 Task: Find connections with filter location Neuenhagen with filter topic #designwith filter profile language French with filter current company Ace Your Career with filter school KIIT School of Management (KSOM), Bhubaneswar with filter industry Pipeline Transportation with filter service category Digital Marketing with filter keywords title Accounting Analyst
Action: Mouse moved to (624, 85)
Screenshot: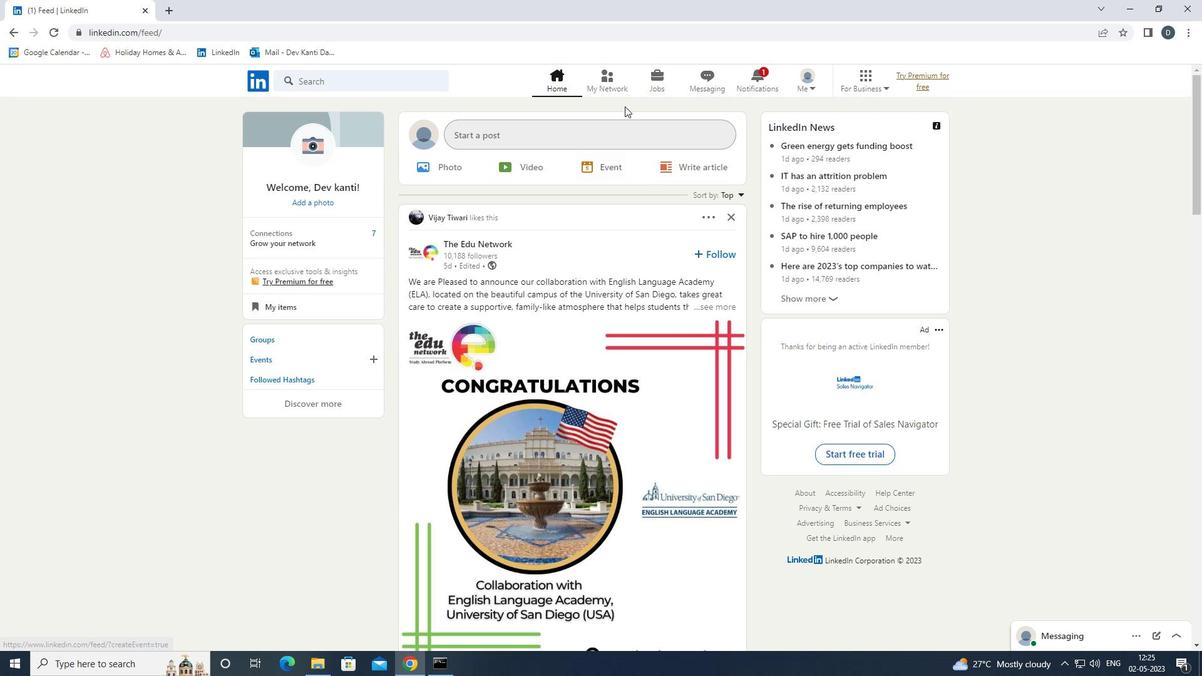 
Action: Mouse pressed left at (624, 85)
Screenshot: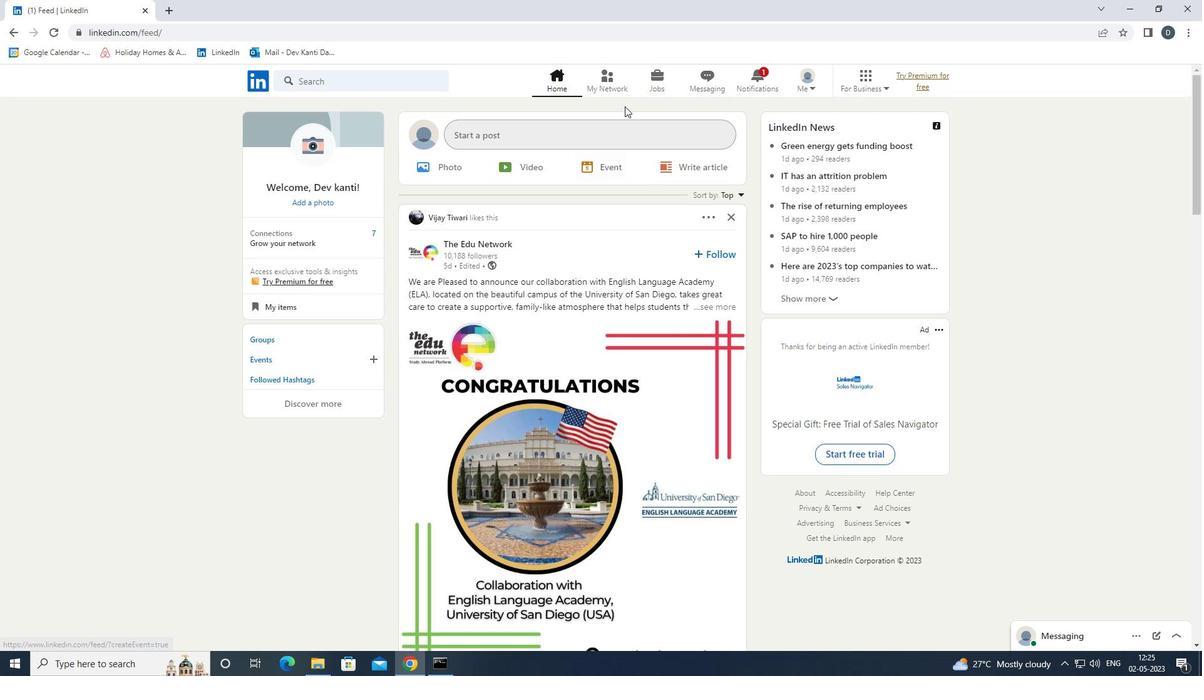 
Action: Mouse moved to (418, 154)
Screenshot: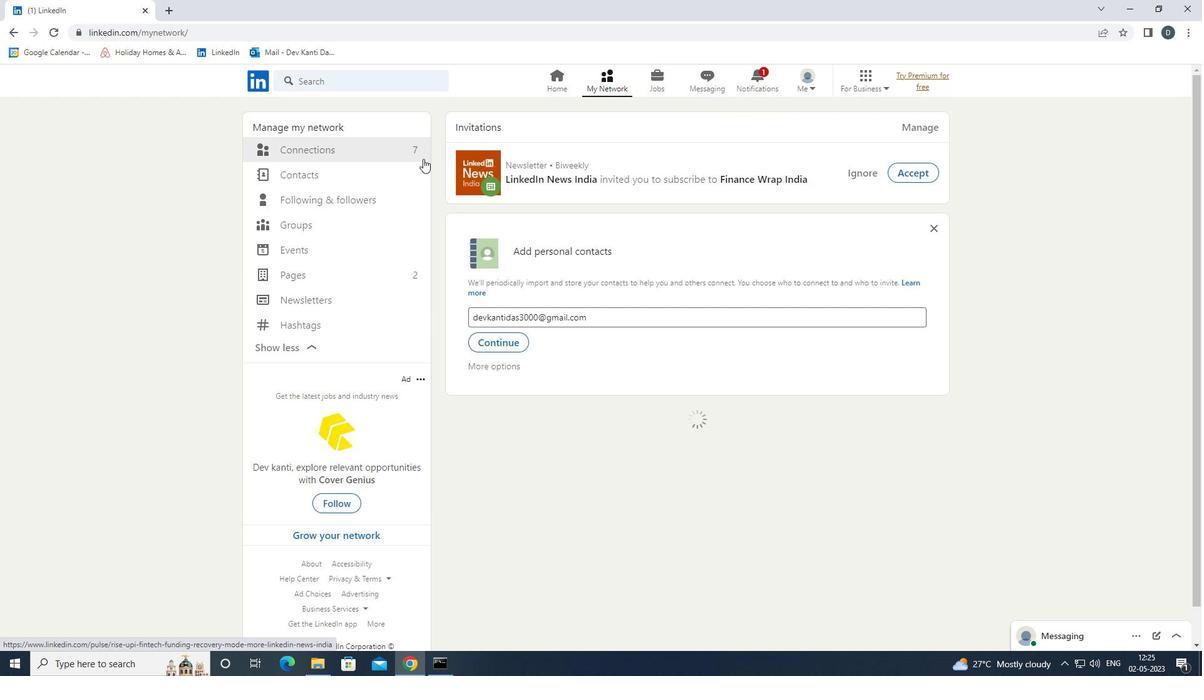 
Action: Mouse pressed left at (418, 154)
Screenshot: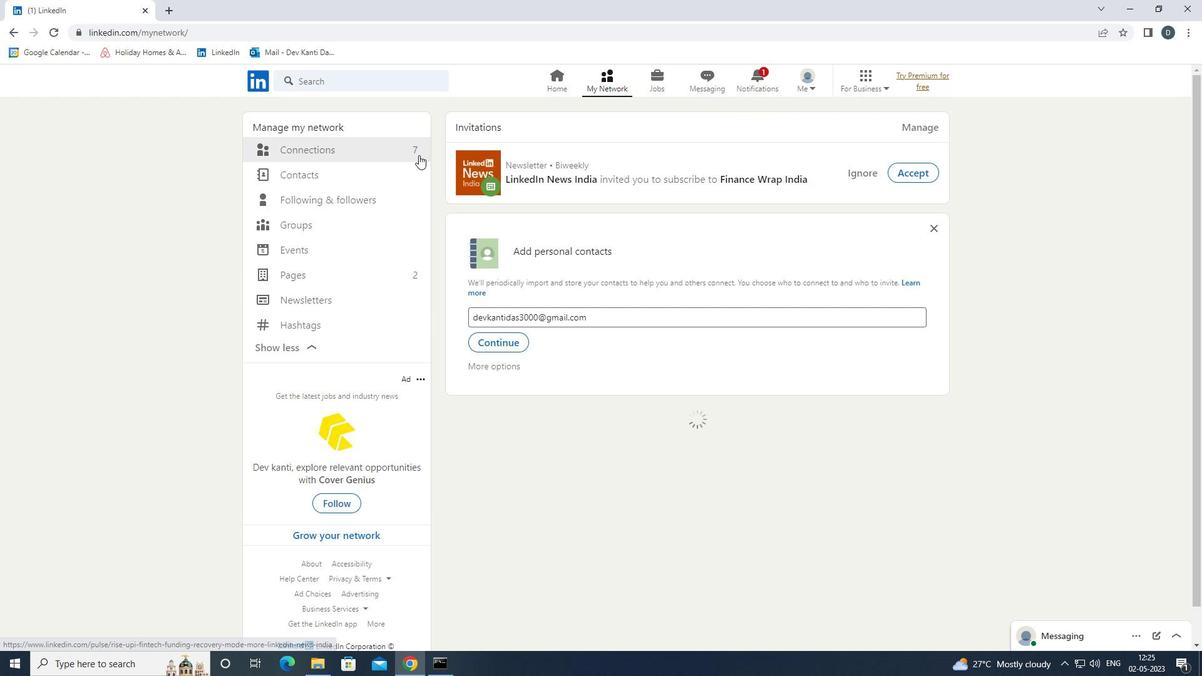 
Action: Mouse moved to (416, 150)
Screenshot: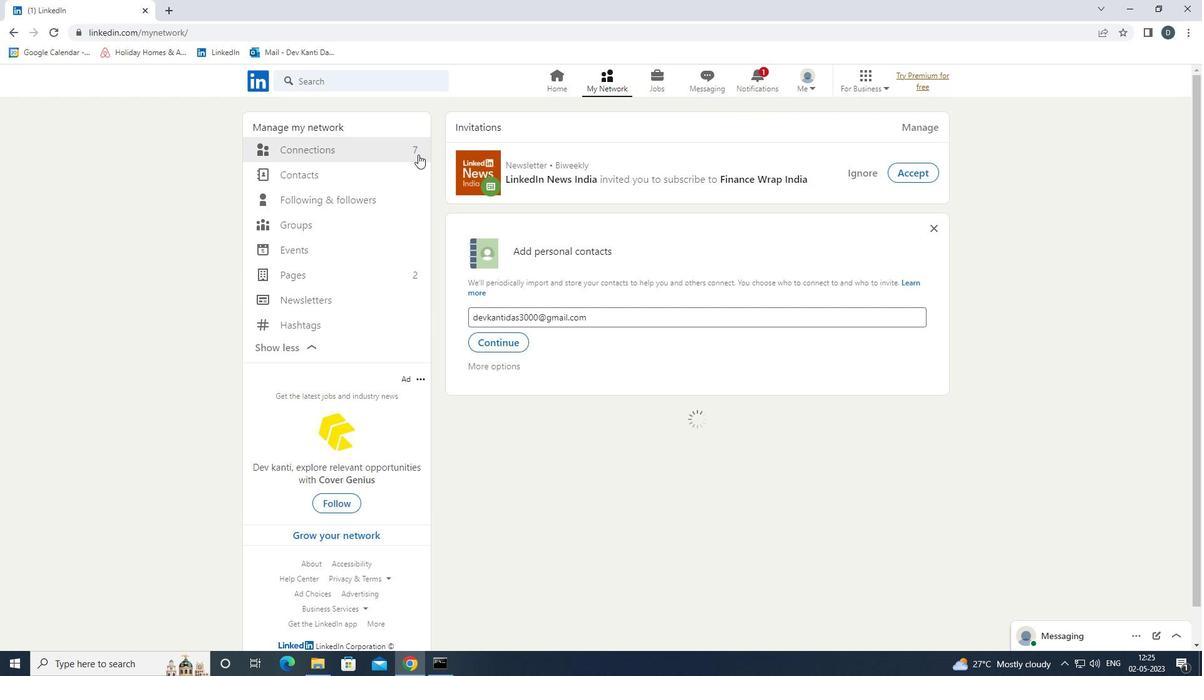 
Action: Mouse pressed left at (416, 150)
Screenshot: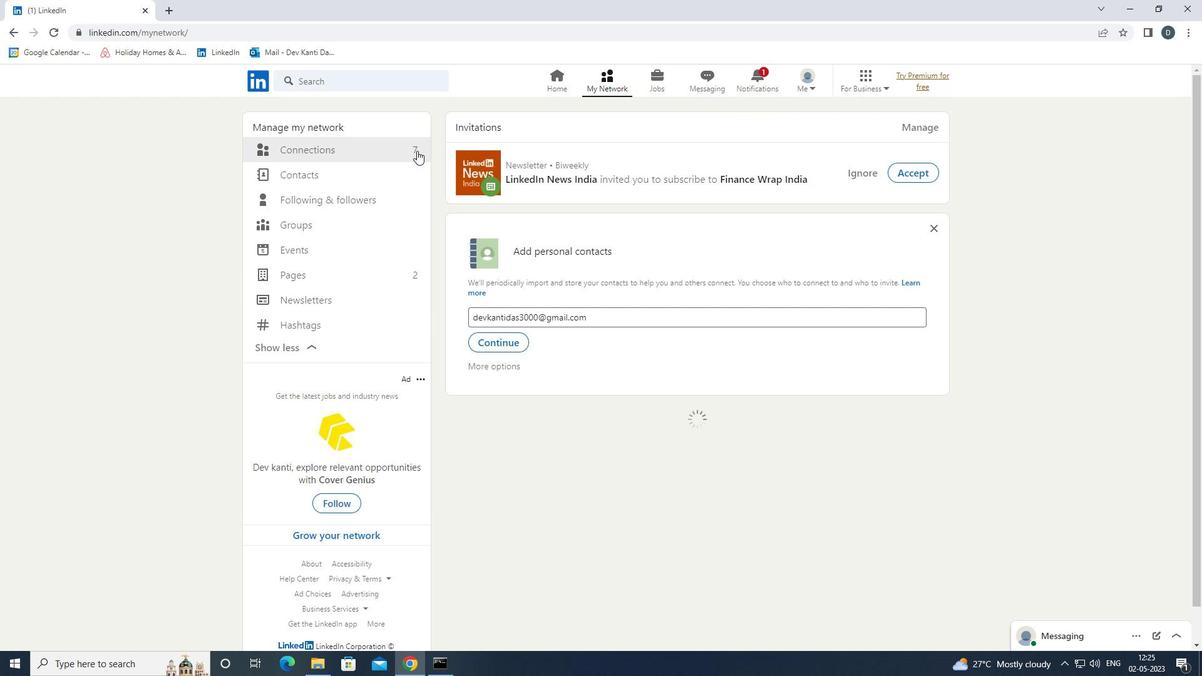 
Action: Mouse moved to (691, 152)
Screenshot: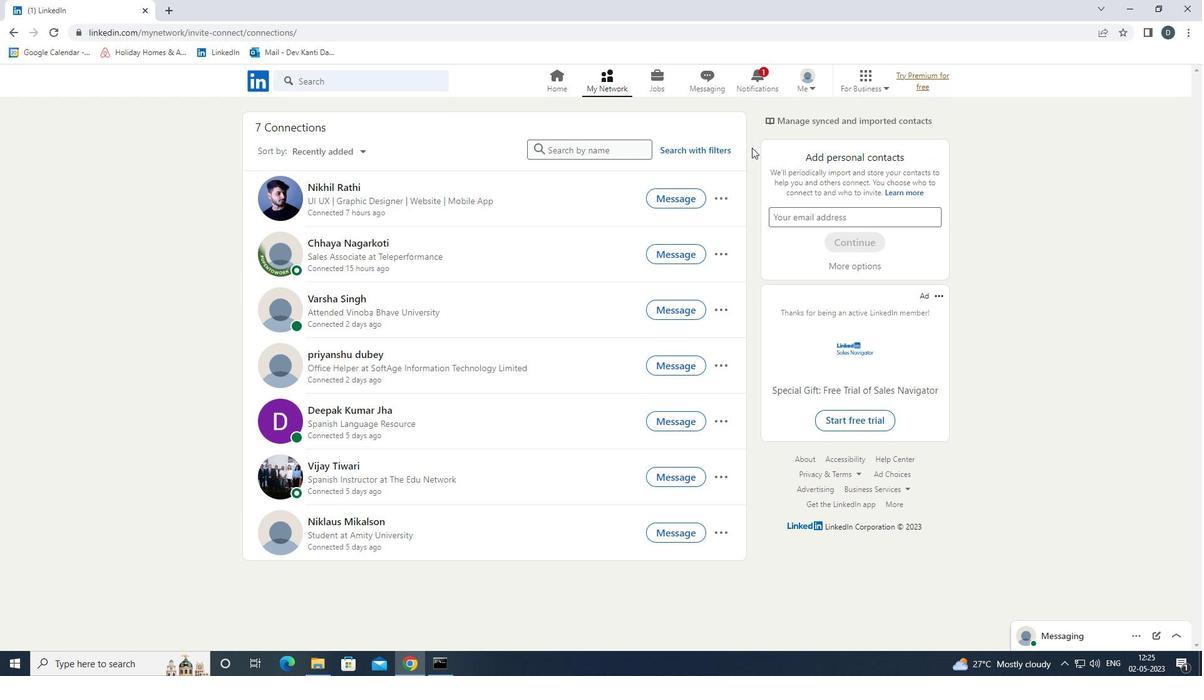 
Action: Mouse pressed left at (691, 152)
Screenshot: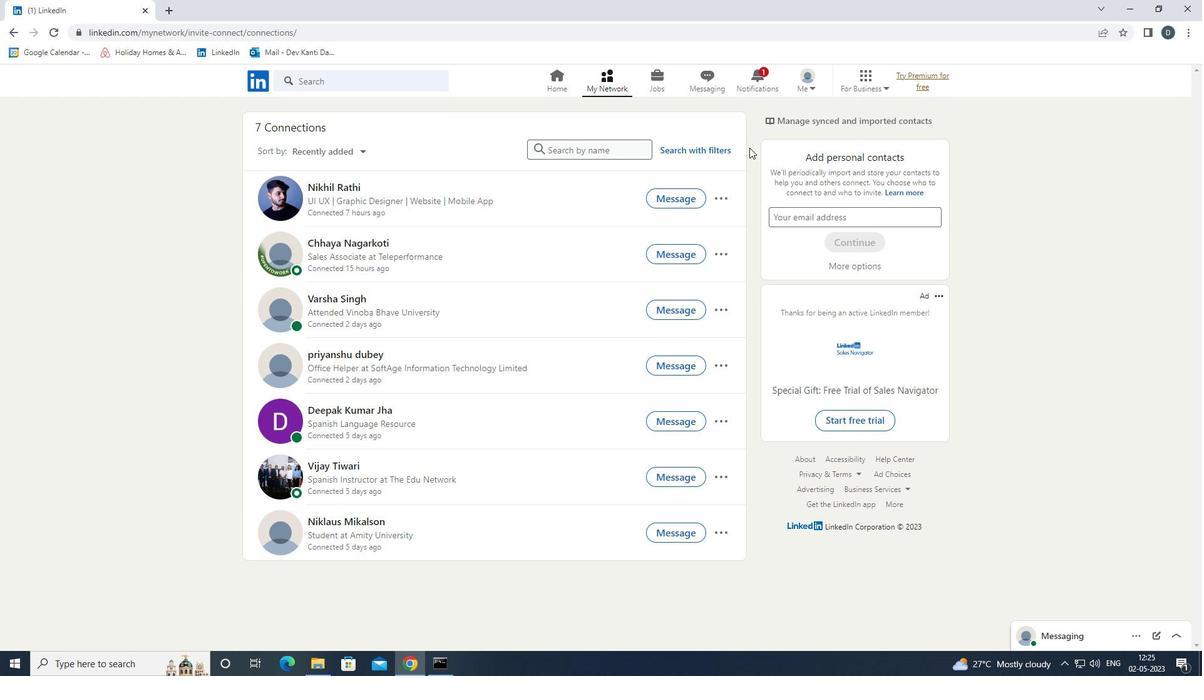 
Action: Mouse moved to (634, 119)
Screenshot: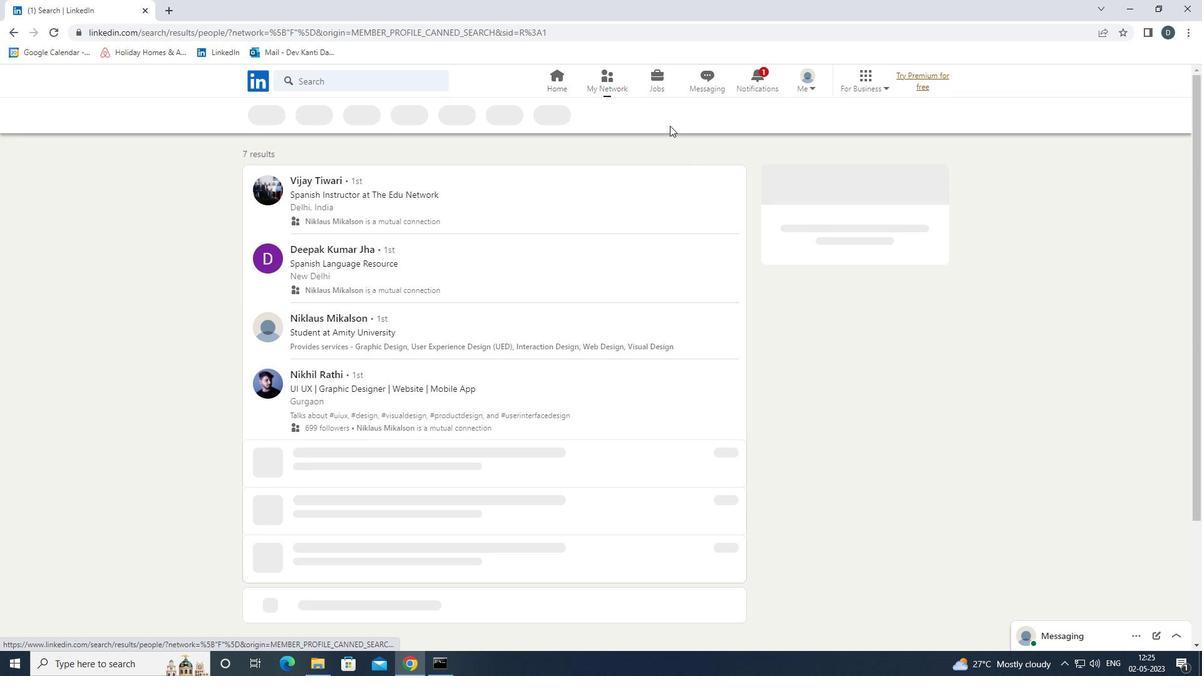 
Action: Mouse pressed left at (634, 119)
Screenshot: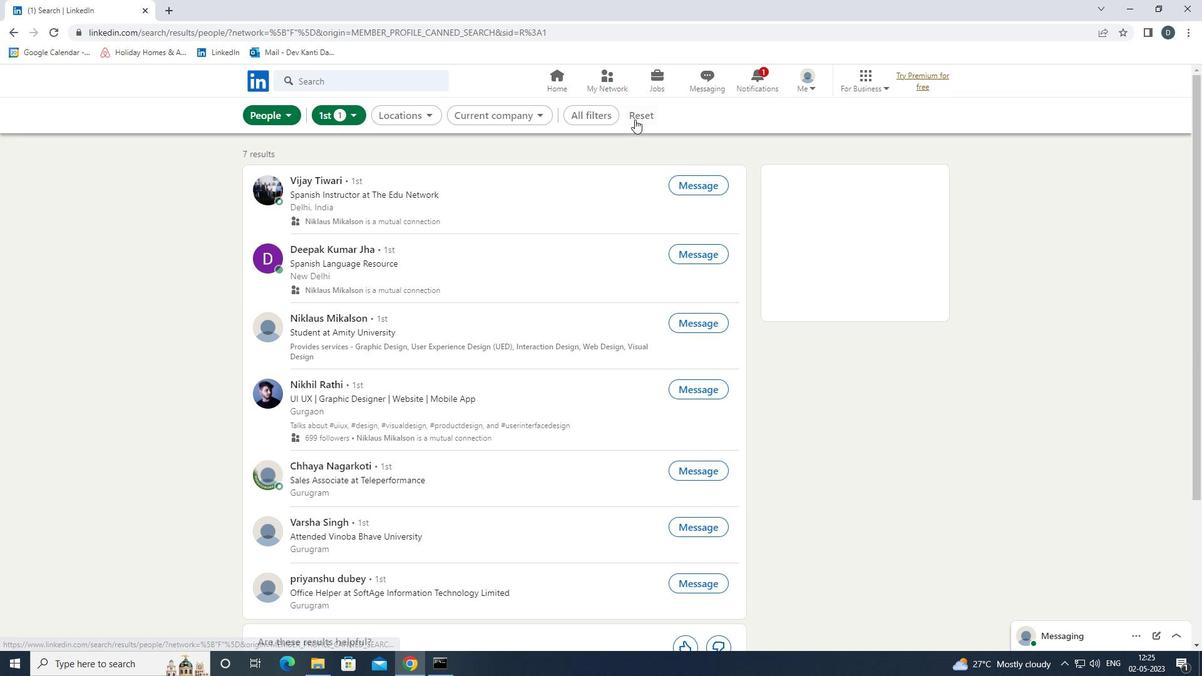 
Action: Mouse moved to (614, 118)
Screenshot: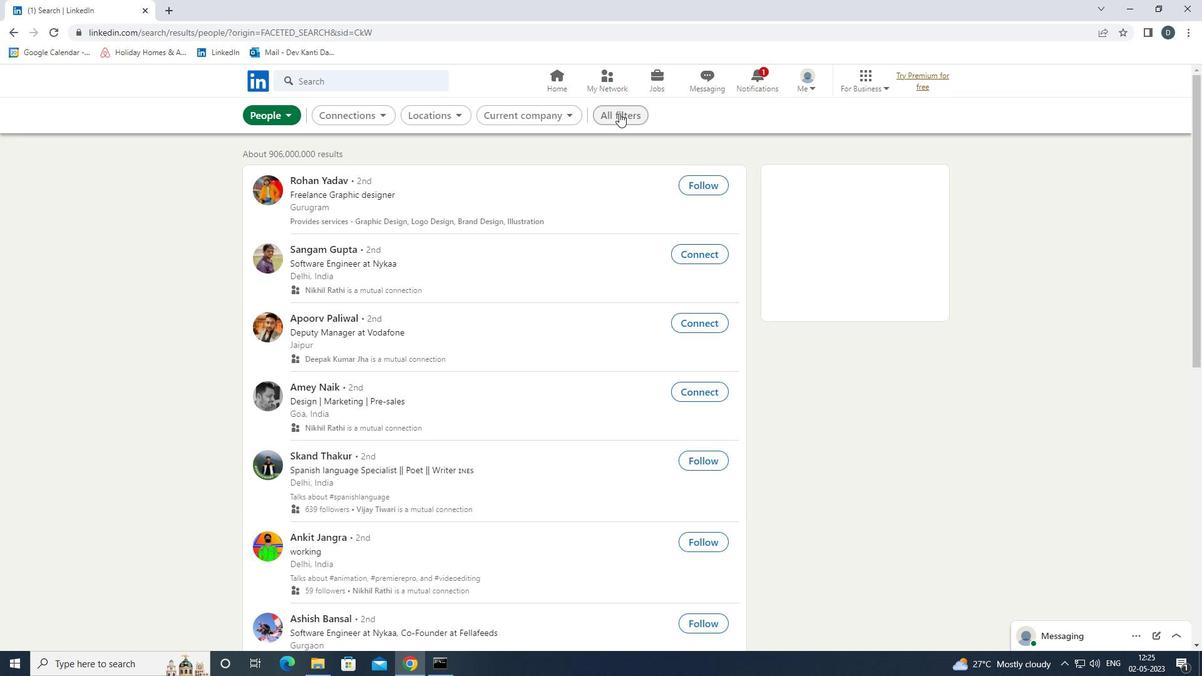 
Action: Mouse pressed left at (614, 118)
Screenshot: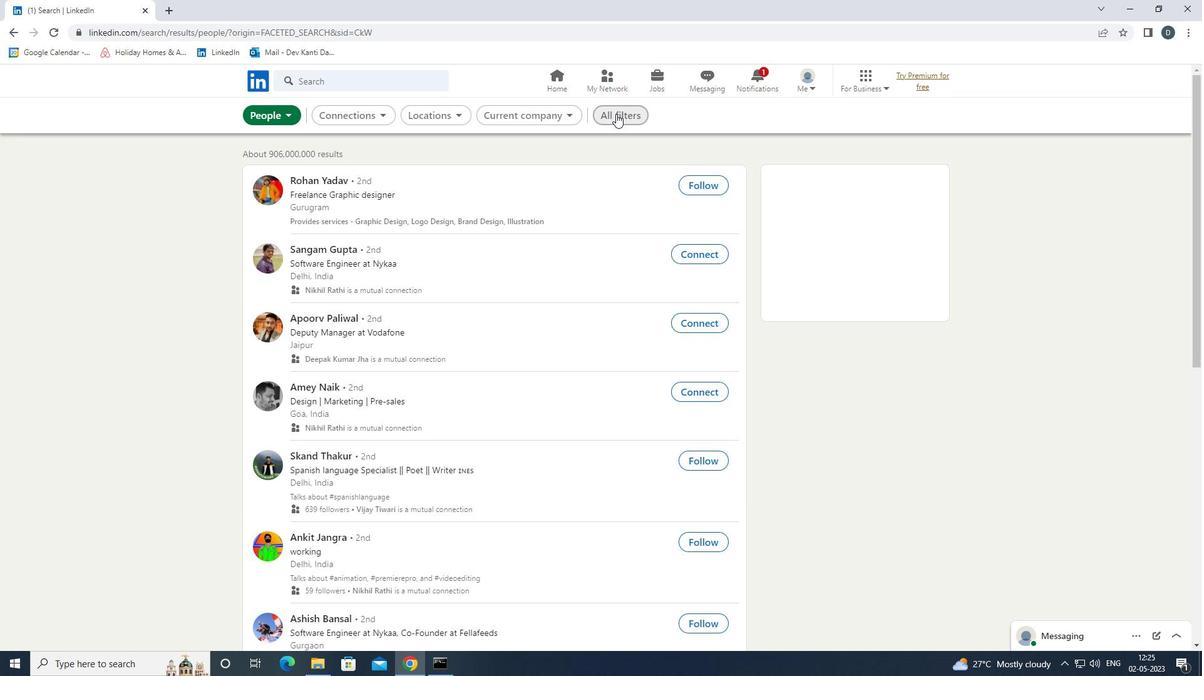
Action: Mouse moved to (1031, 378)
Screenshot: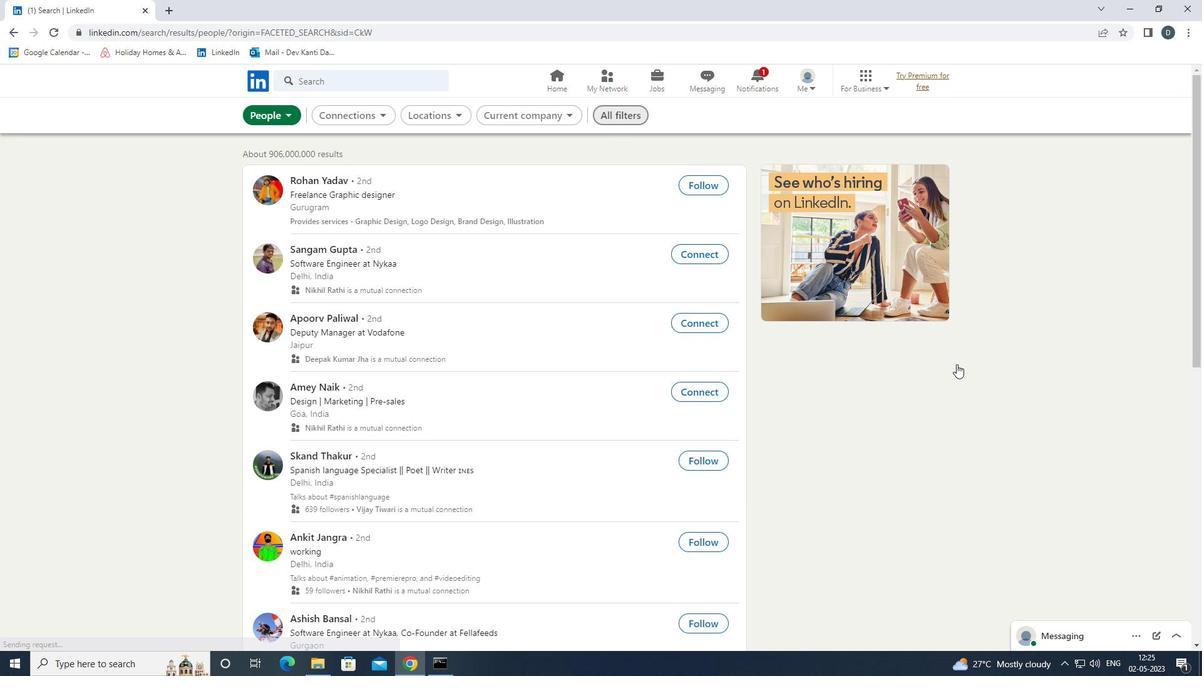 
Action: Mouse scrolled (1031, 377) with delta (0, 0)
Screenshot: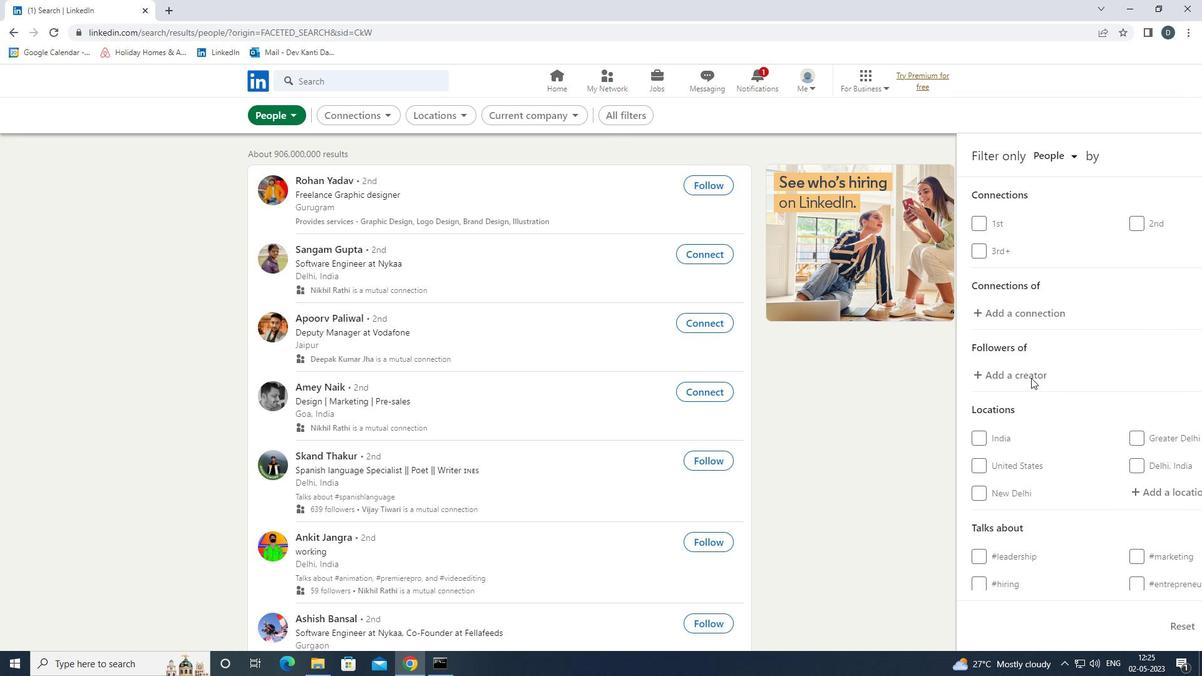 
Action: Mouse scrolled (1031, 377) with delta (0, 0)
Screenshot: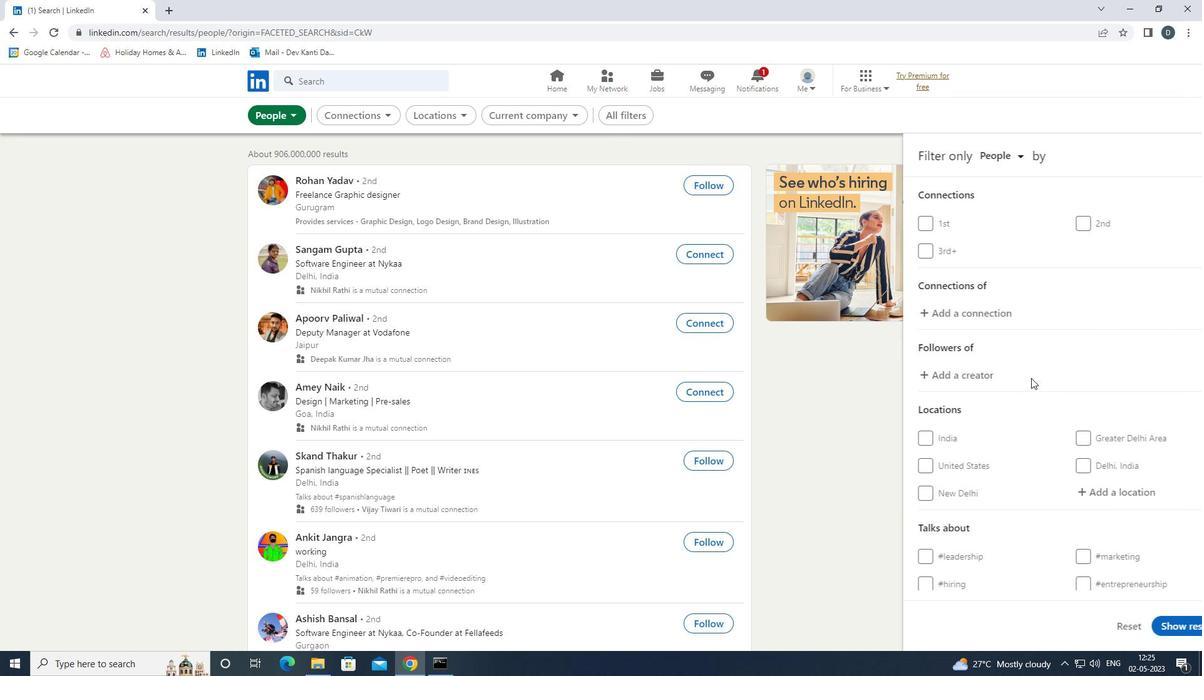 
Action: Mouse scrolled (1031, 377) with delta (0, 0)
Screenshot: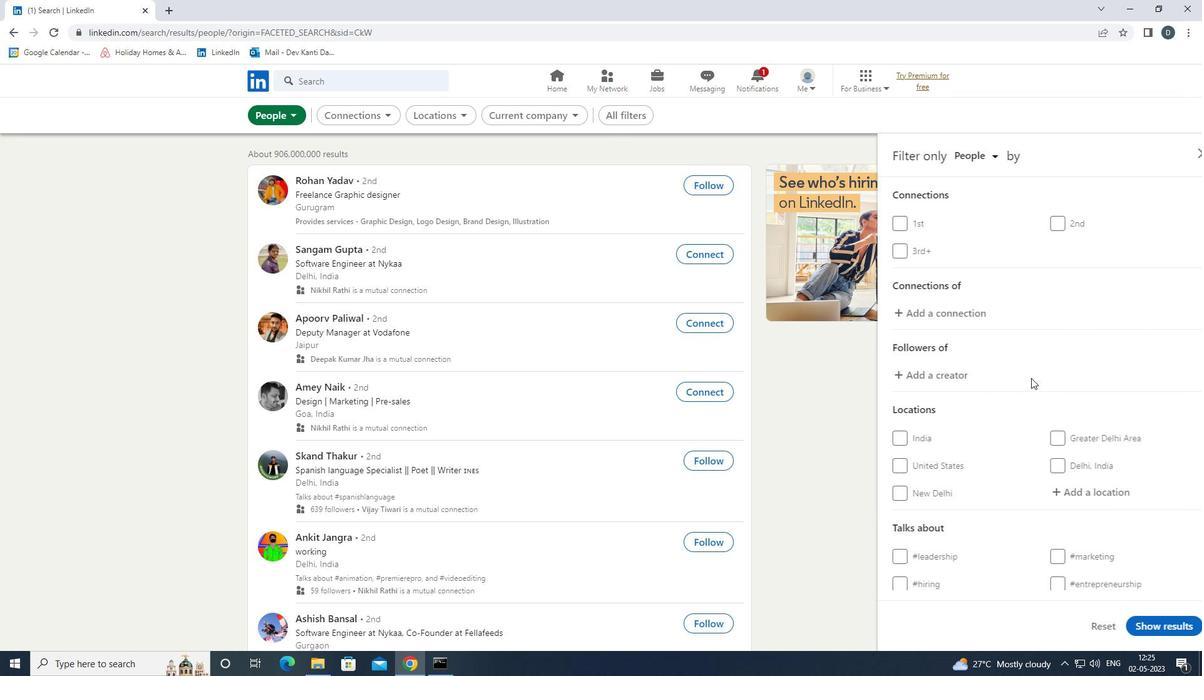 
Action: Mouse moved to (1082, 304)
Screenshot: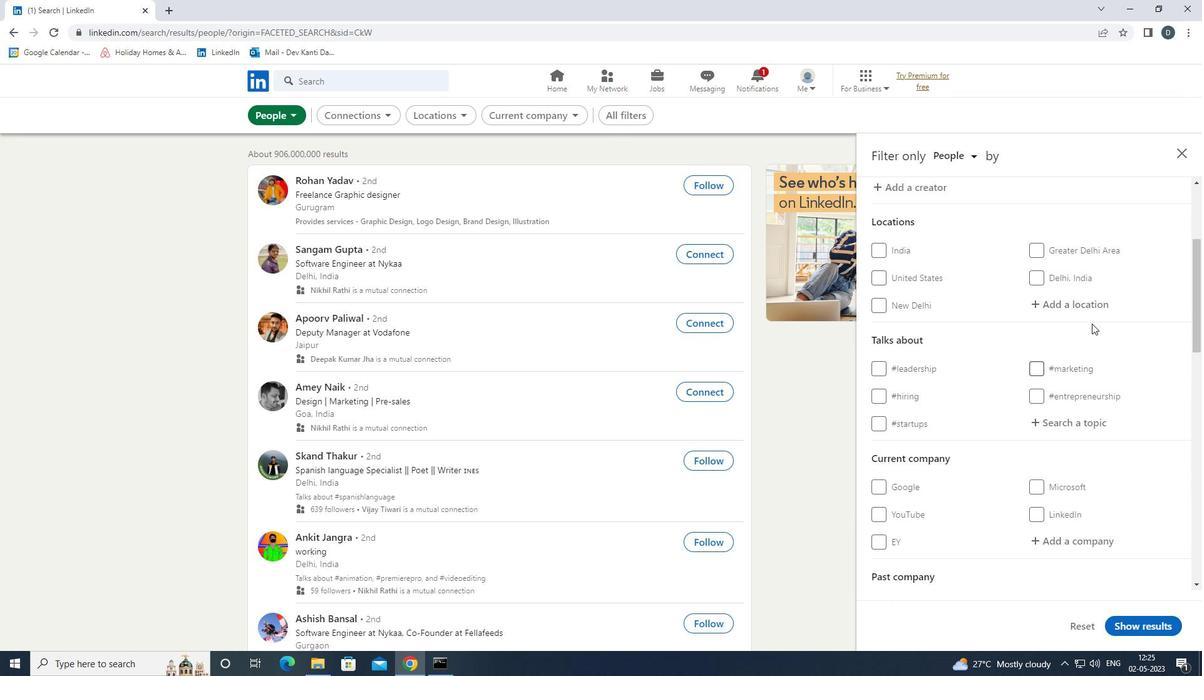 
Action: Mouse pressed left at (1082, 304)
Screenshot: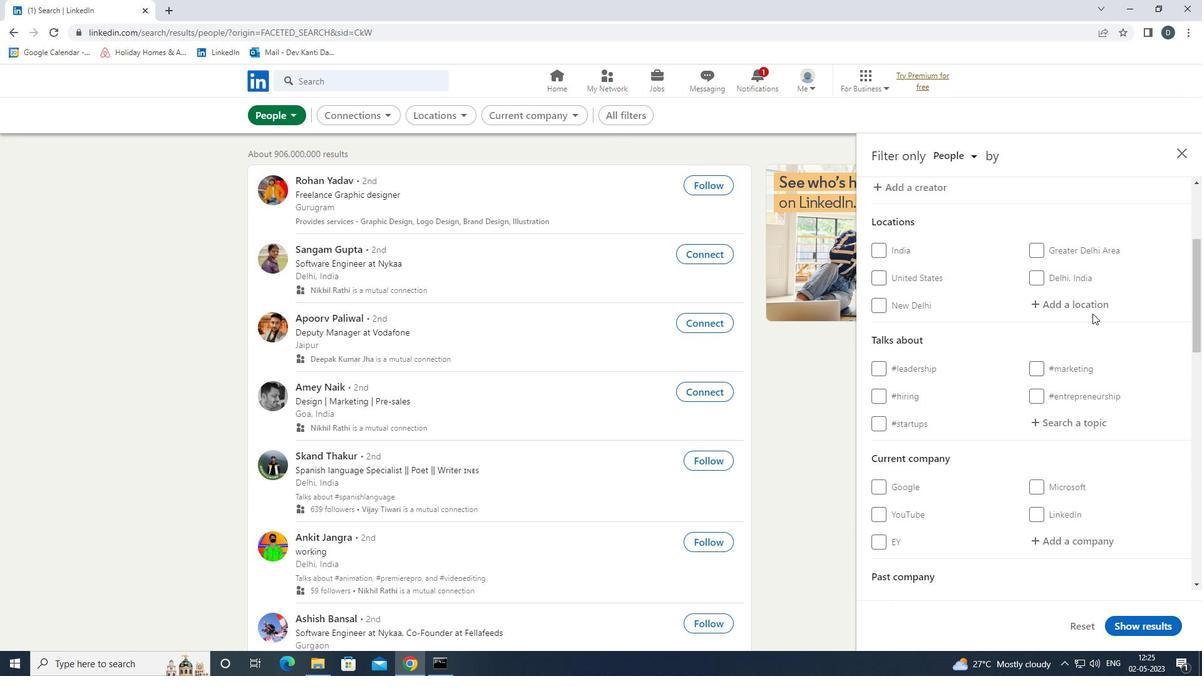 
Action: Key pressed <Key.shift>NEUENHAGEN<Key.down><Key.enter>
Screenshot: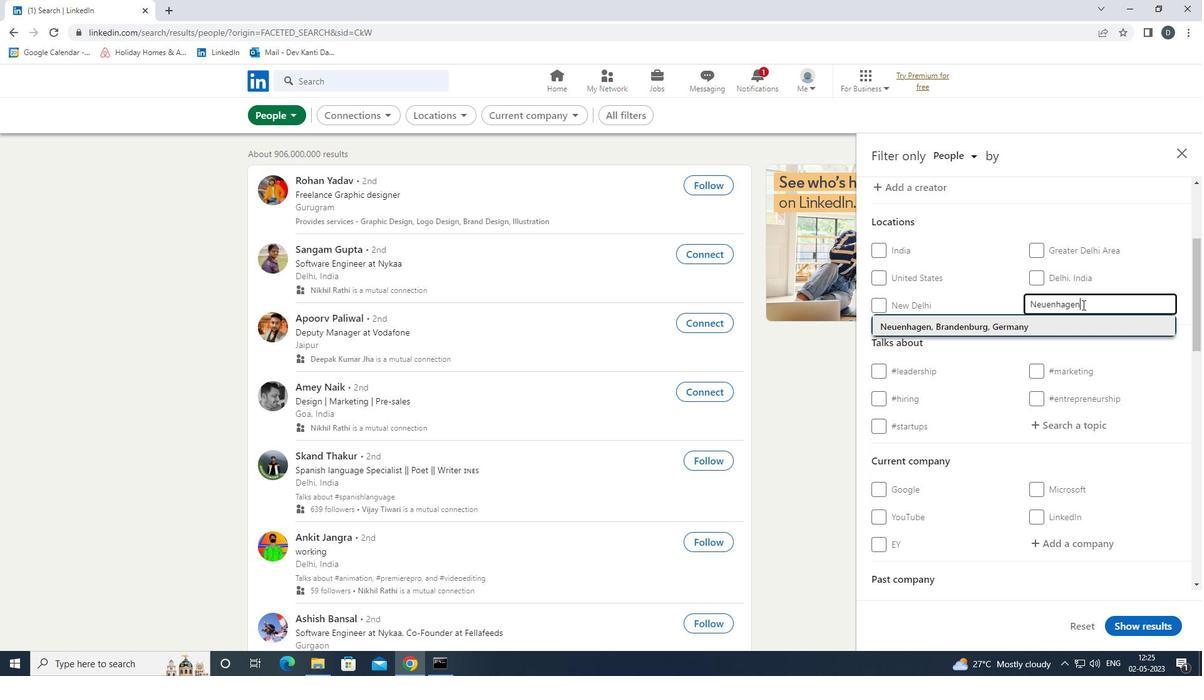 
Action: Mouse moved to (1082, 316)
Screenshot: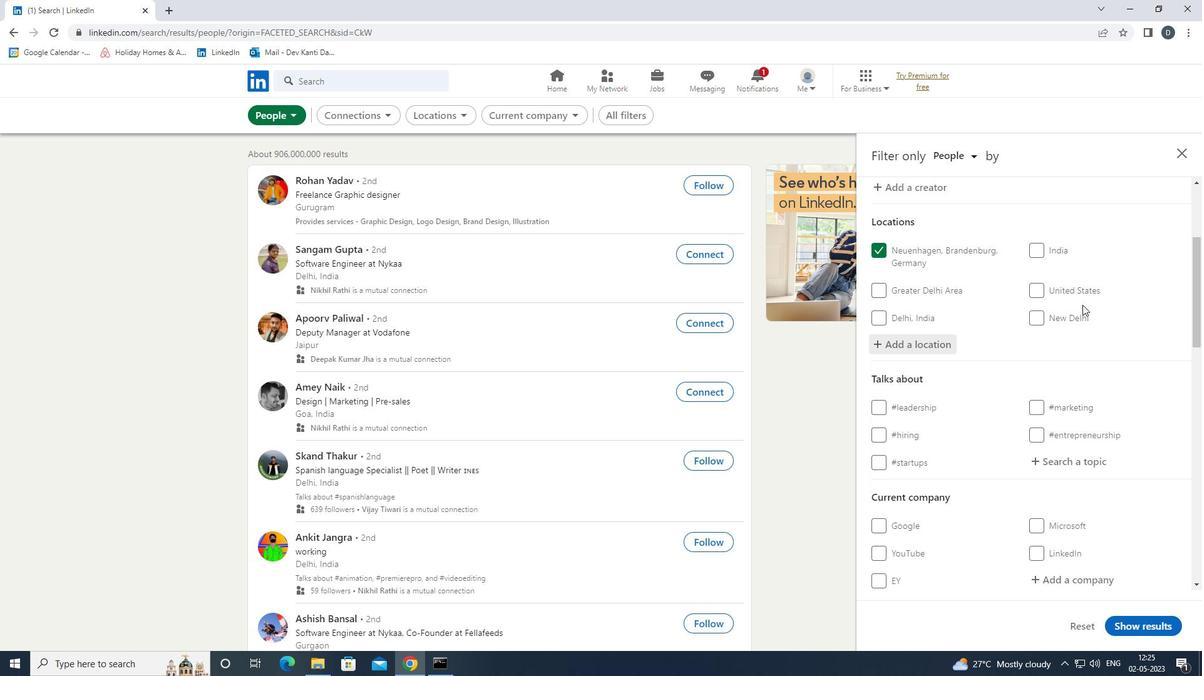 
Action: Mouse scrolled (1082, 316) with delta (0, 0)
Screenshot: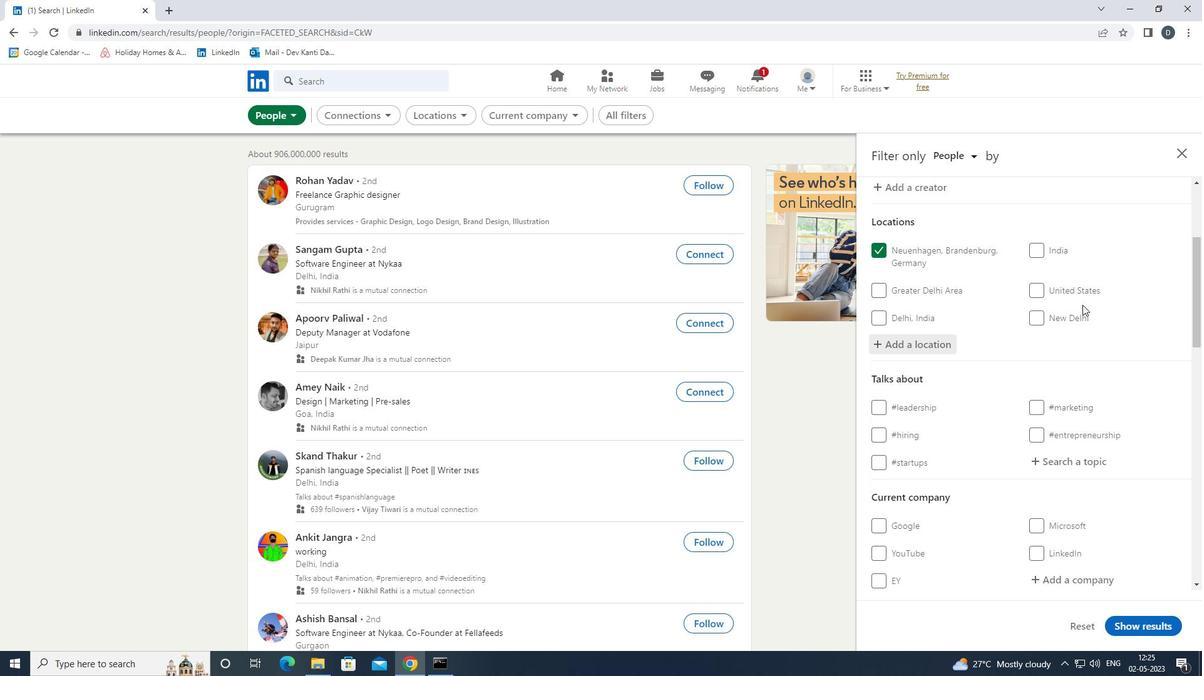 
Action: Mouse moved to (1085, 324)
Screenshot: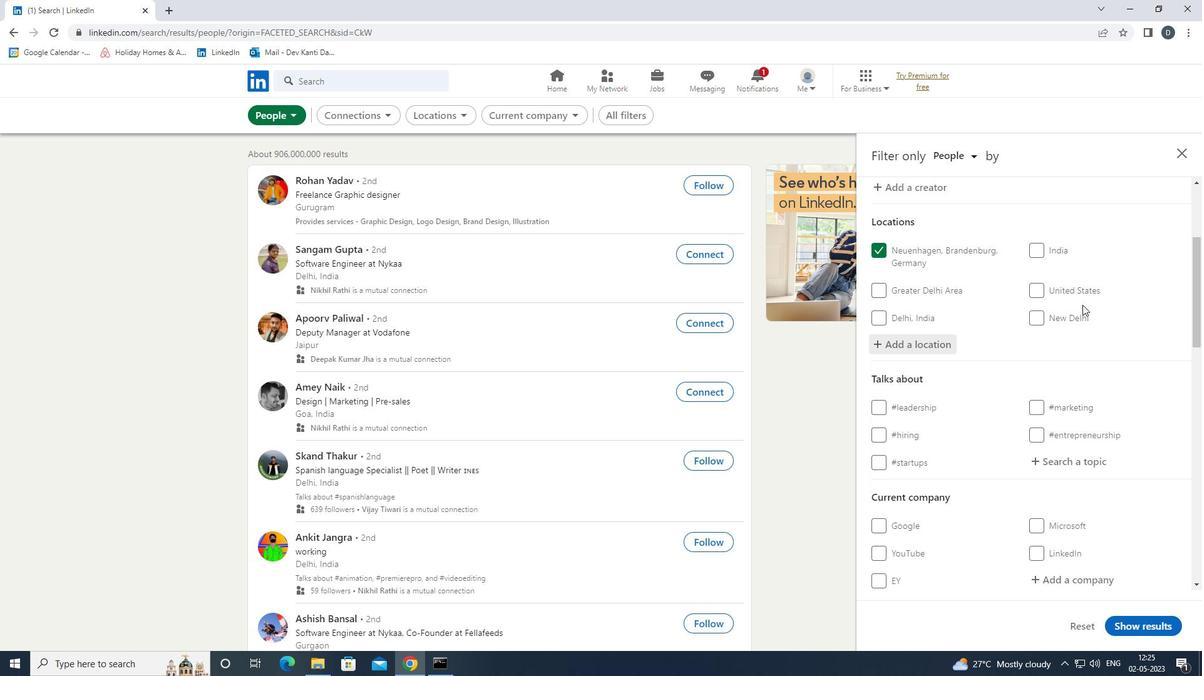
Action: Mouse scrolled (1085, 323) with delta (0, 0)
Screenshot: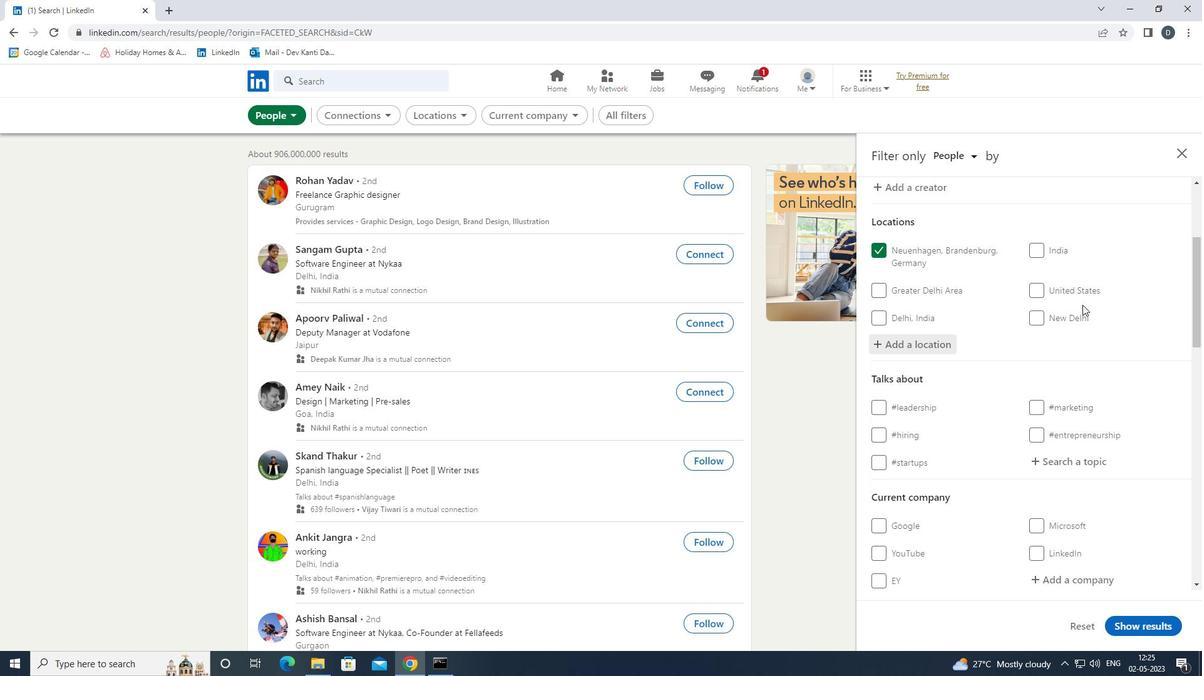 
Action: Mouse moved to (1087, 329)
Screenshot: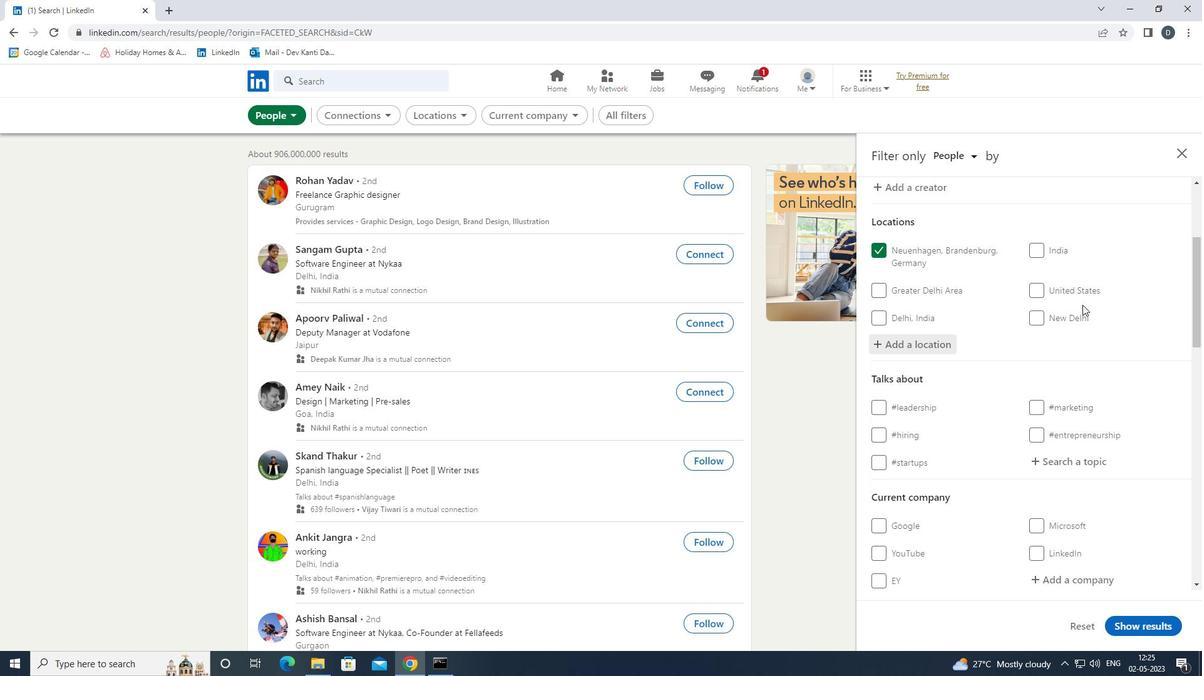 
Action: Mouse scrolled (1087, 328) with delta (0, 0)
Screenshot: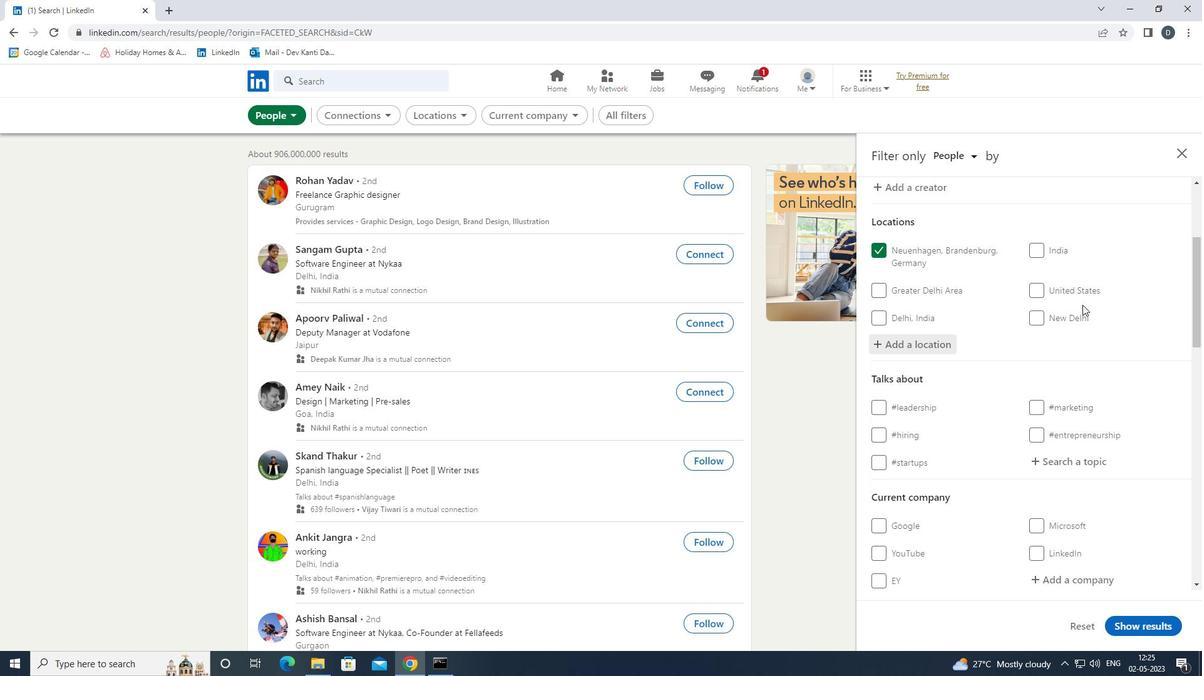 
Action: Mouse moved to (1084, 277)
Screenshot: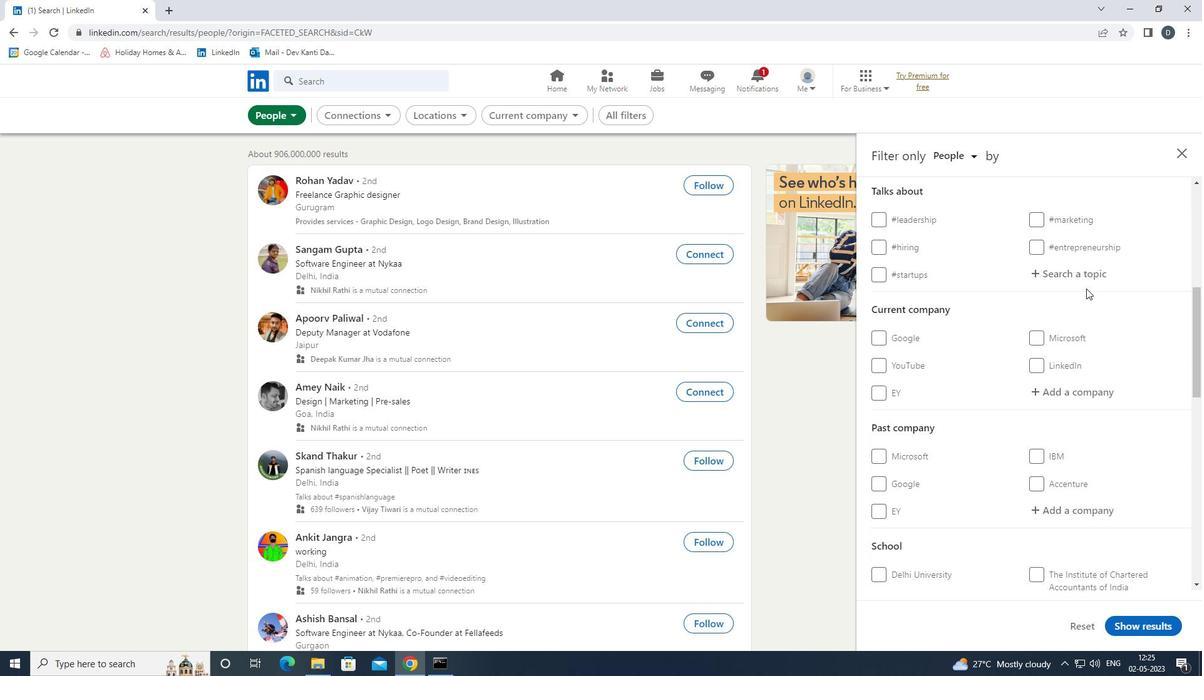 
Action: Mouse pressed left at (1084, 277)
Screenshot: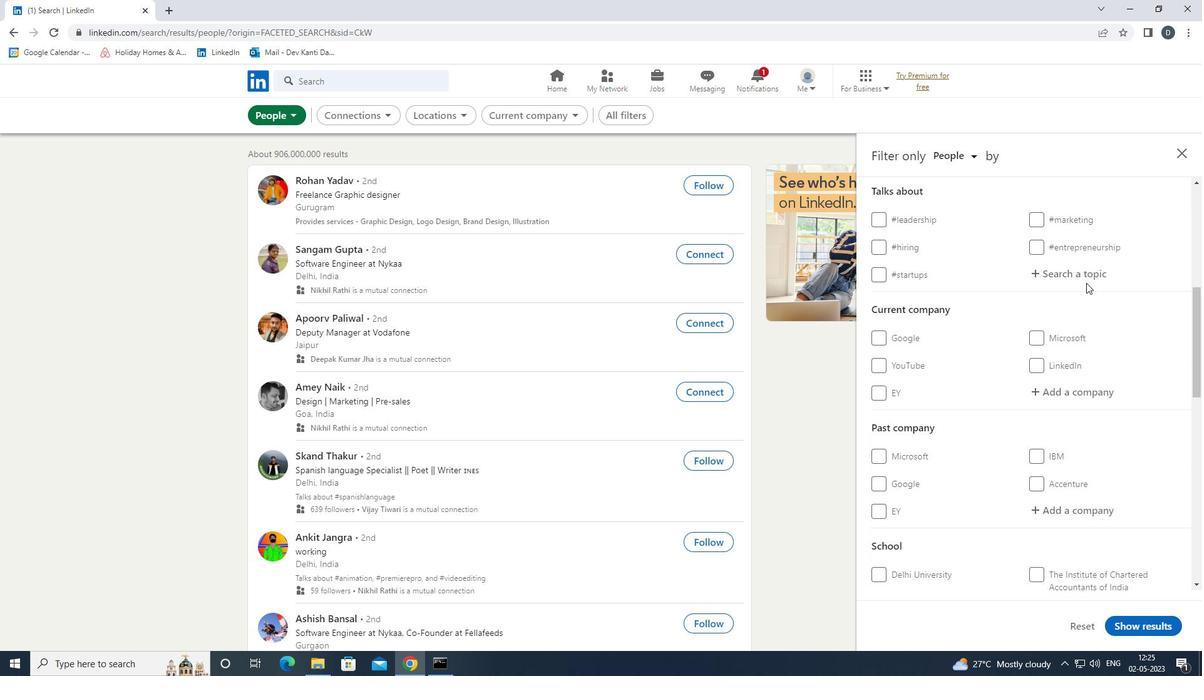 
Action: Key pressed DESIGN<Key.down>
Screenshot: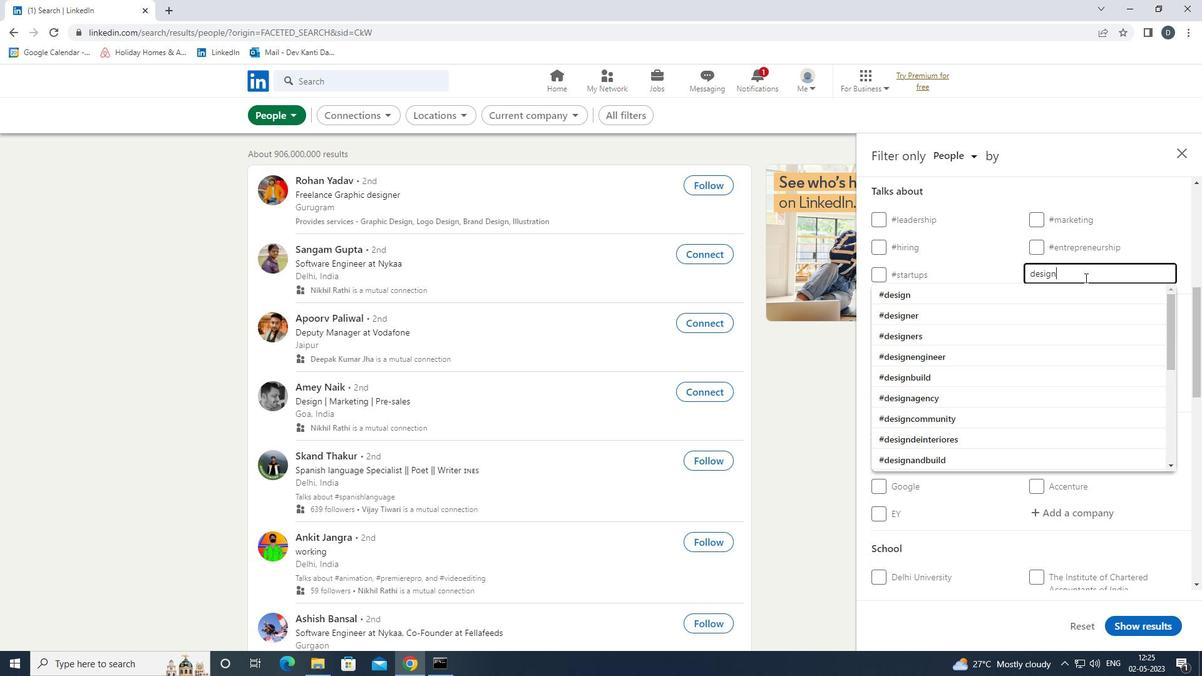 
Action: Mouse moved to (1084, 277)
Screenshot: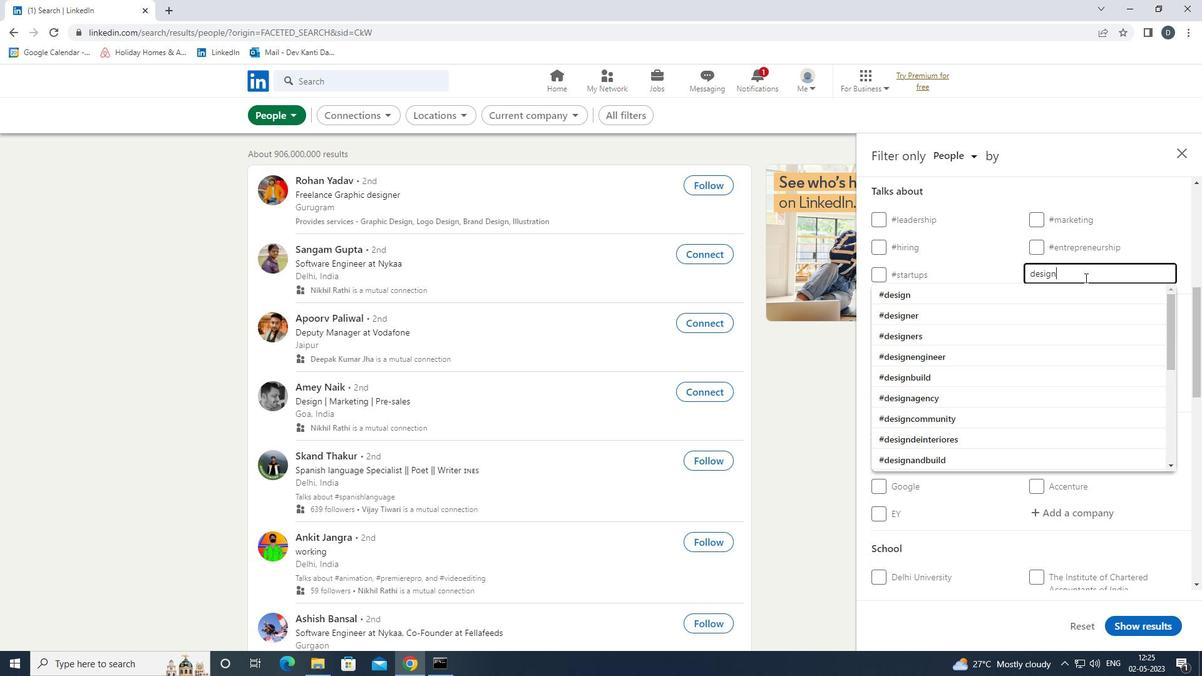 
Action: Key pressed <Key.enter>
Screenshot: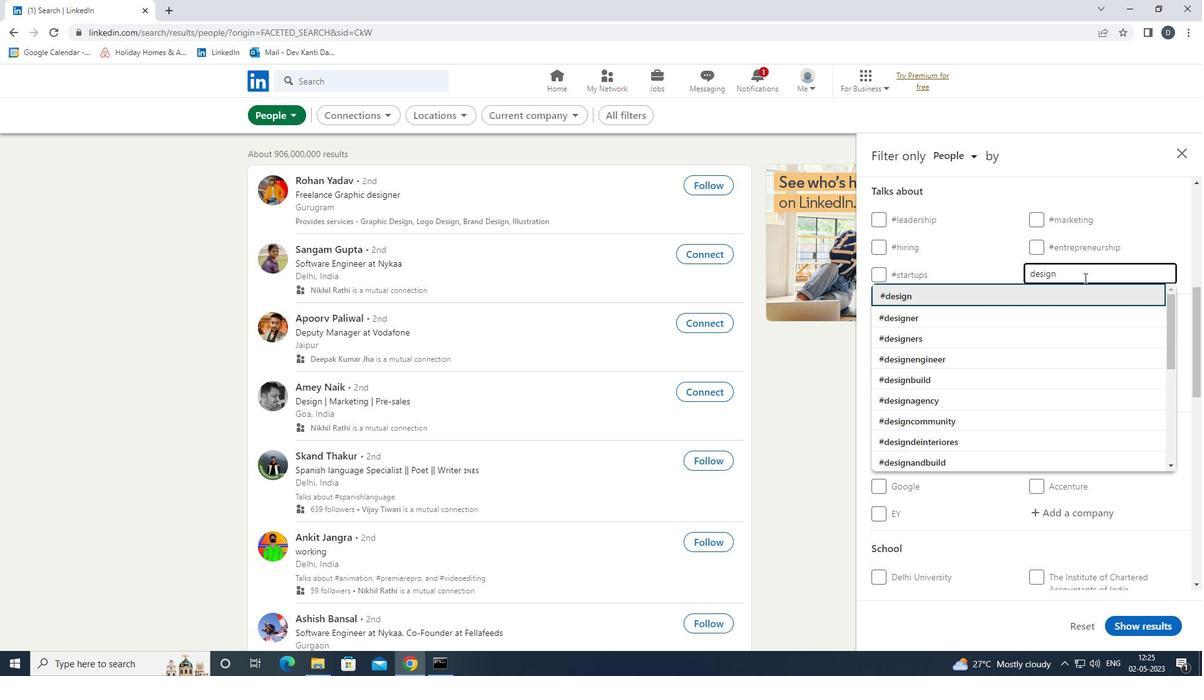 
Action: Mouse scrolled (1084, 277) with delta (0, 0)
Screenshot: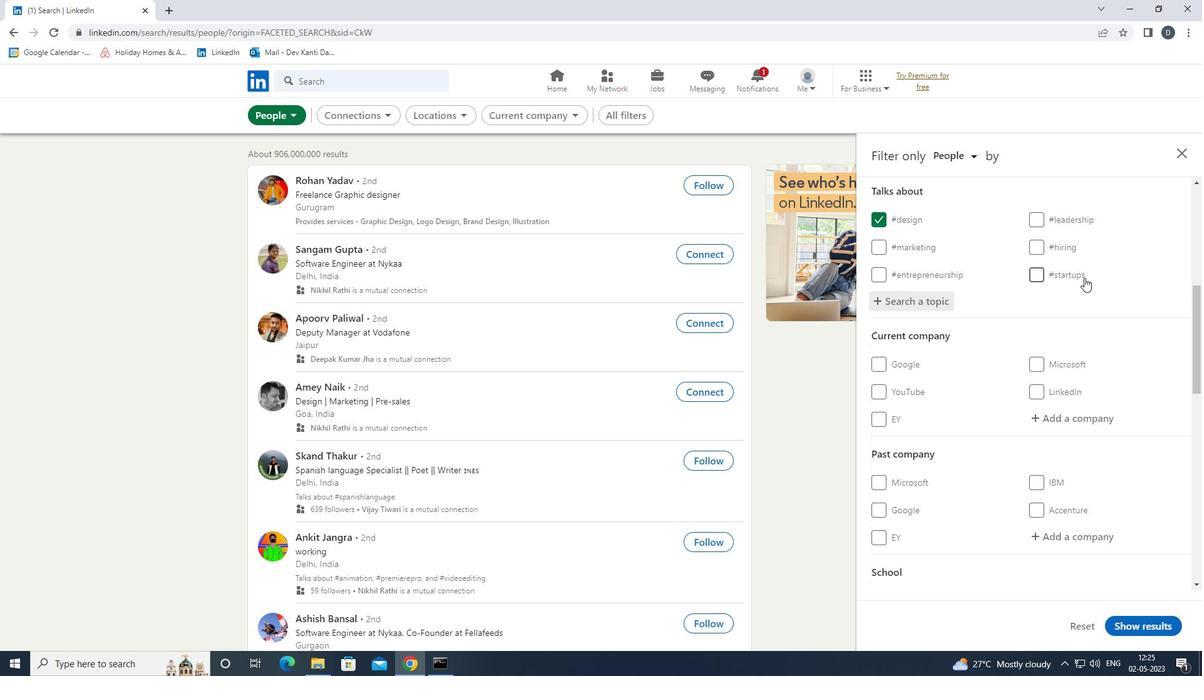 
Action: Mouse scrolled (1084, 277) with delta (0, 0)
Screenshot: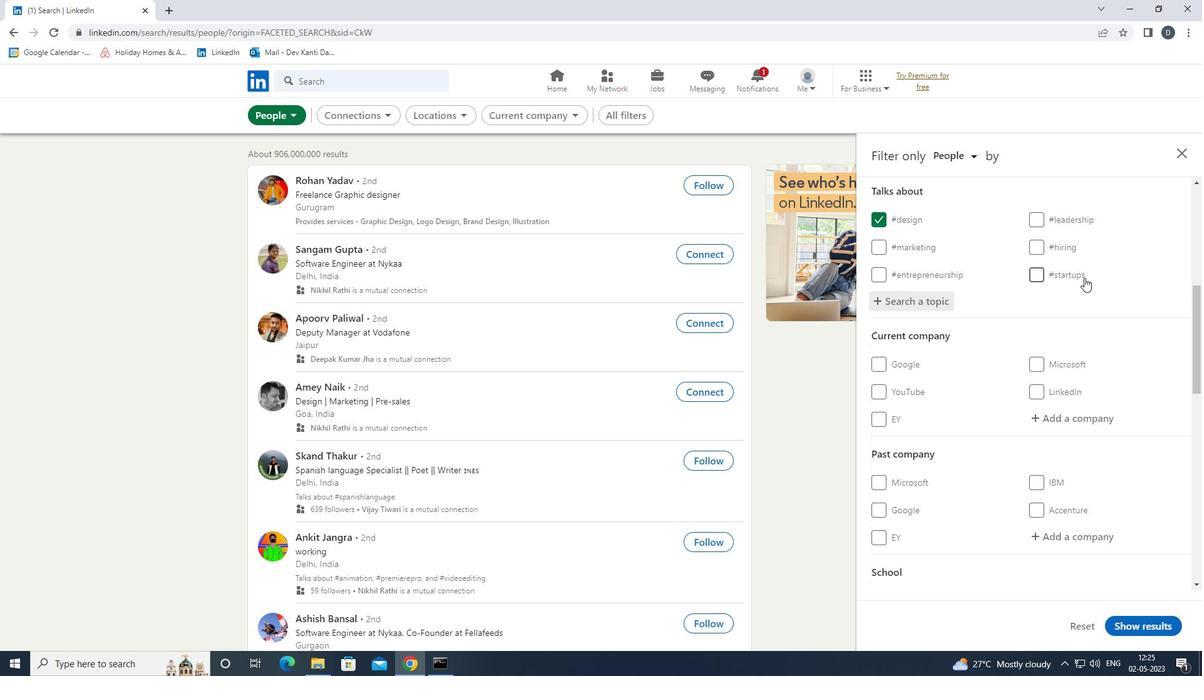 
Action: Mouse moved to (1091, 286)
Screenshot: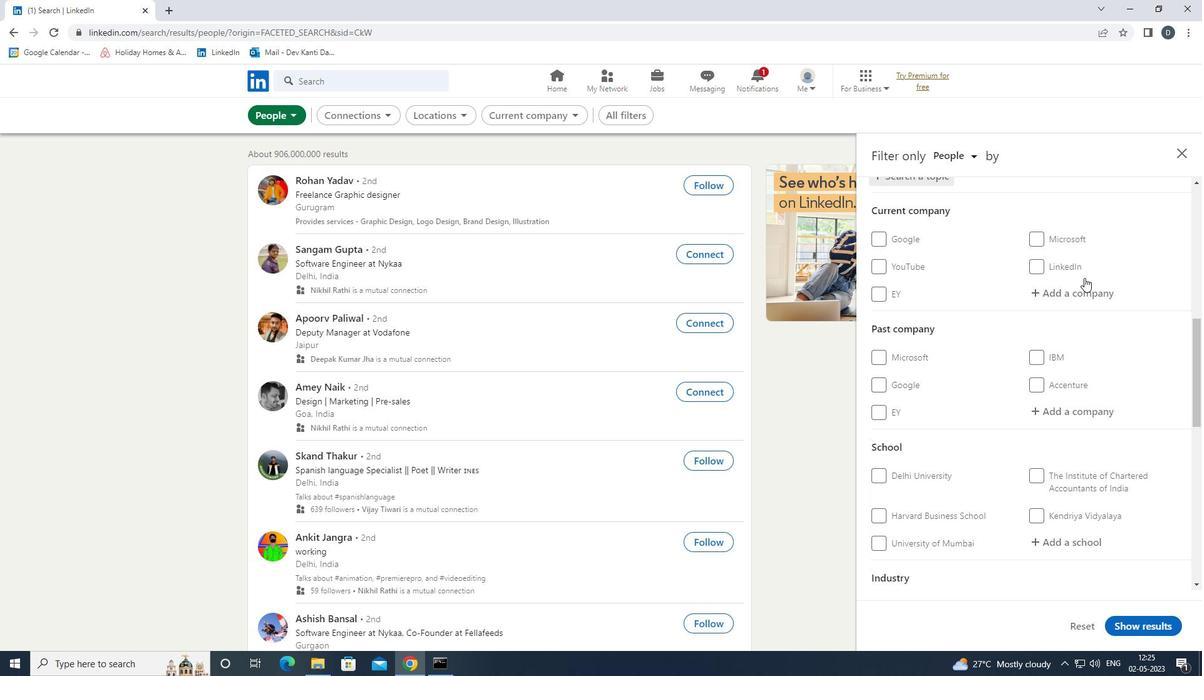 
Action: Mouse scrolled (1091, 286) with delta (0, 0)
Screenshot: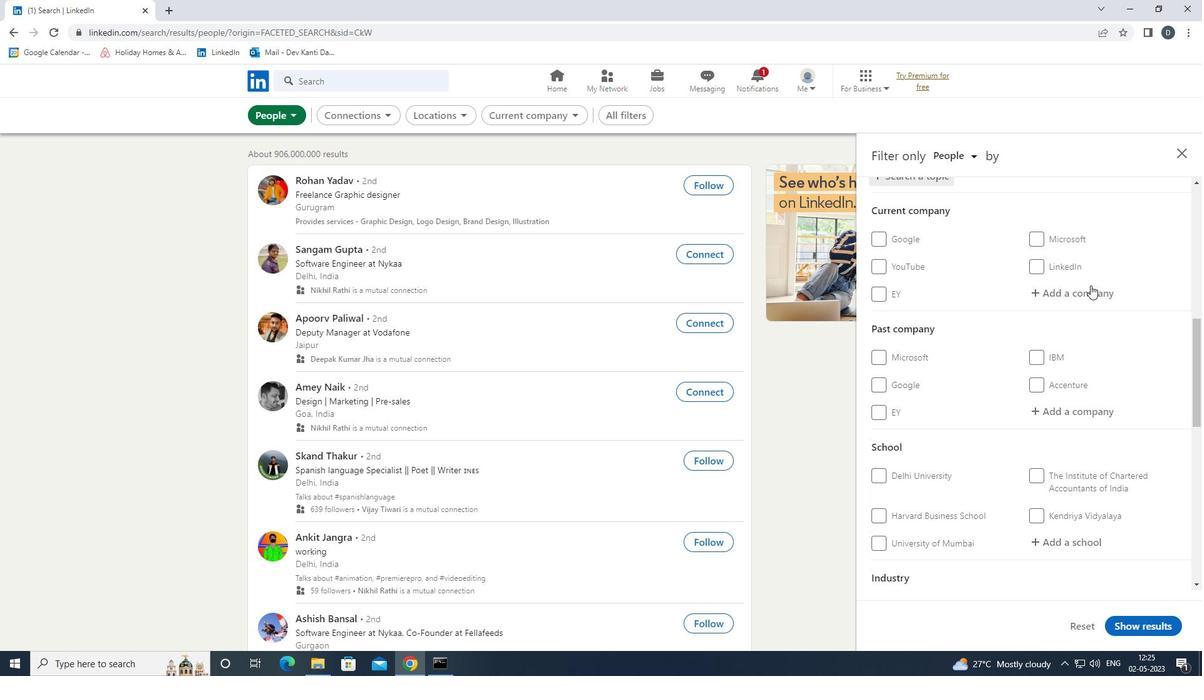 
Action: Mouse scrolled (1091, 286) with delta (0, 0)
Screenshot: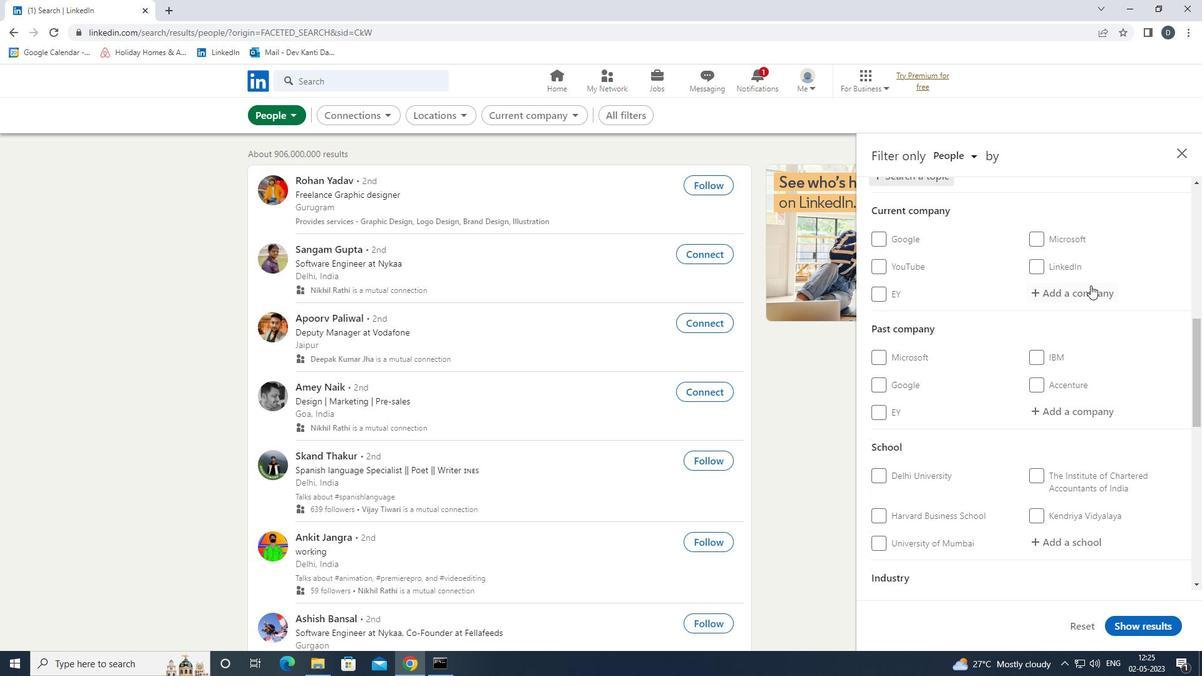 
Action: Mouse scrolled (1091, 286) with delta (0, 0)
Screenshot: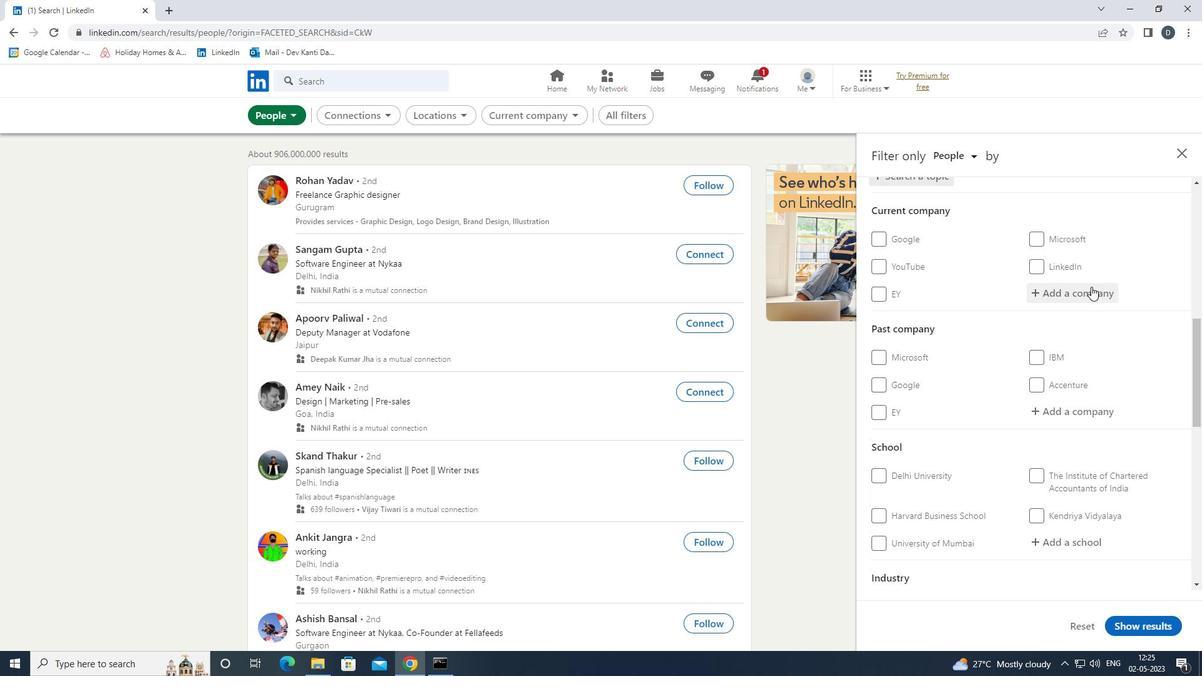 
Action: Mouse scrolled (1091, 286) with delta (0, 0)
Screenshot: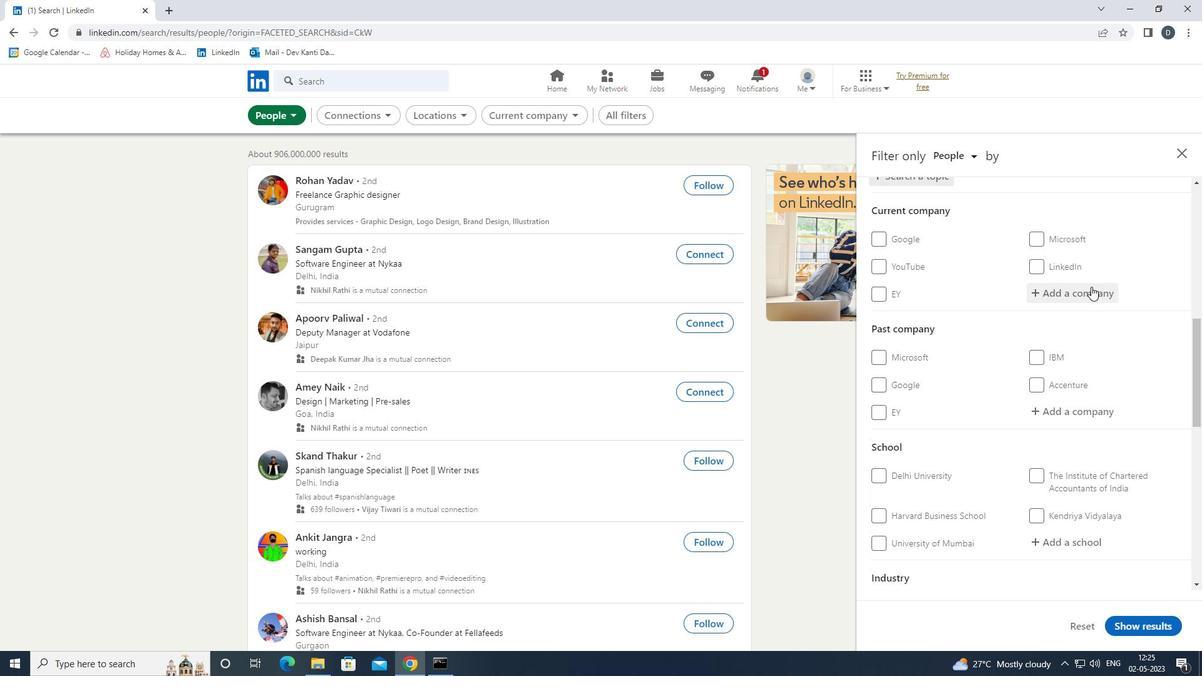 
Action: Mouse moved to (1049, 501)
Screenshot: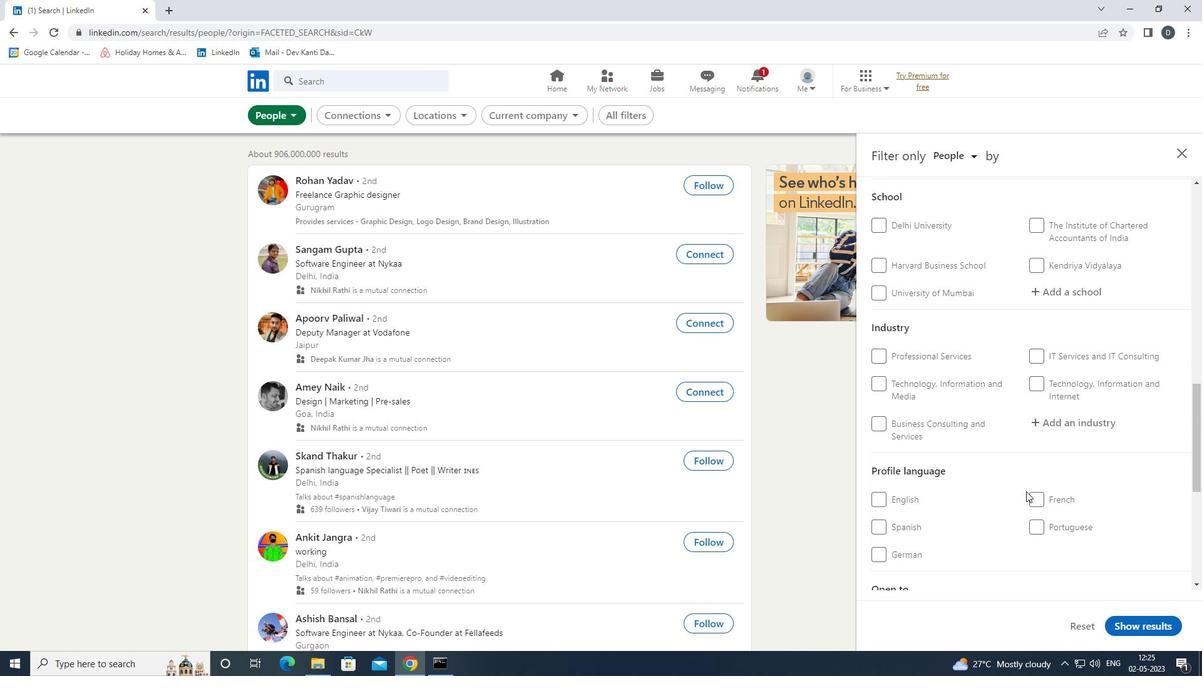 
Action: Mouse pressed left at (1049, 501)
Screenshot: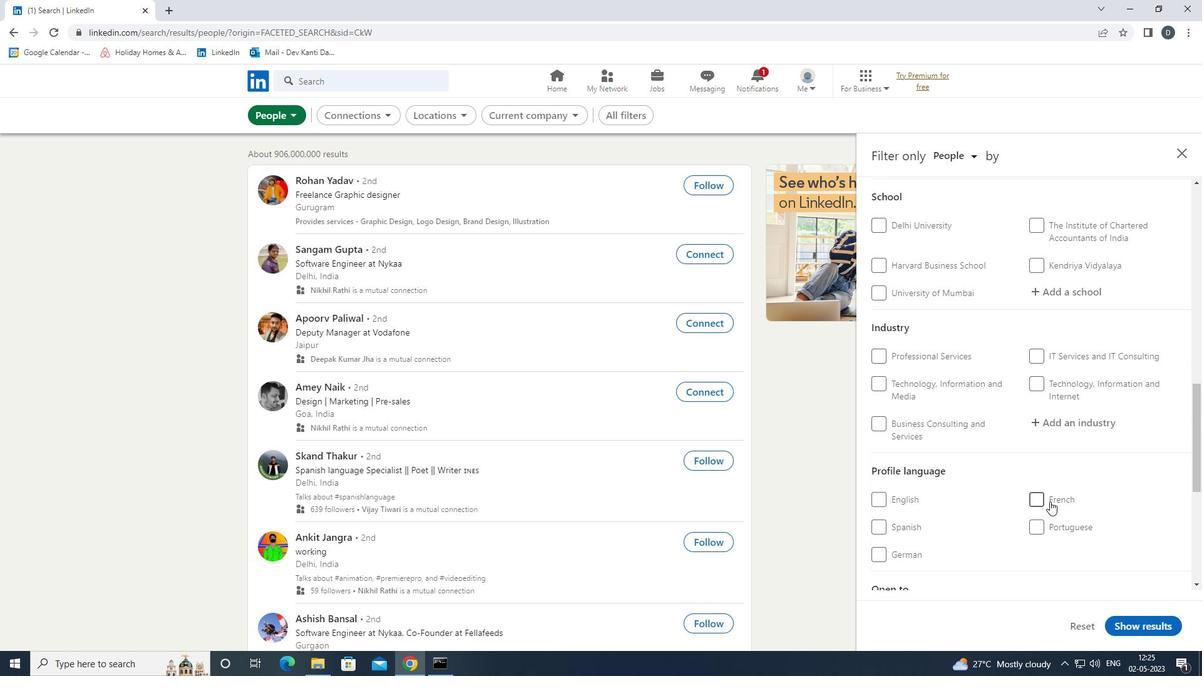 
Action: Mouse scrolled (1049, 502) with delta (0, 0)
Screenshot: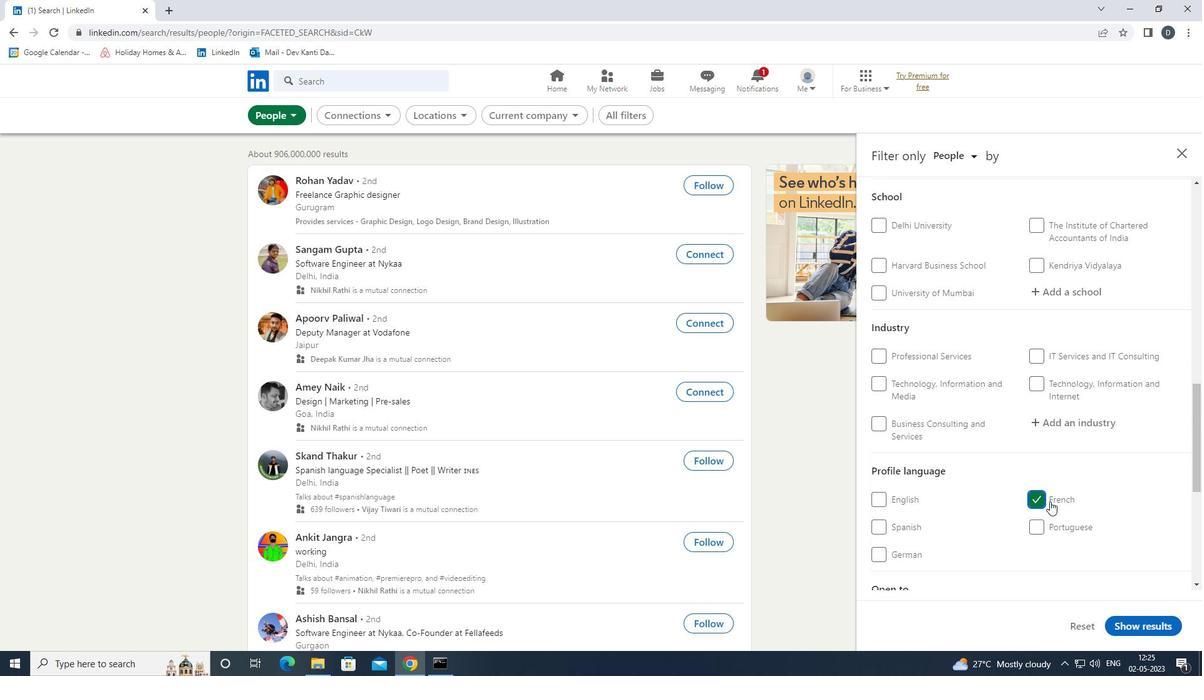 
Action: Mouse scrolled (1049, 502) with delta (0, 0)
Screenshot: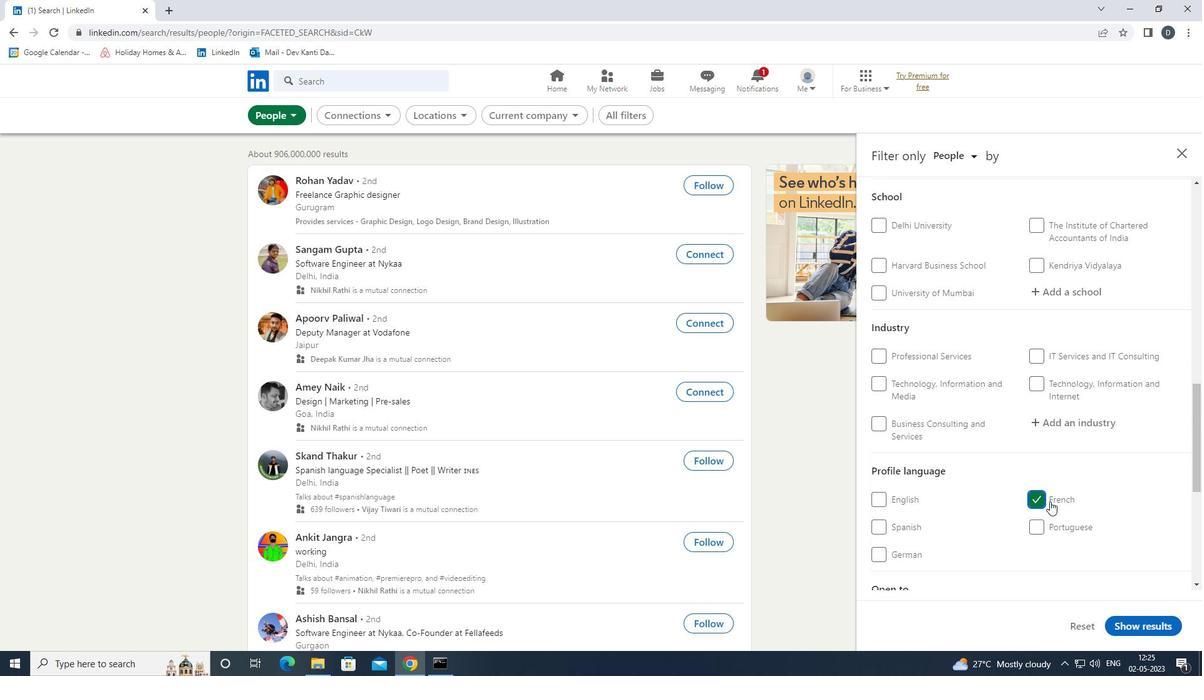 
Action: Mouse scrolled (1049, 502) with delta (0, 0)
Screenshot: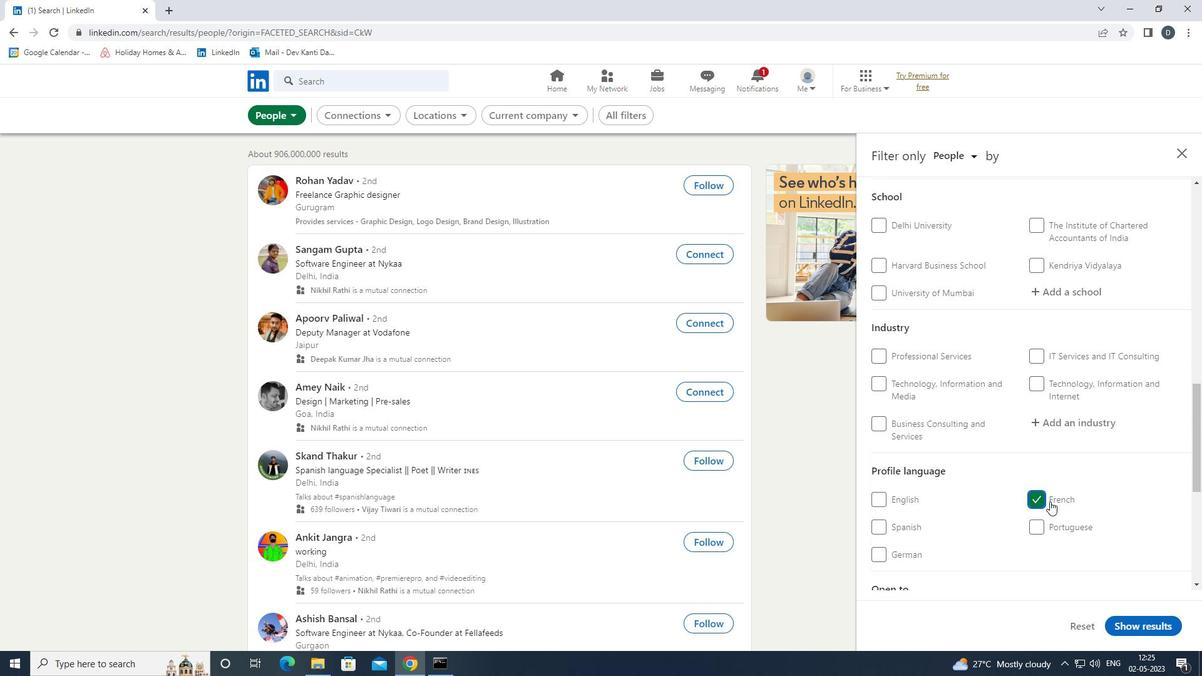 
Action: Mouse scrolled (1049, 502) with delta (0, 0)
Screenshot: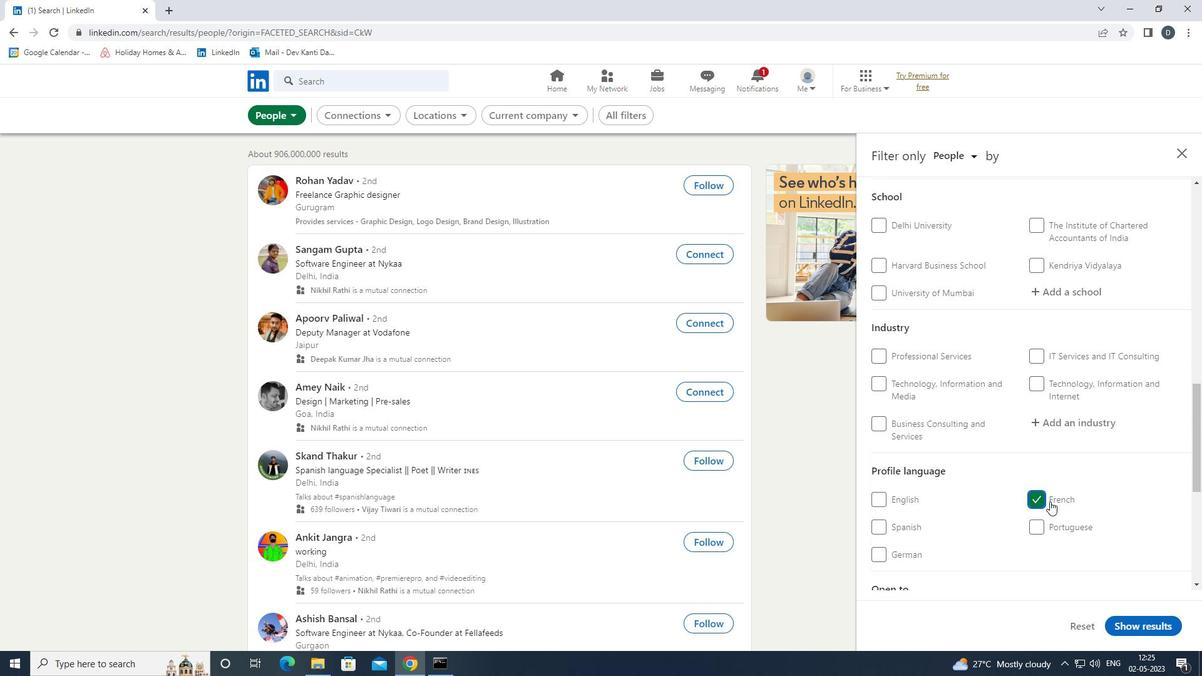 
Action: Mouse scrolled (1049, 502) with delta (0, 0)
Screenshot: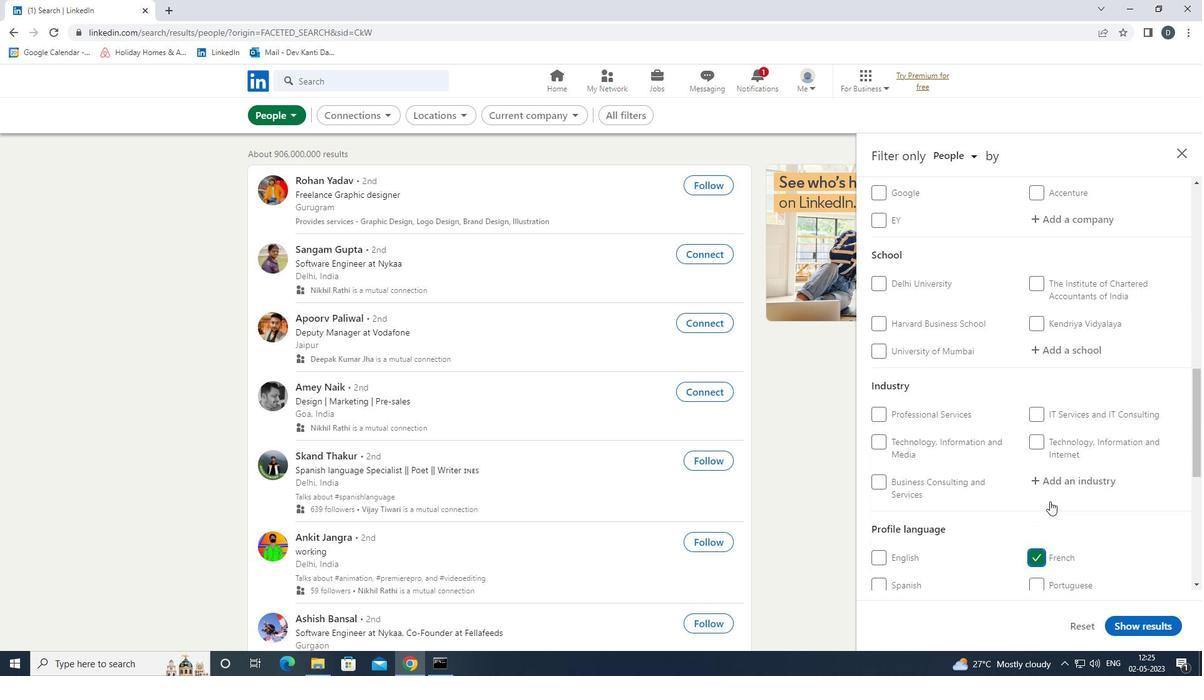 
Action: Mouse scrolled (1049, 502) with delta (0, 0)
Screenshot: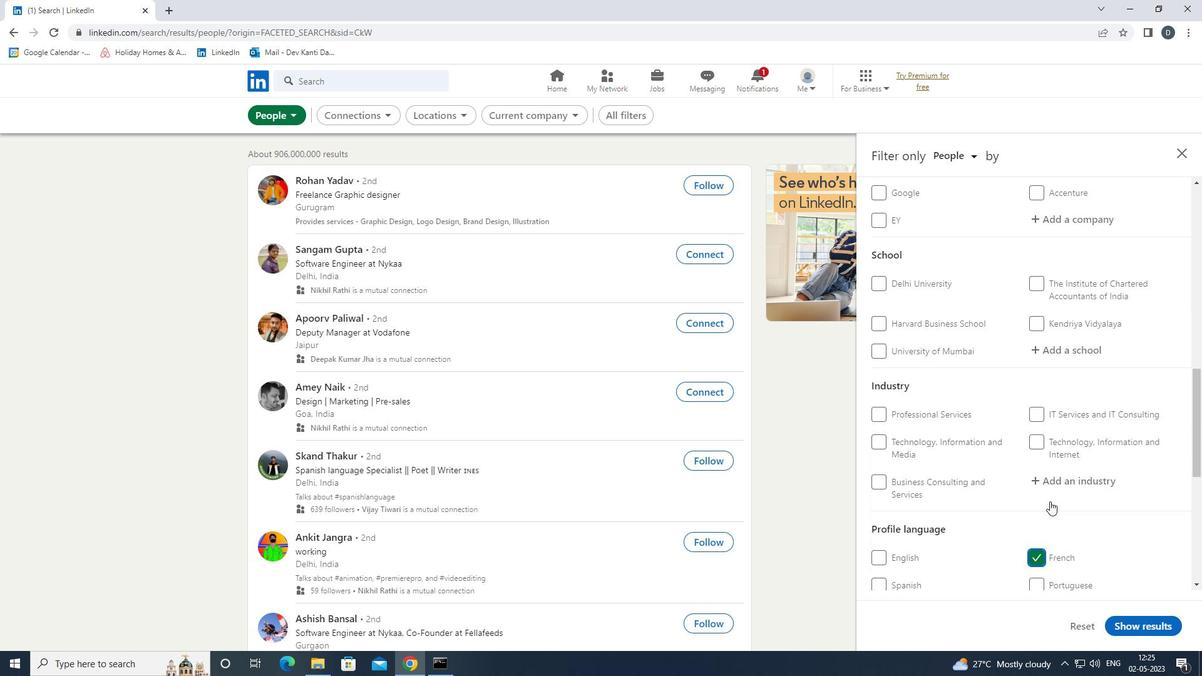 
Action: Mouse moved to (1062, 420)
Screenshot: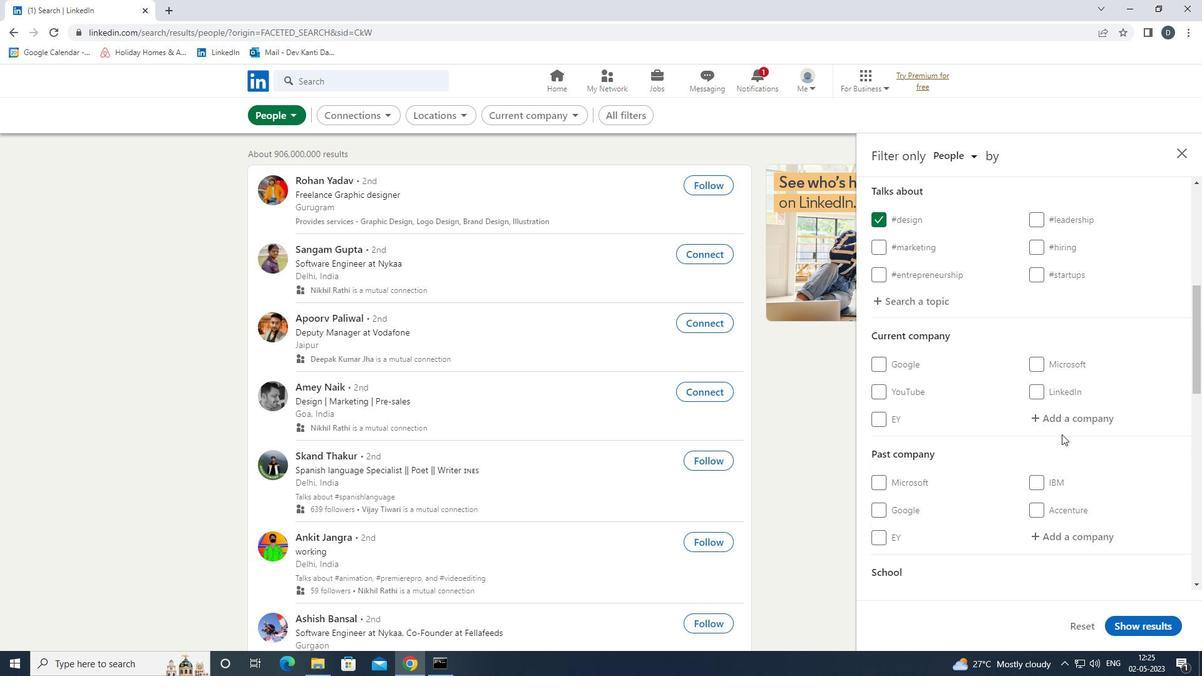 
Action: Mouse pressed left at (1062, 420)
Screenshot: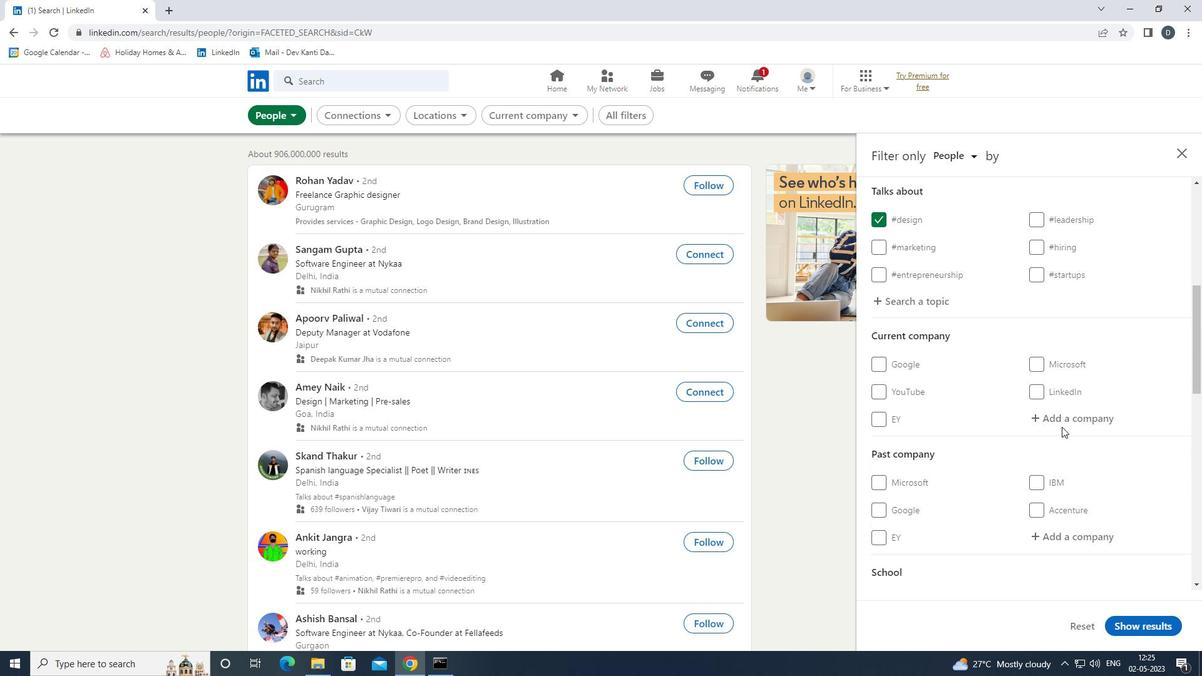 
Action: Key pressed <Key.shift>ACE<Key.space><Key.shift>YOUR<Key.space><Key.shift>CAREER<Key.down><Key.down><Key.enter>
Screenshot: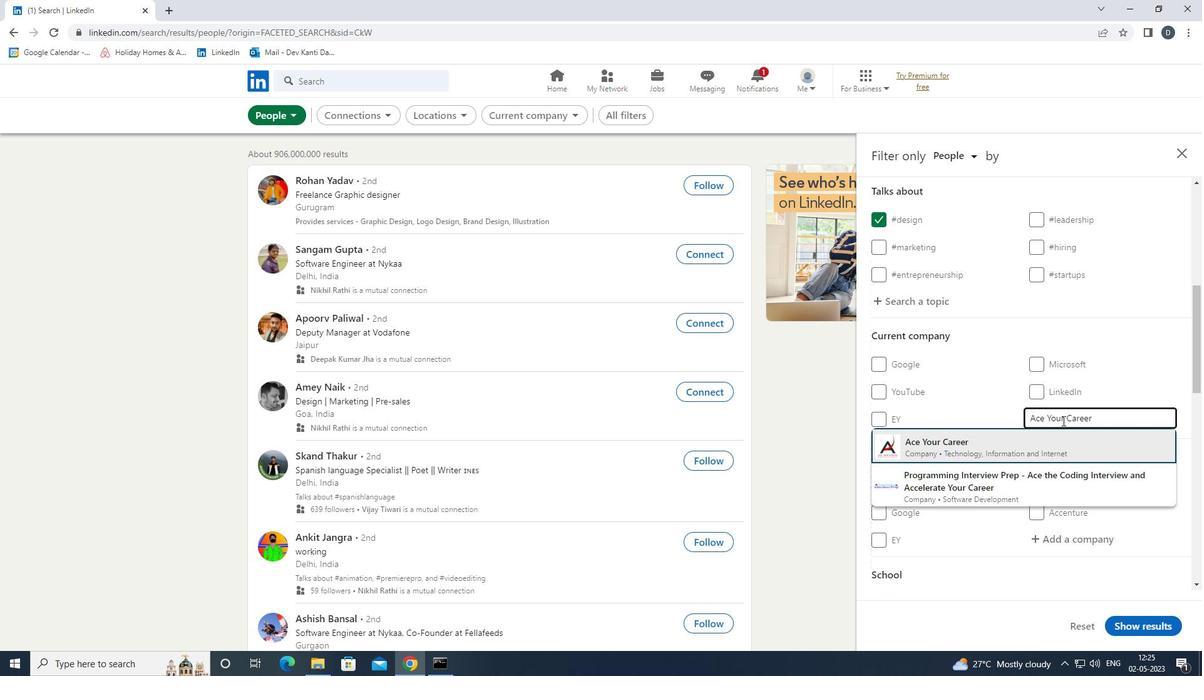 
Action: Mouse moved to (1063, 425)
Screenshot: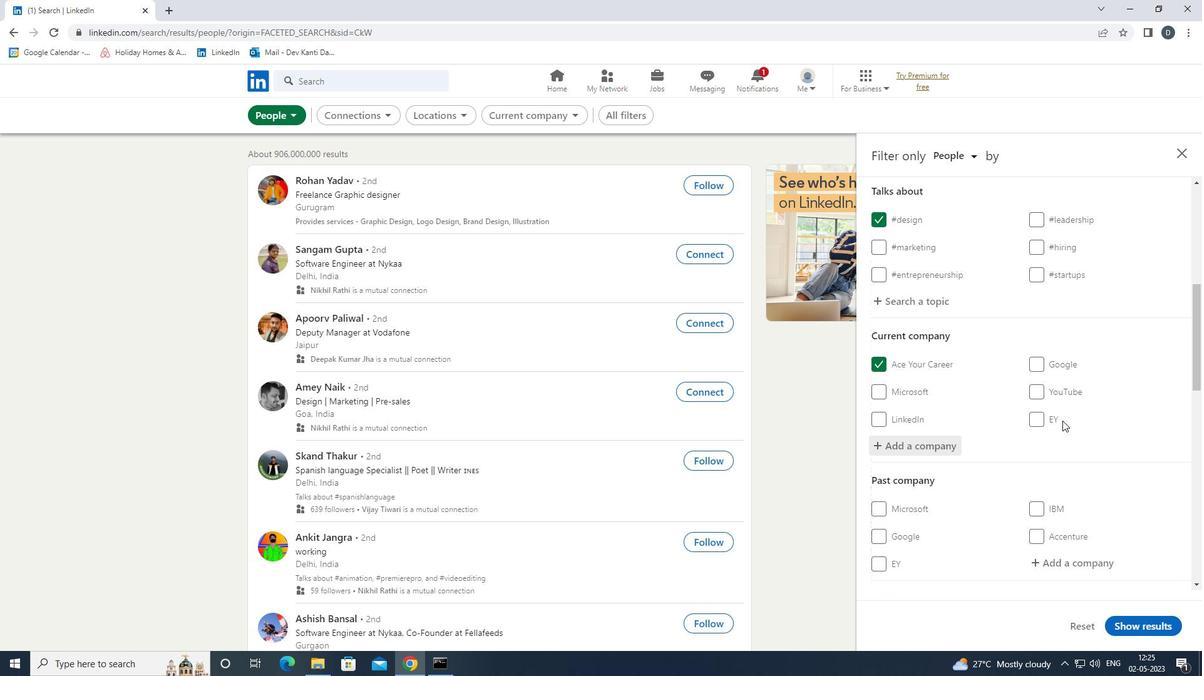 
Action: Mouse scrolled (1063, 425) with delta (0, 0)
Screenshot: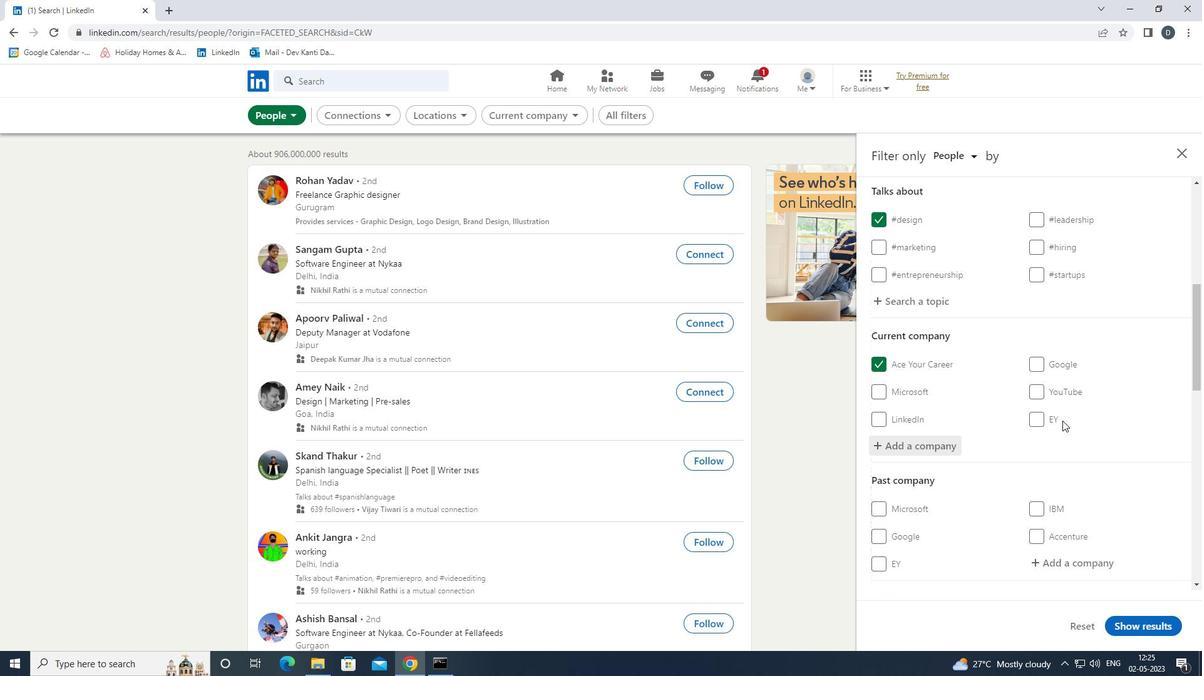 
Action: Mouse moved to (1065, 428)
Screenshot: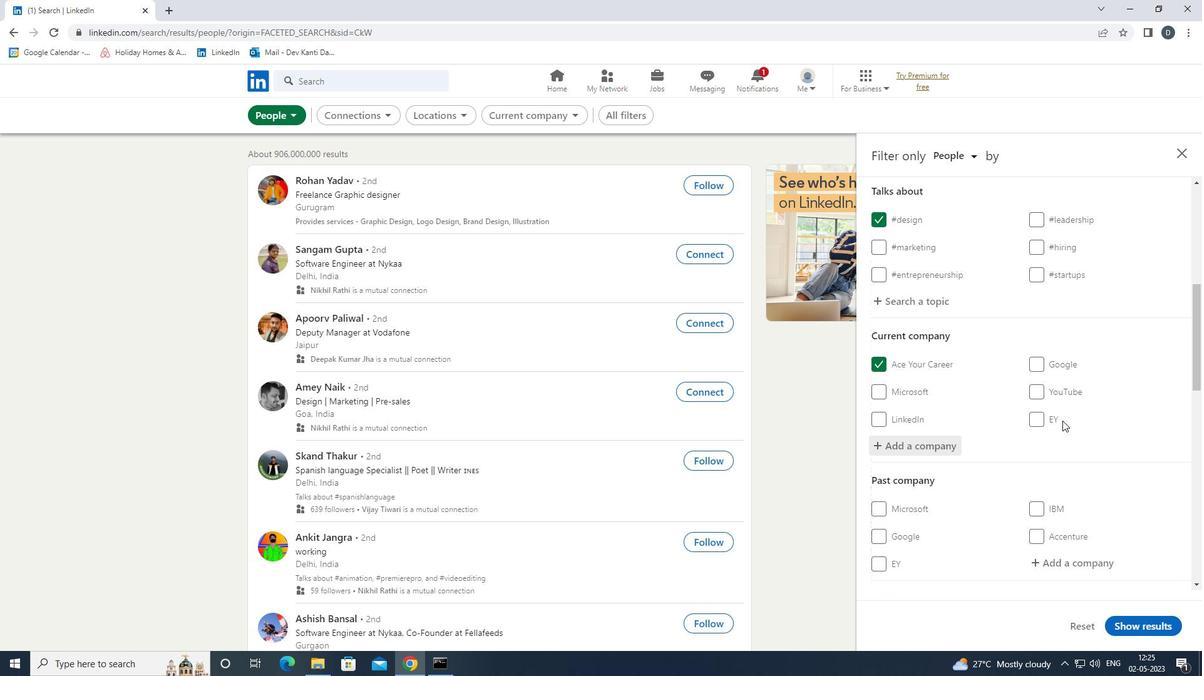 
Action: Mouse scrolled (1065, 427) with delta (0, 0)
Screenshot: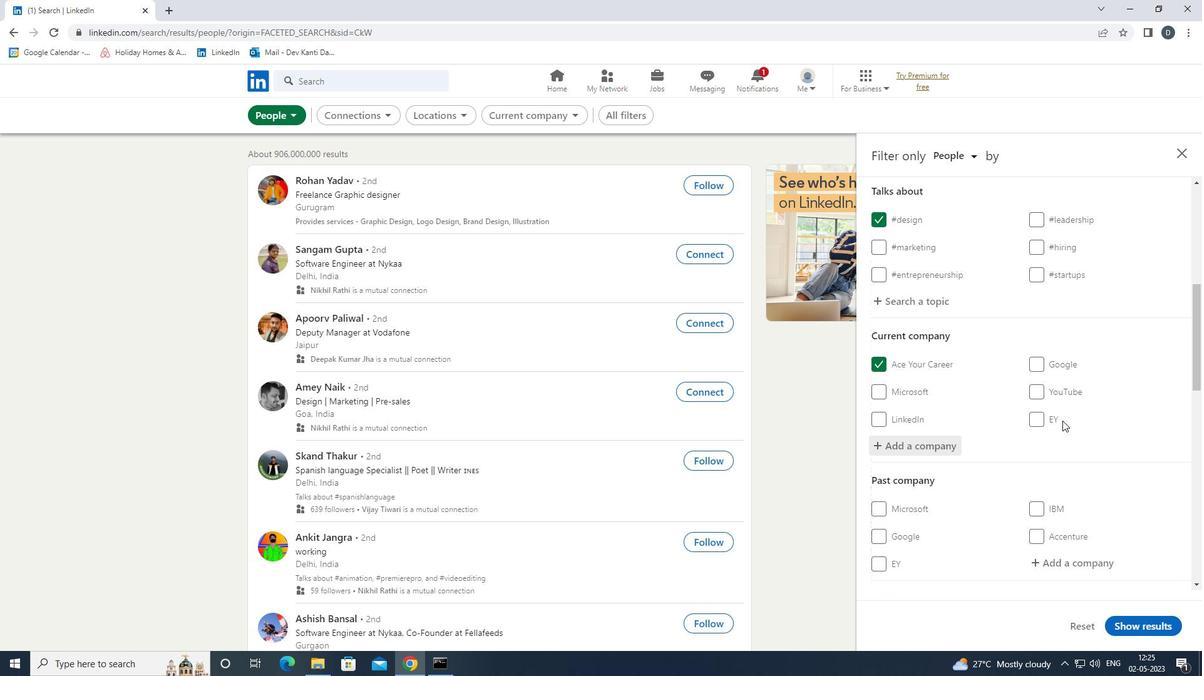 
Action: Mouse scrolled (1065, 427) with delta (0, 0)
Screenshot: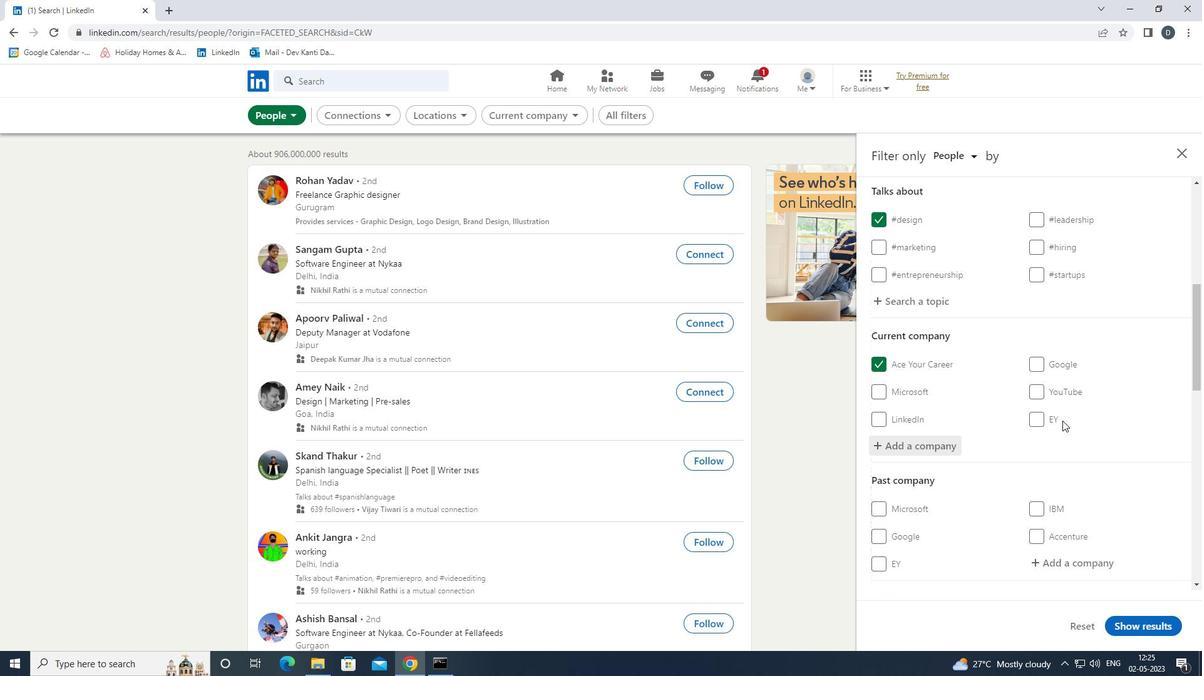 
Action: Mouse moved to (1066, 380)
Screenshot: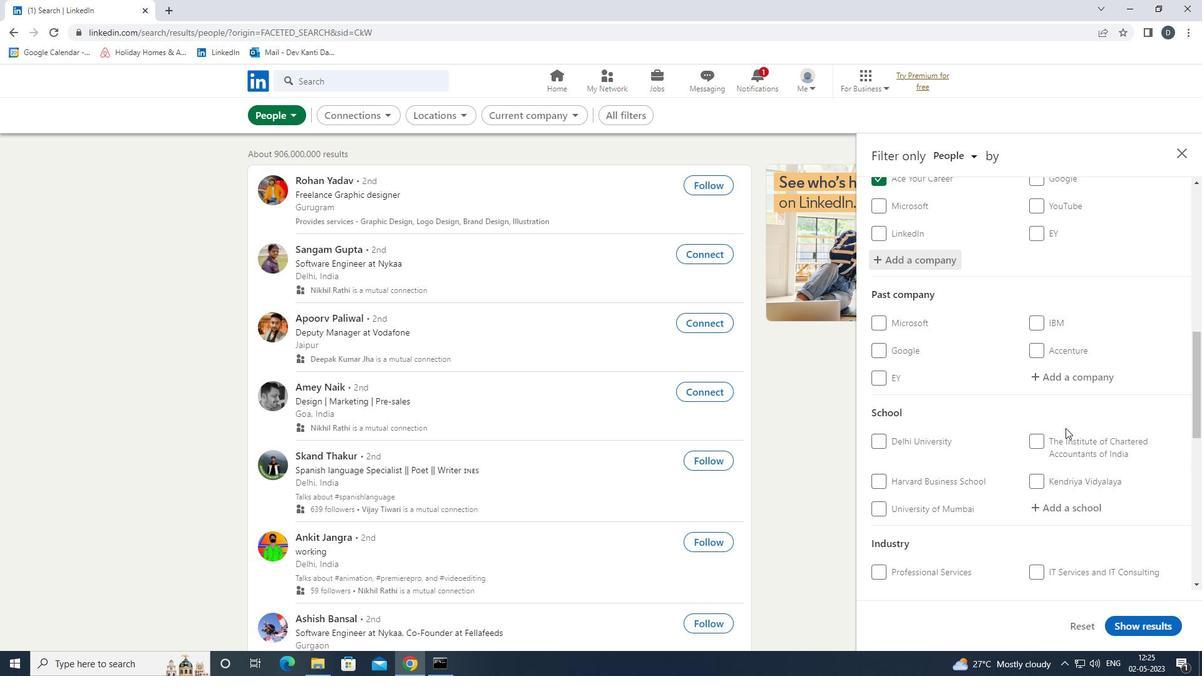 
Action: Mouse scrolled (1066, 379) with delta (0, 0)
Screenshot: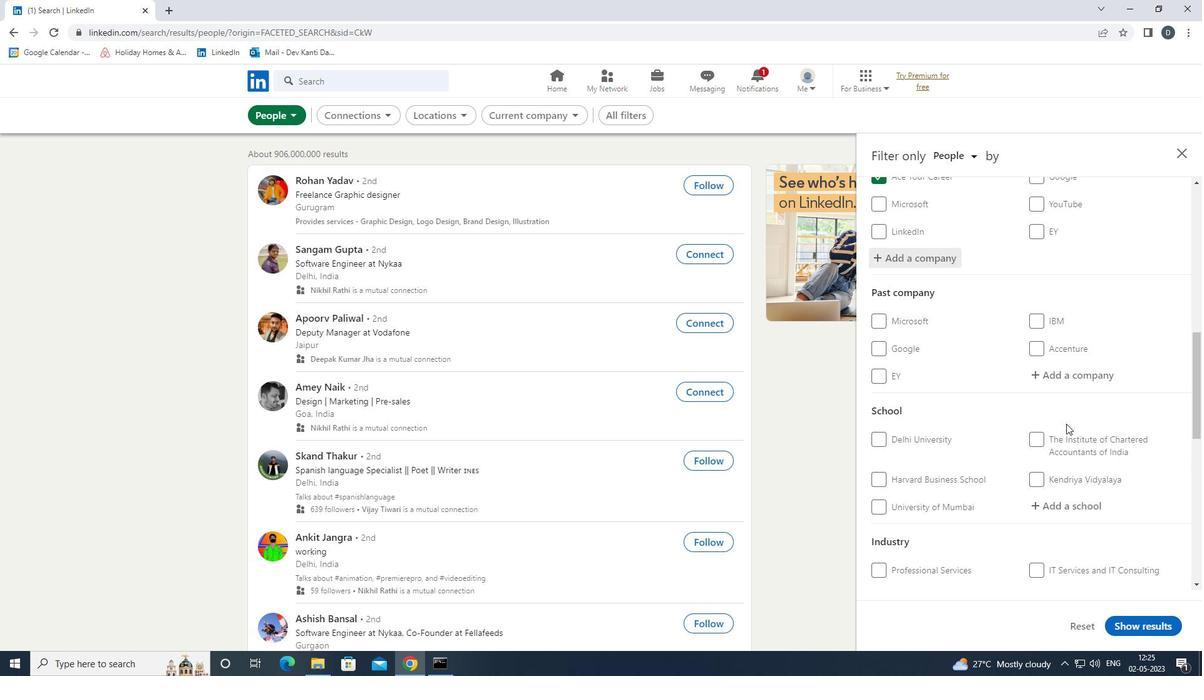 
Action: Mouse moved to (1069, 438)
Screenshot: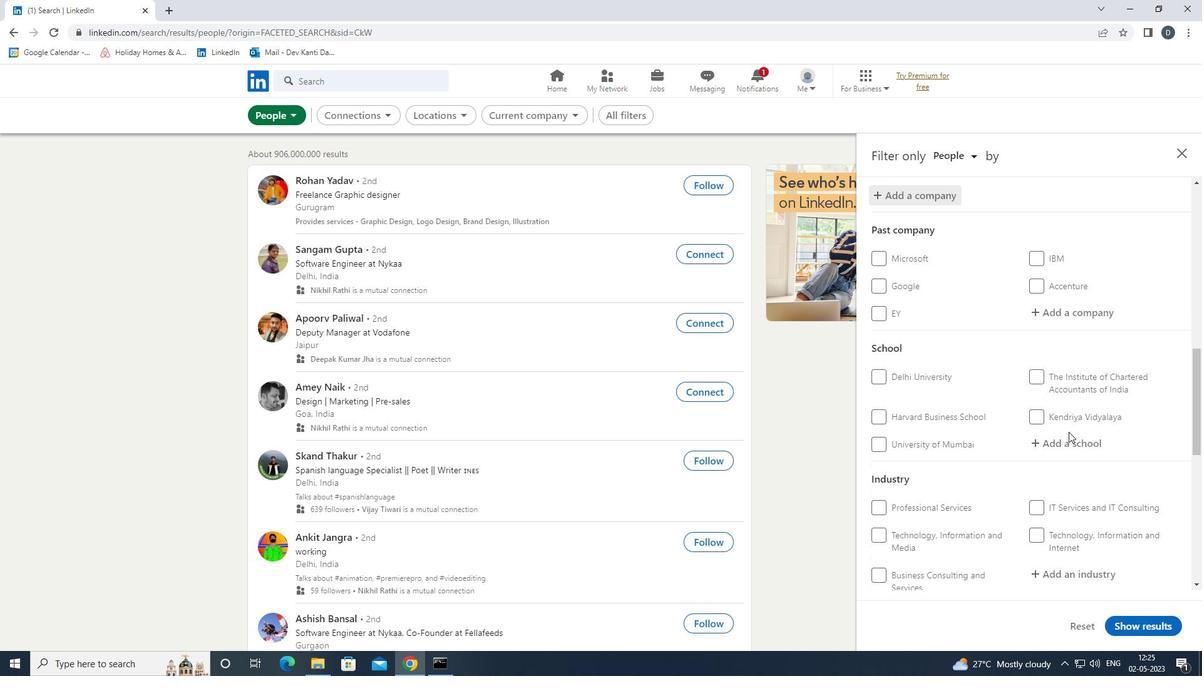 
Action: Mouse pressed left at (1069, 438)
Screenshot: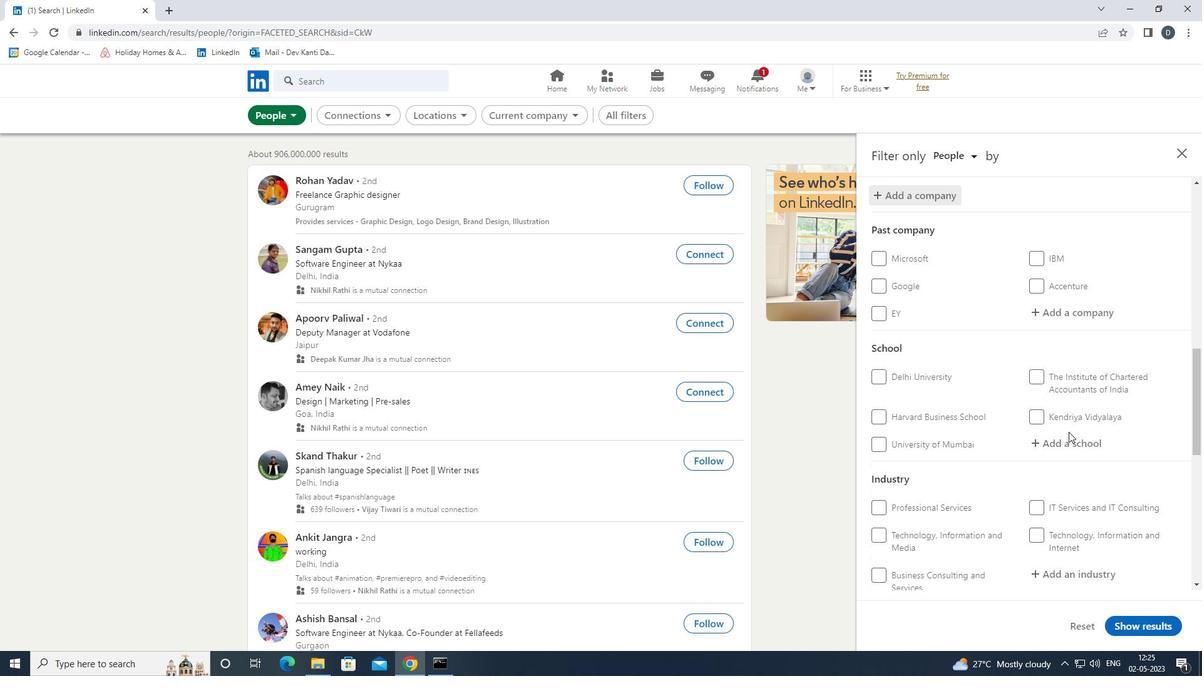 
Action: Mouse moved to (1053, 443)
Screenshot: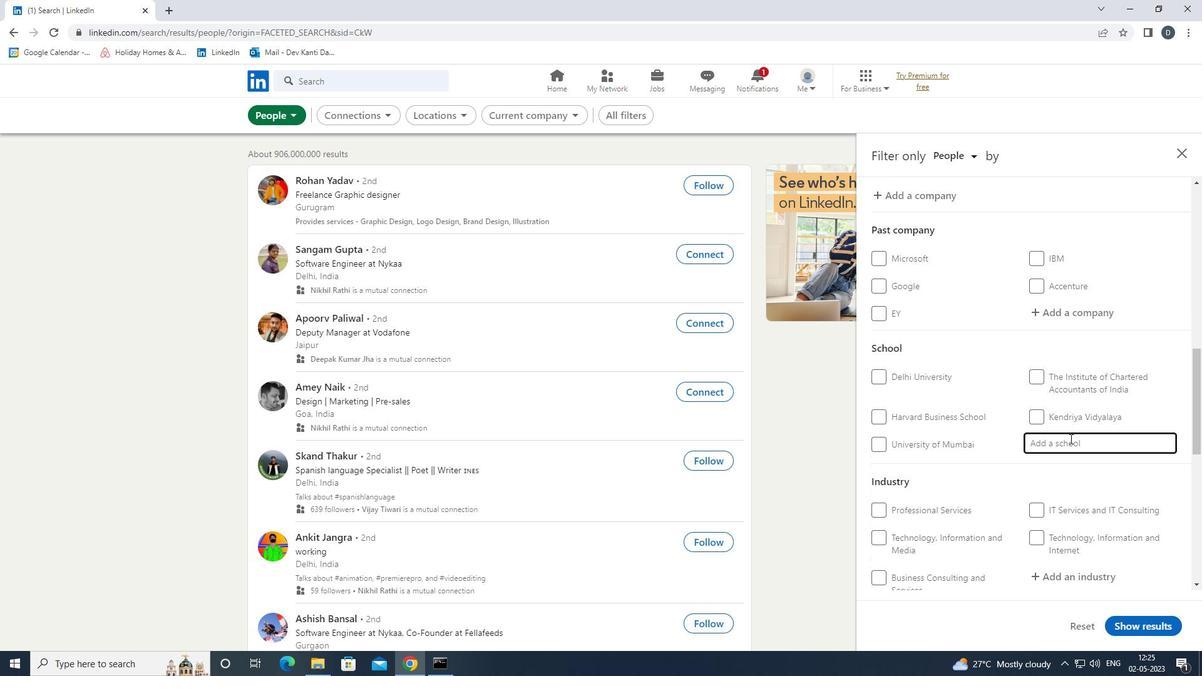 
Action: Key pressed <Key.shift>KIIT<Key.space><Key.shift>SCHOOL<Key.space>OF<Key.space><Key.shift>MANAGE<Key.backspace><Key.backspace><Key.down><Key.enter>
Screenshot: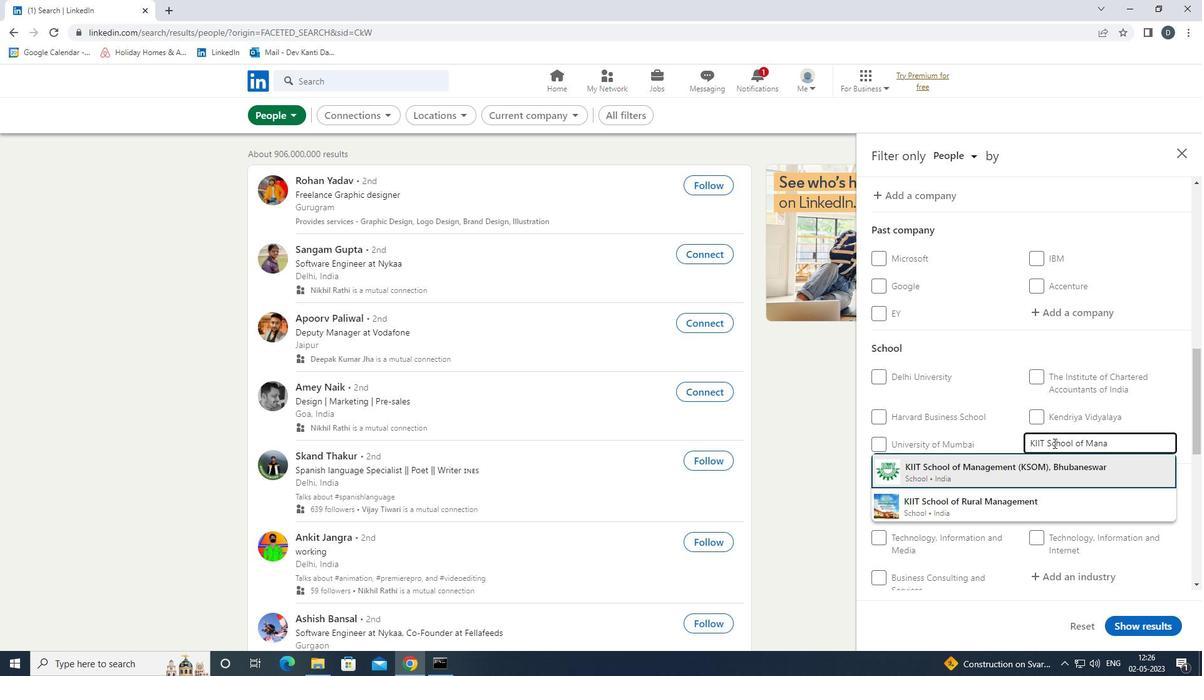 
Action: Mouse scrolled (1053, 442) with delta (0, 0)
Screenshot: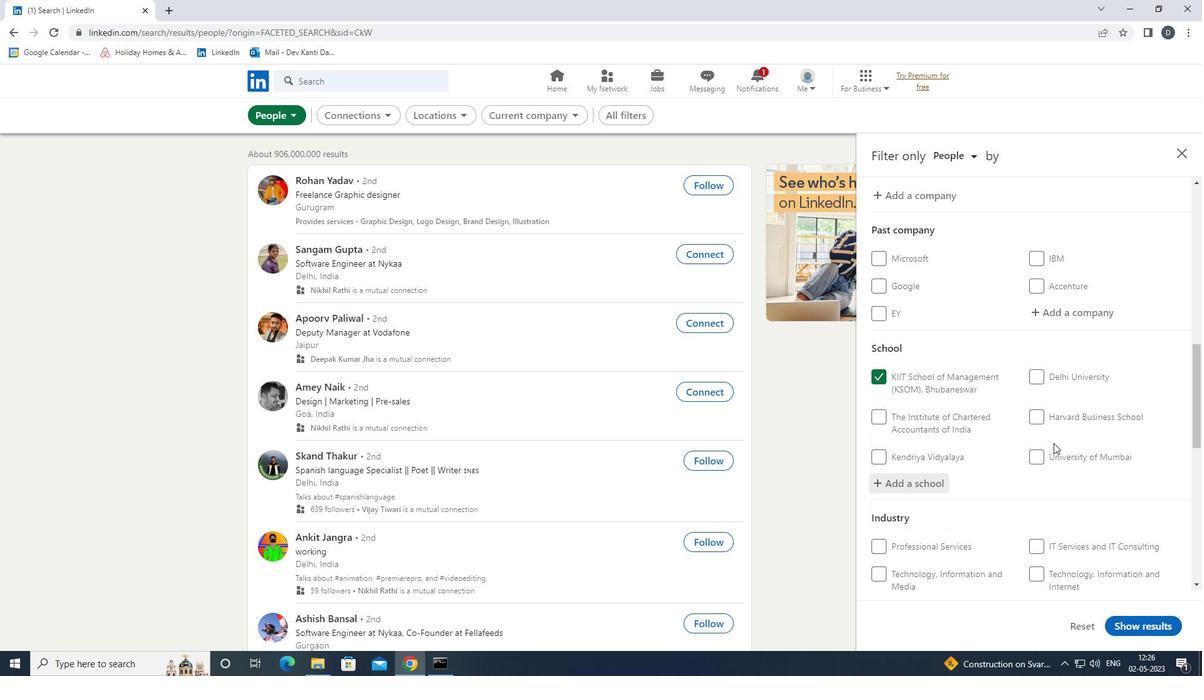 
Action: Mouse scrolled (1053, 442) with delta (0, 0)
Screenshot: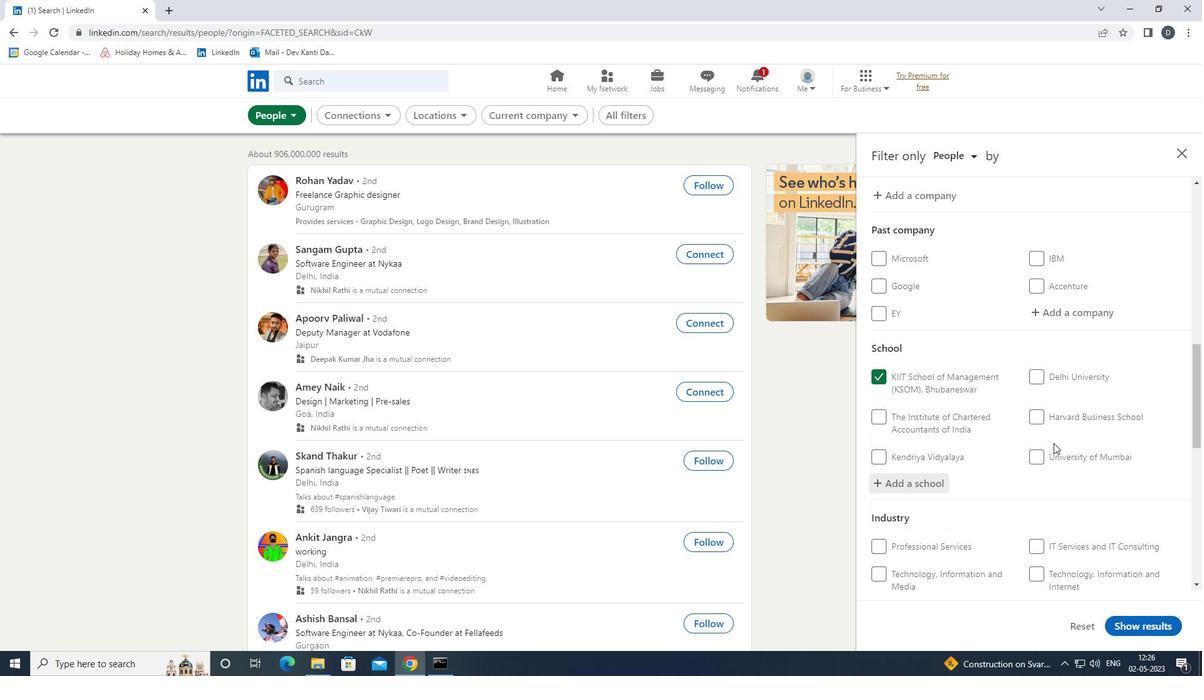 
Action: Mouse moved to (1053, 443)
Screenshot: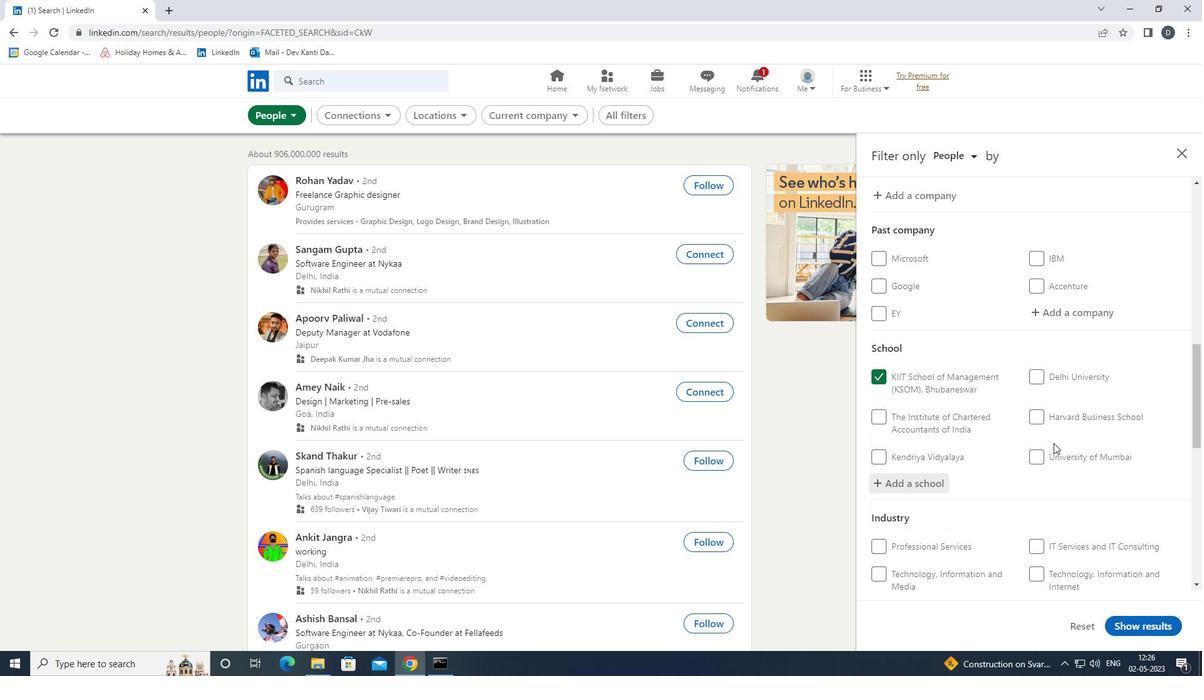 
Action: Mouse scrolled (1053, 443) with delta (0, 0)
Screenshot: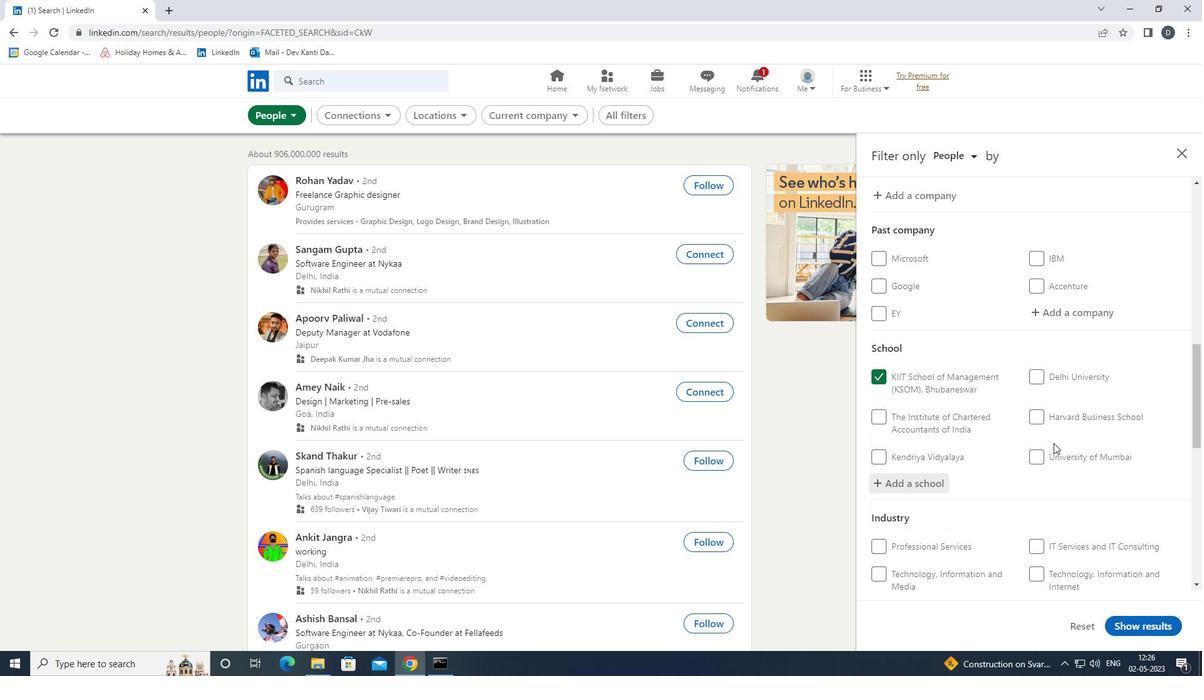 
Action: Mouse moved to (1094, 417)
Screenshot: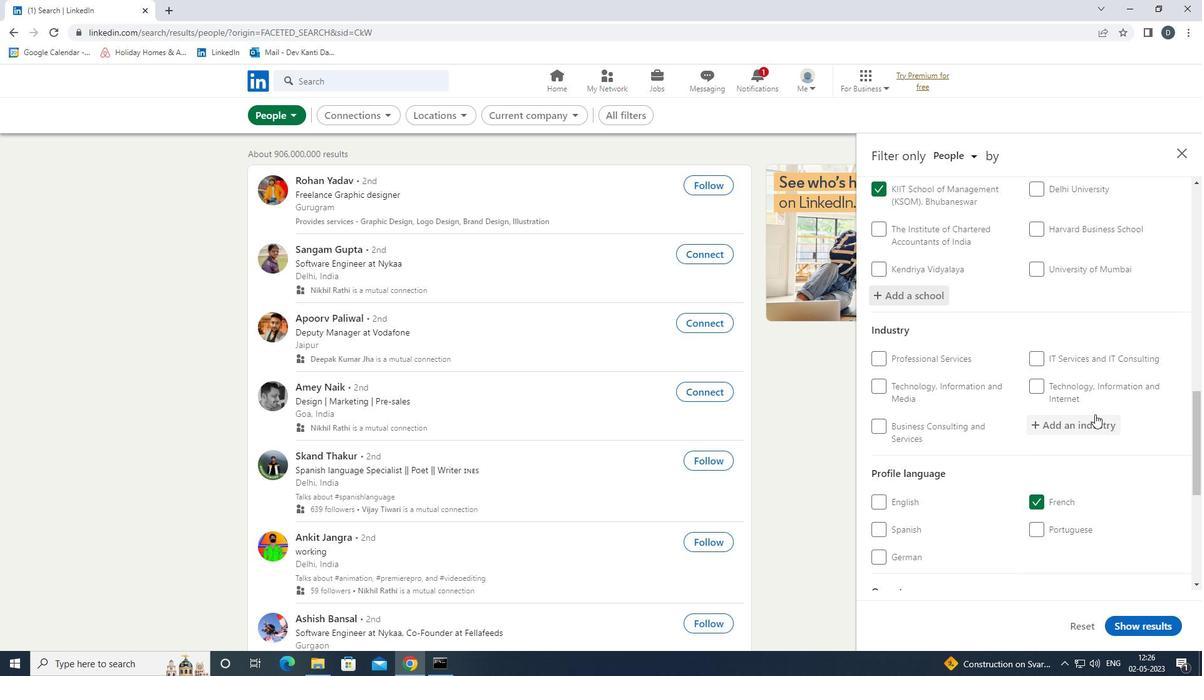 
Action: Mouse pressed left at (1094, 417)
Screenshot: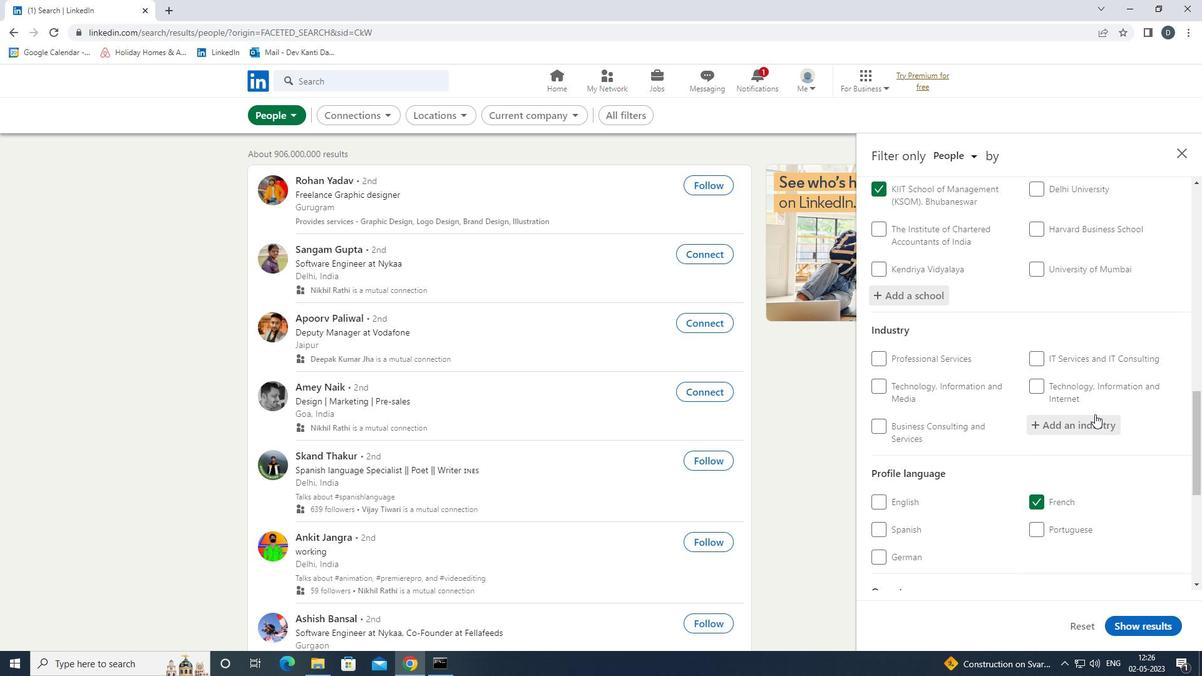 
Action: Mouse moved to (1084, 421)
Screenshot: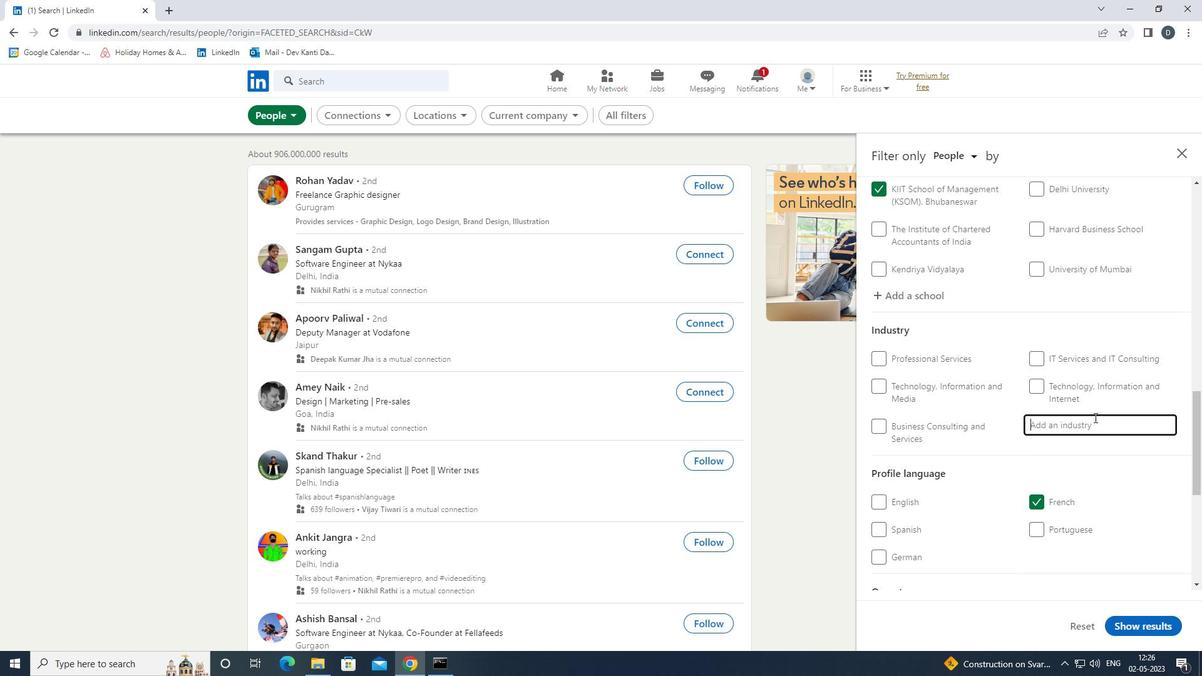 
Action: Key pressed <Key.shift>PIPELINE<Key.space><Key.down><Key.enter>
Screenshot: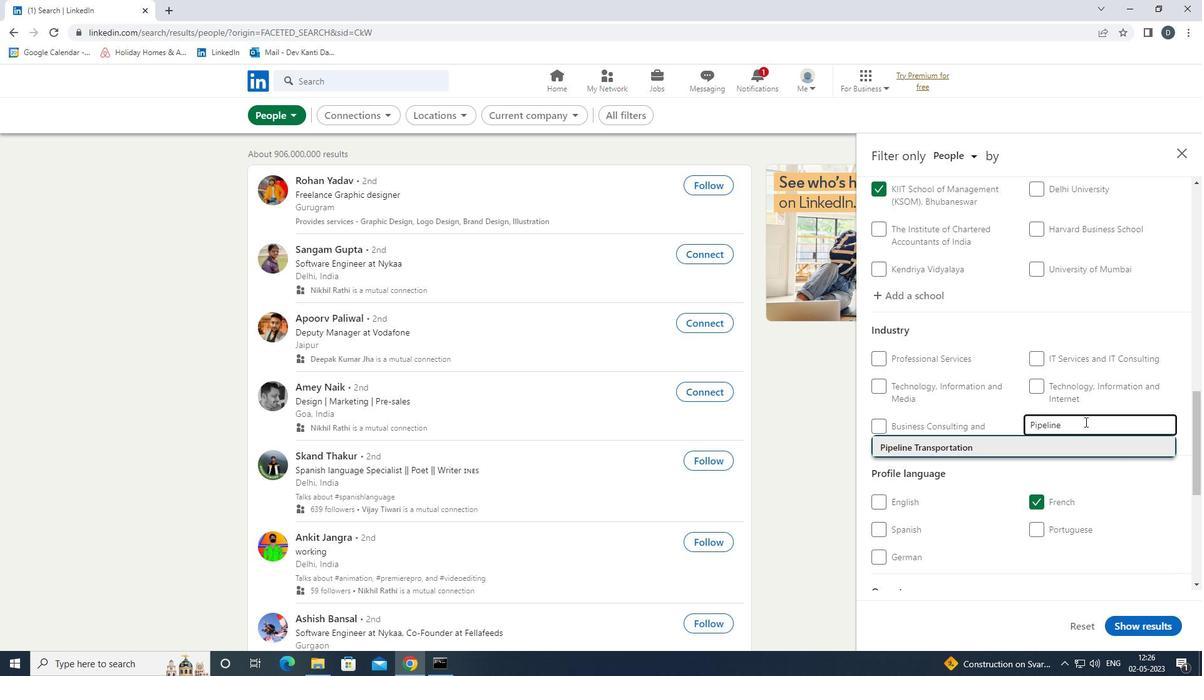 
Action: Mouse moved to (1084, 428)
Screenshot: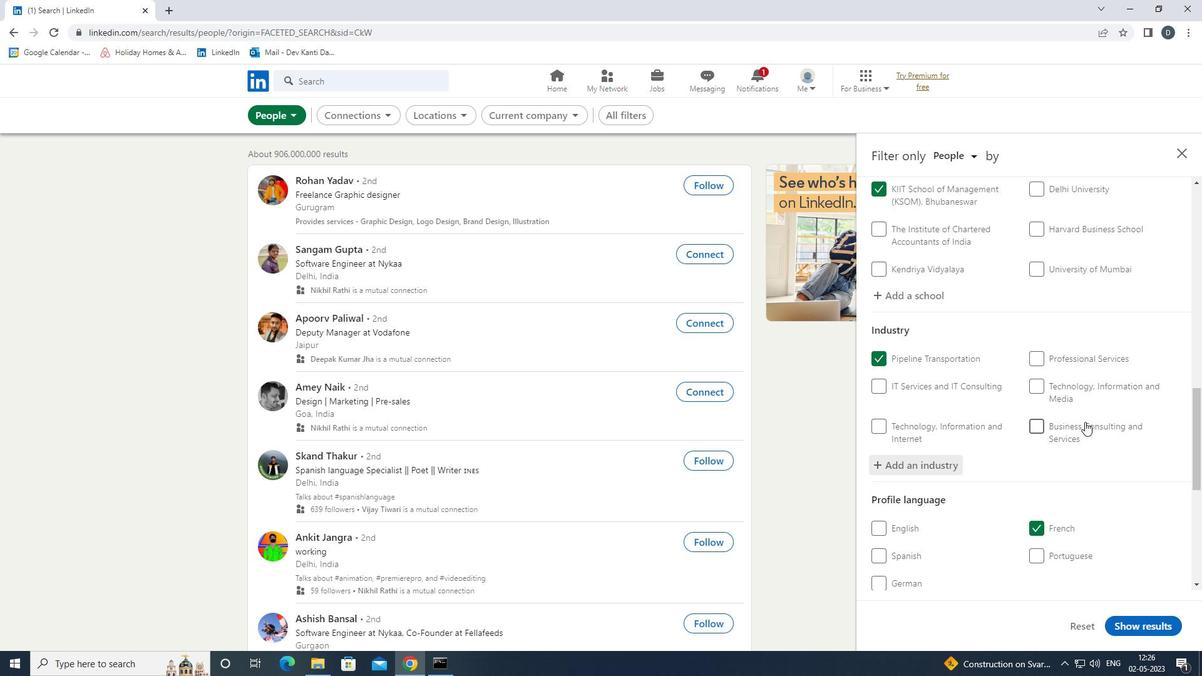 
Action: Mouse scrolled (1084, 427) with delta (0, 0)
Screenshot: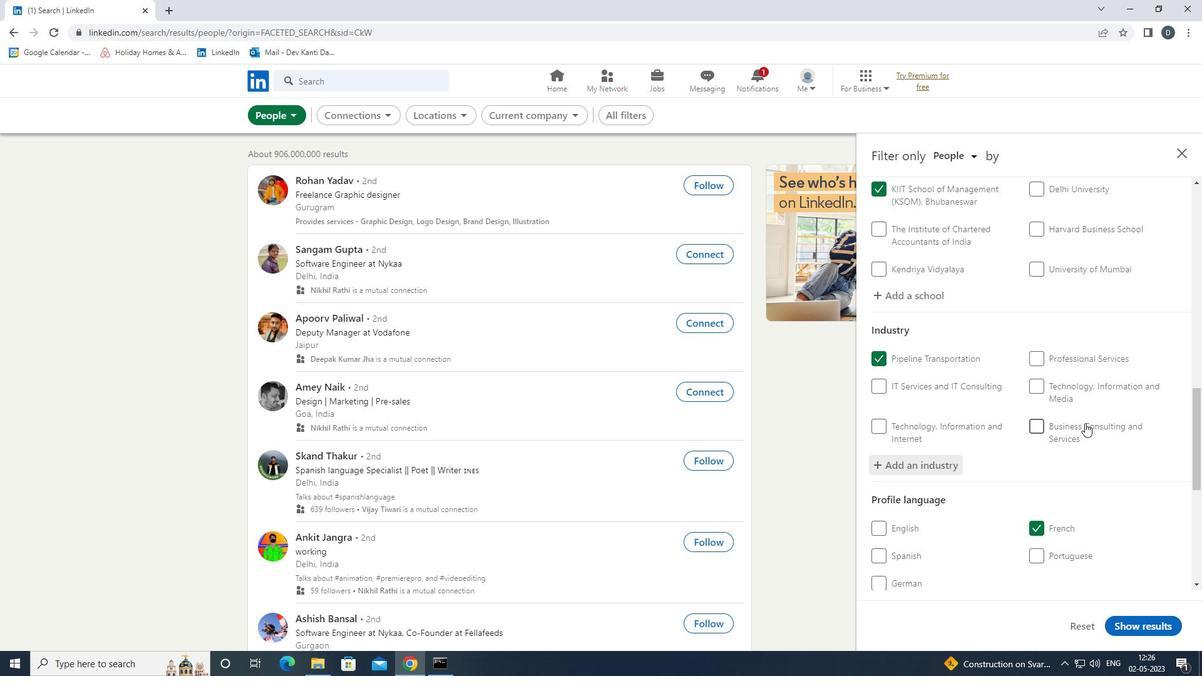 
Action: Mouse scrolled (1084, 427) with delta (0, 0)
Screenshot: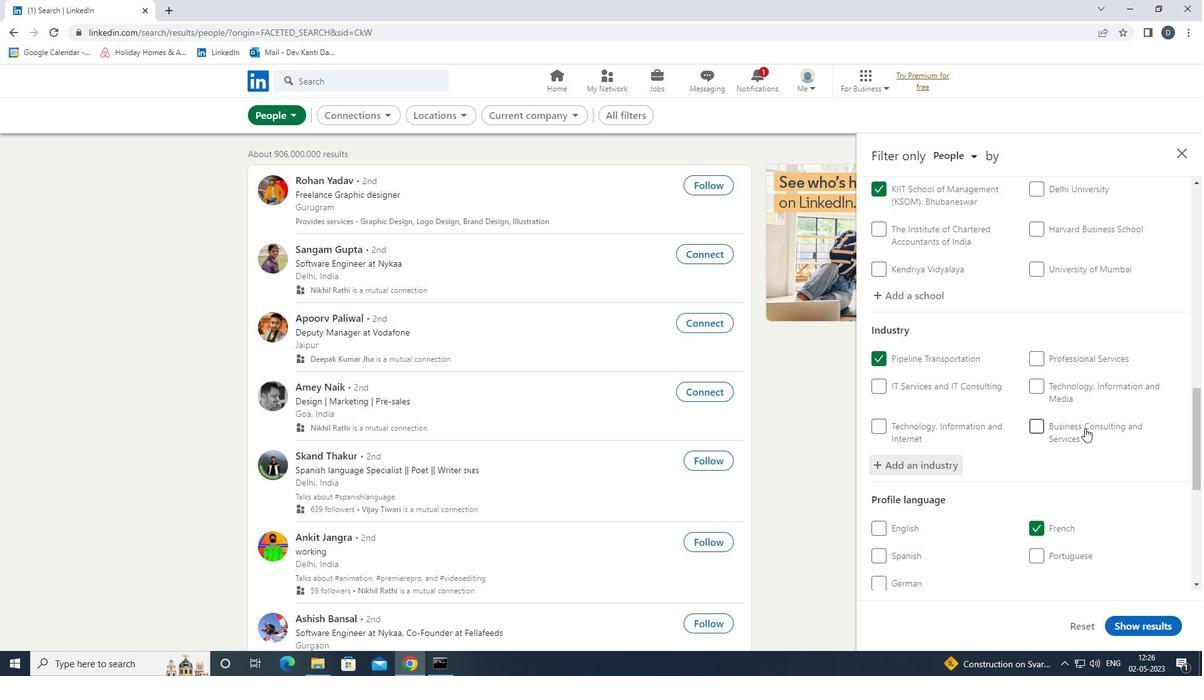 
Action: Mouse scrolled (1084, 427) with delta (0, 0)
Screenshot: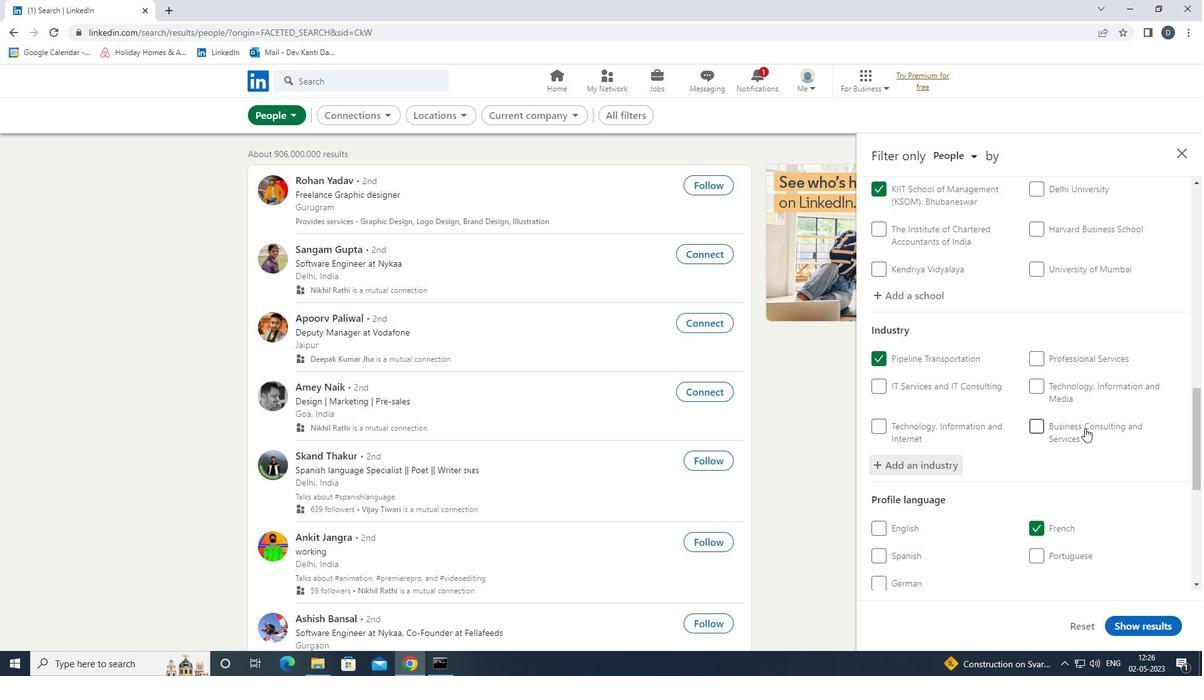 
Action: Mouse moved to (1084, 428)
Screenshot: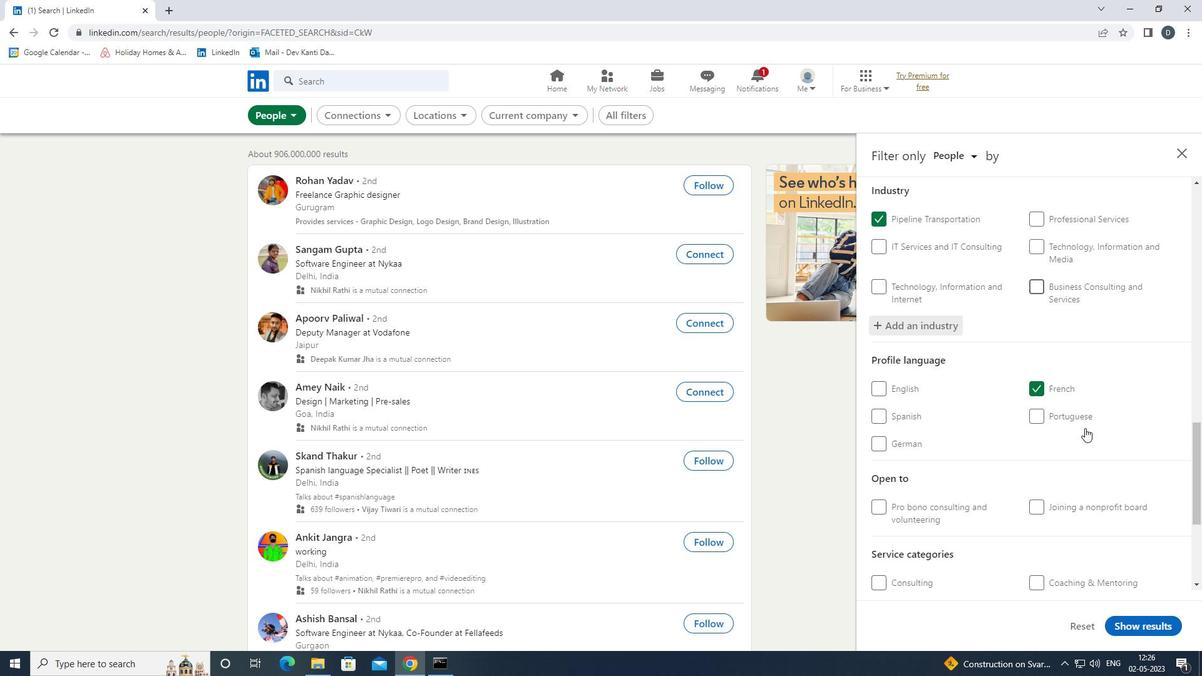 
Action: Mouse scrolled (1084, 427) with delta (0, 0)
Screenshot: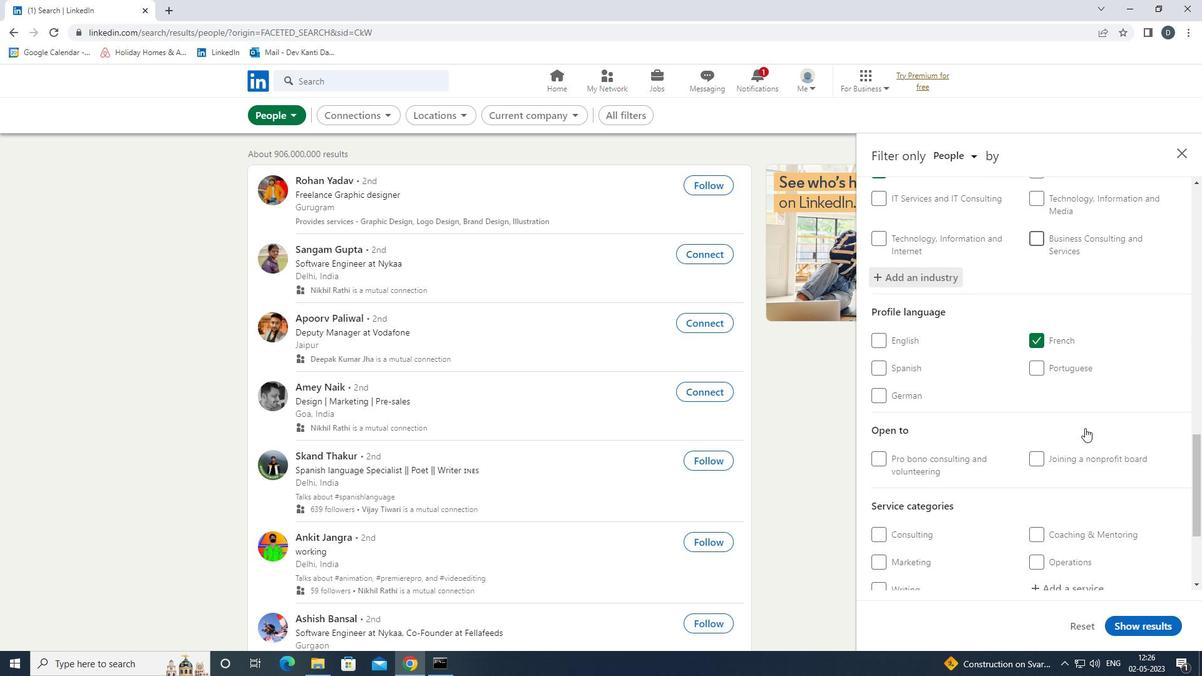 
Action: Mouse scrolled (1084, 427) with delta (0, 0)
Screenshot: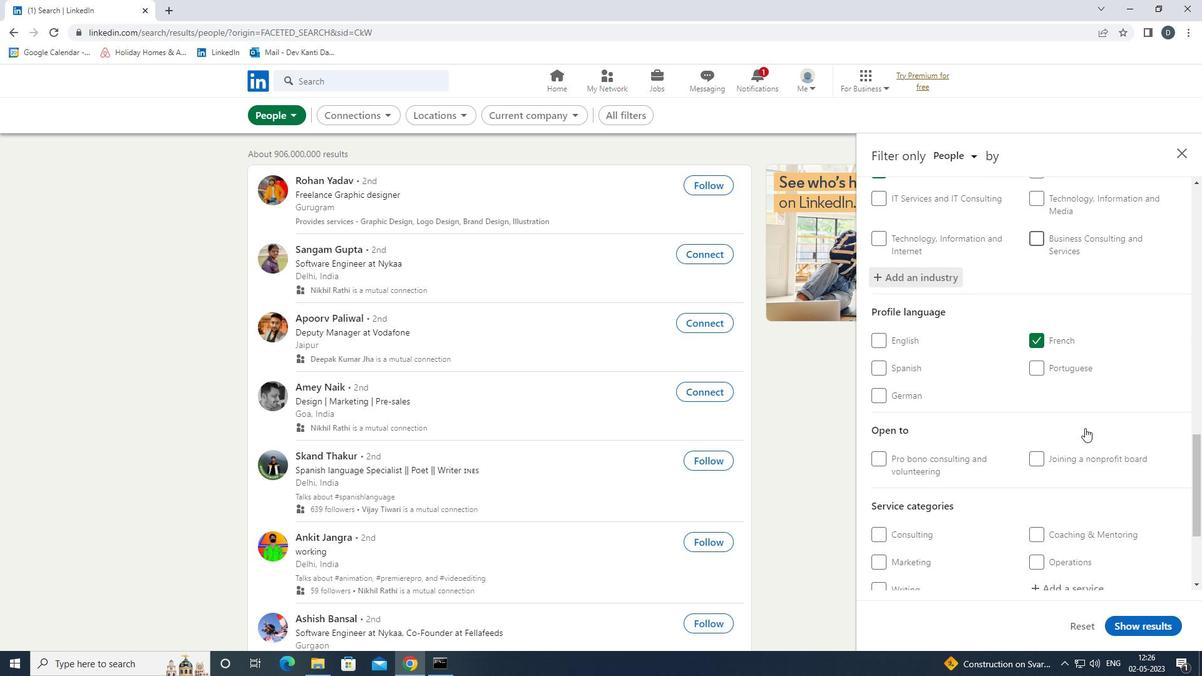 
Action: Mouse moved to (1059, 473)
Screenshot: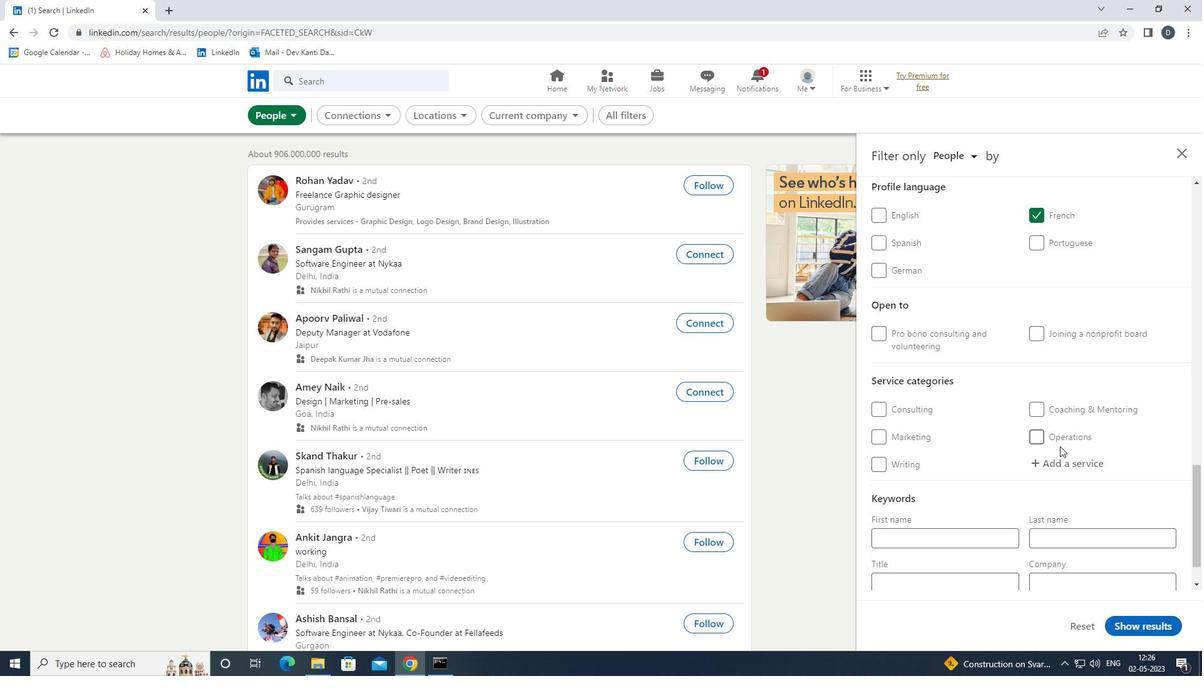 
Action: Mouse pressed left at (1059, 473)
Screenshot: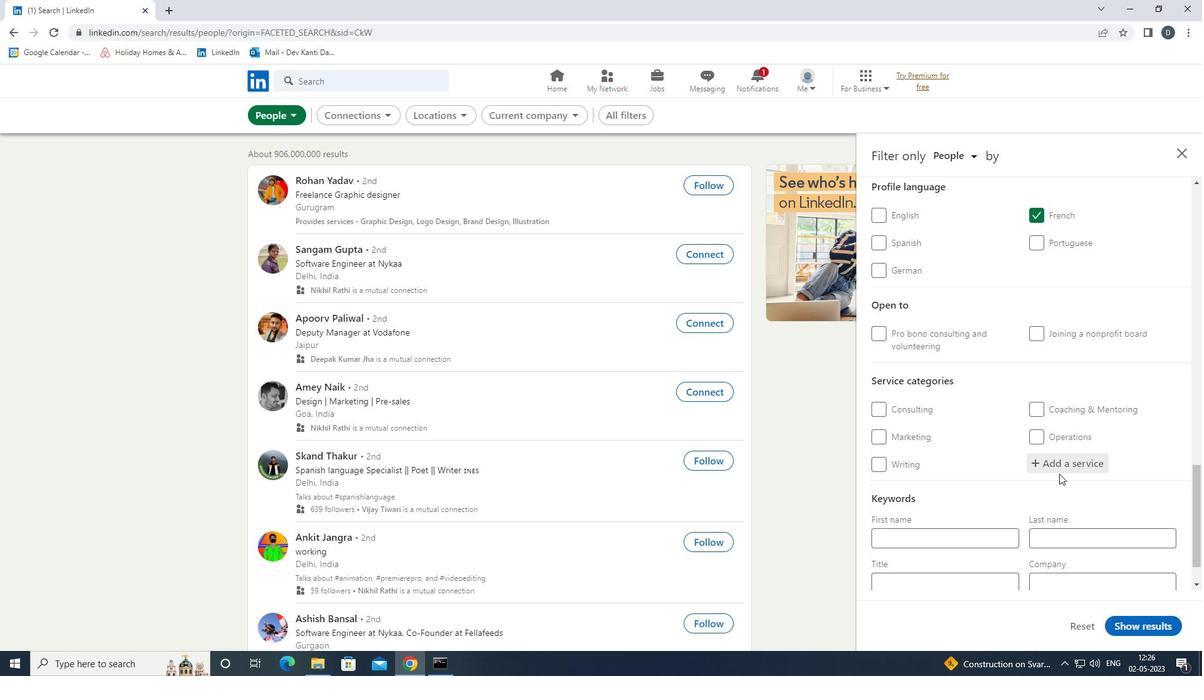 
Action: Mouse moved to (1066, 462)
Screenshot: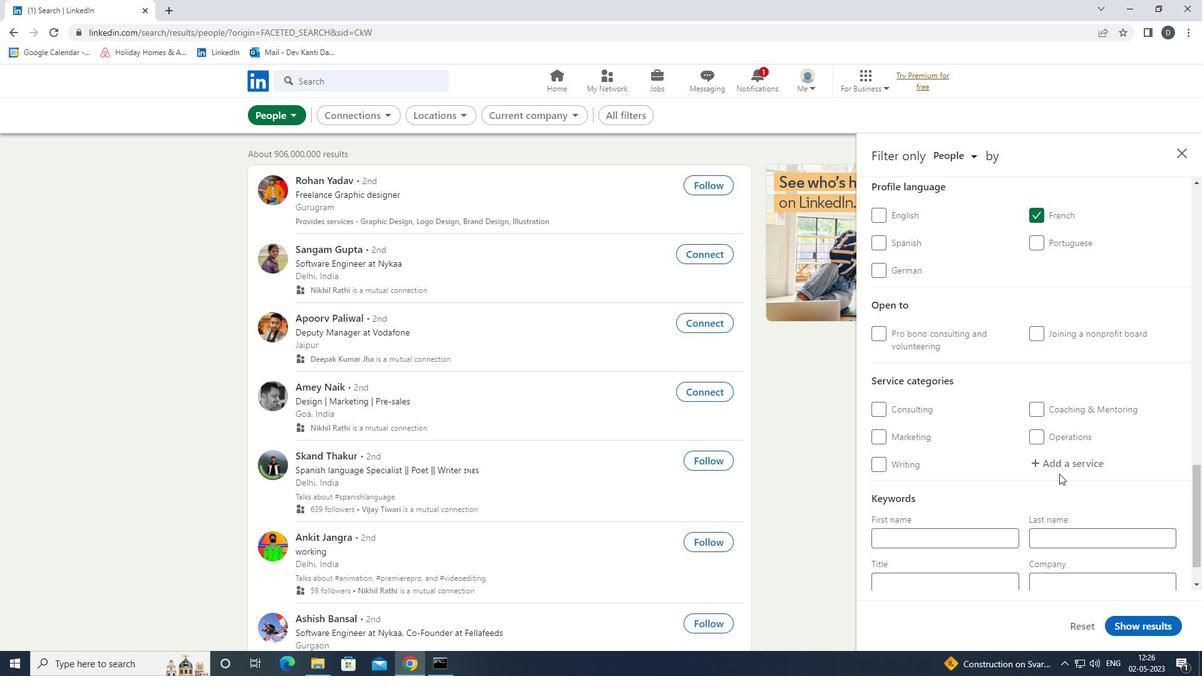 
Action: Mouse pressed left at (1066, 462)
Screenshot: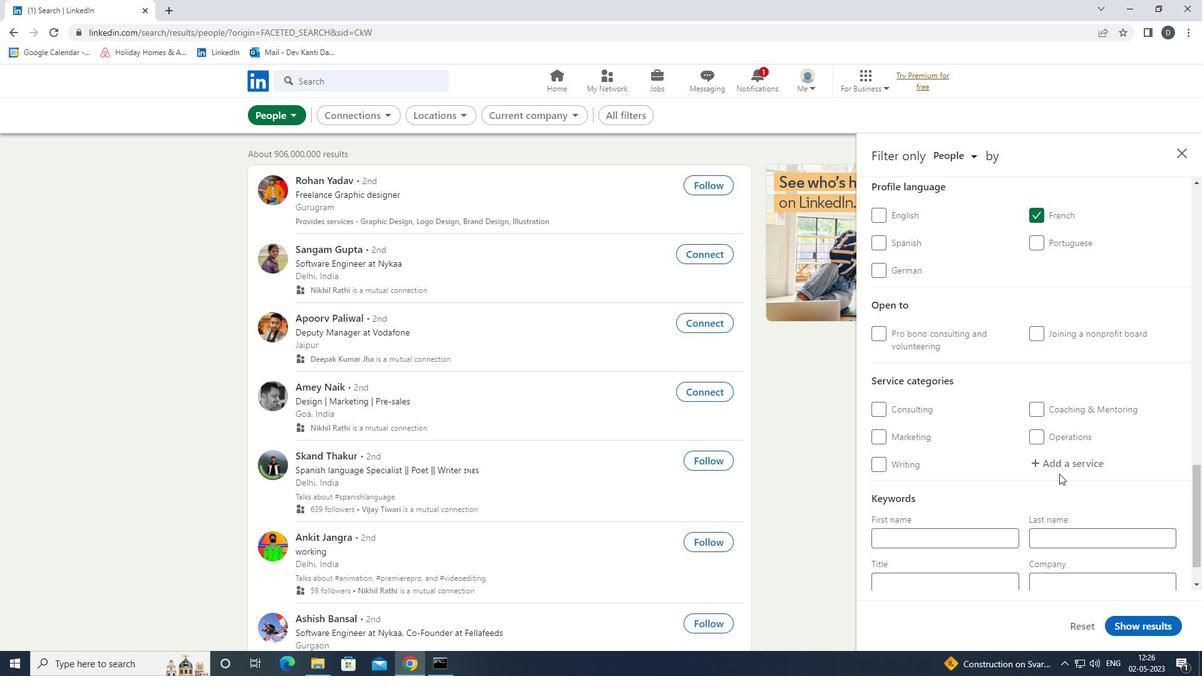 
Action: Mouse moved to (1053, 431)
Screenshot: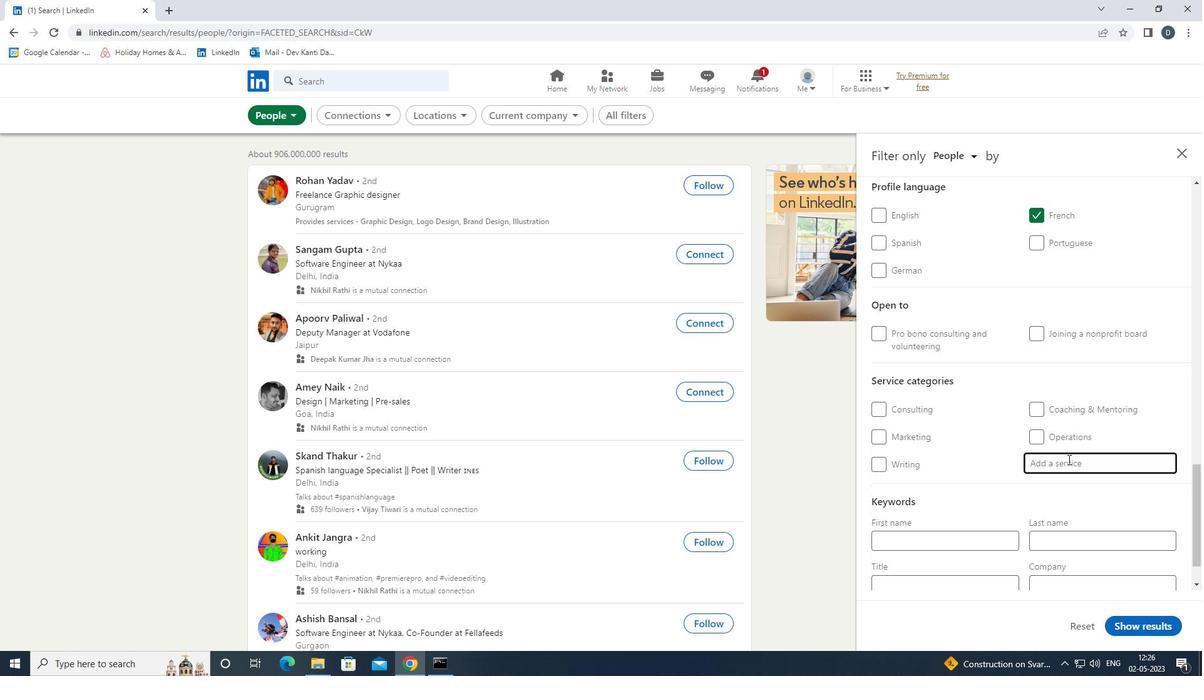 
Action: Key pressed <Key.shift>
Screenshot: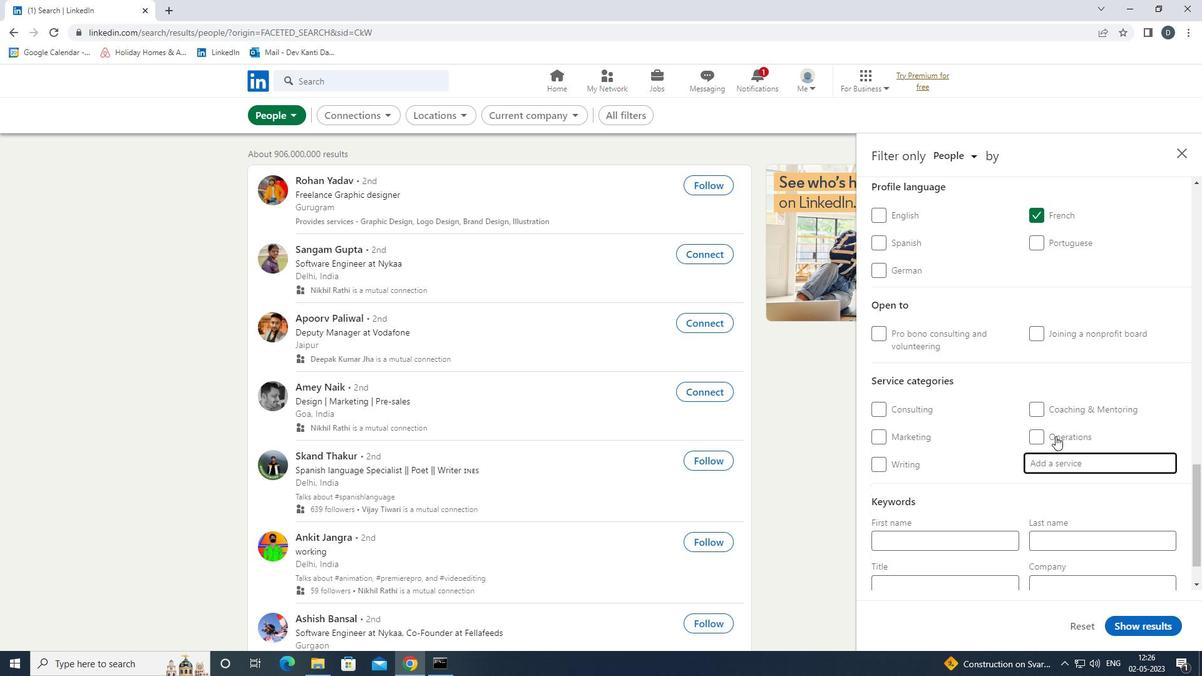 
Action: Mouse moved to (1053, 430)
Screenshot: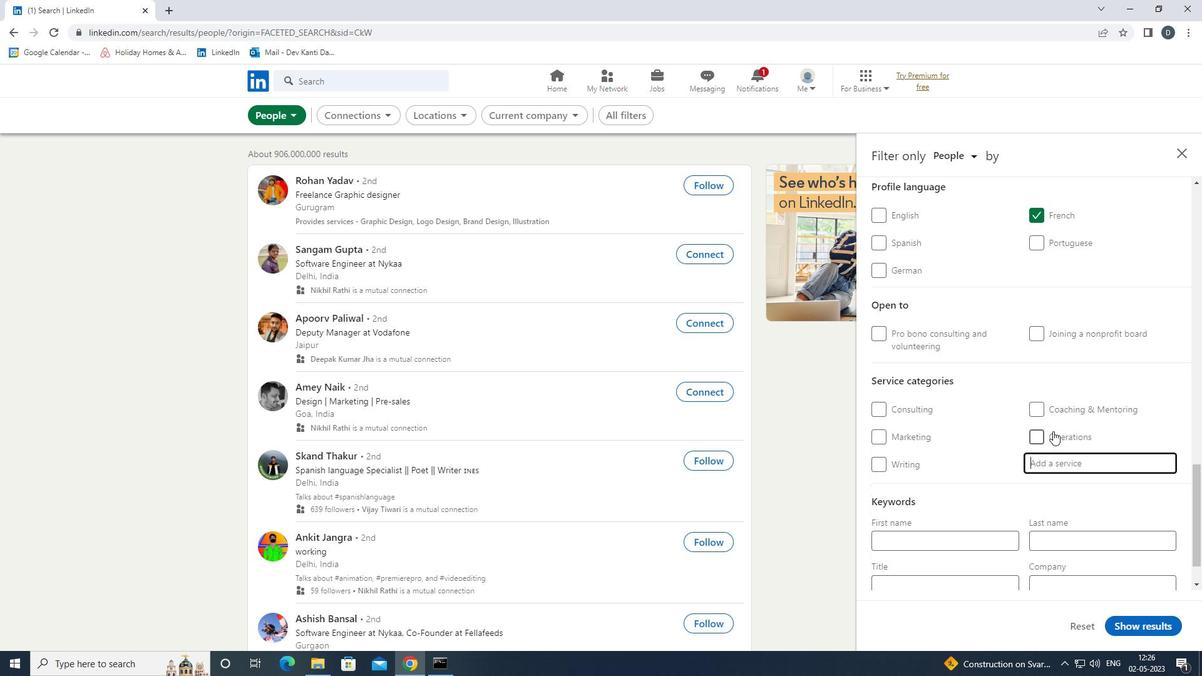 
Action: Key pressed DIGITAL<Key.space><Key.shift><Key.shift><Key.shift><Key.shift><Key.shift><Key.shift><Key.shift><Key.shift>MARKET<Key.down><Key.enter>
Screenshot: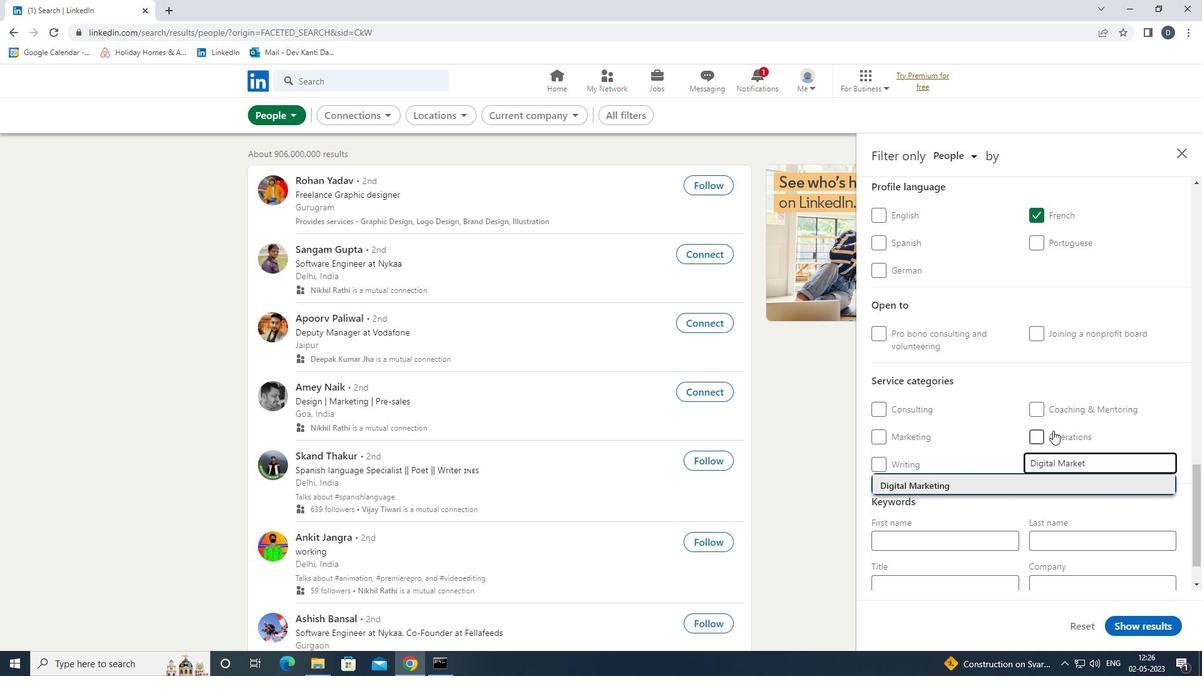 
Action: Mouse scrolled (1053, 430) with delta (0, 0)
Screenshot: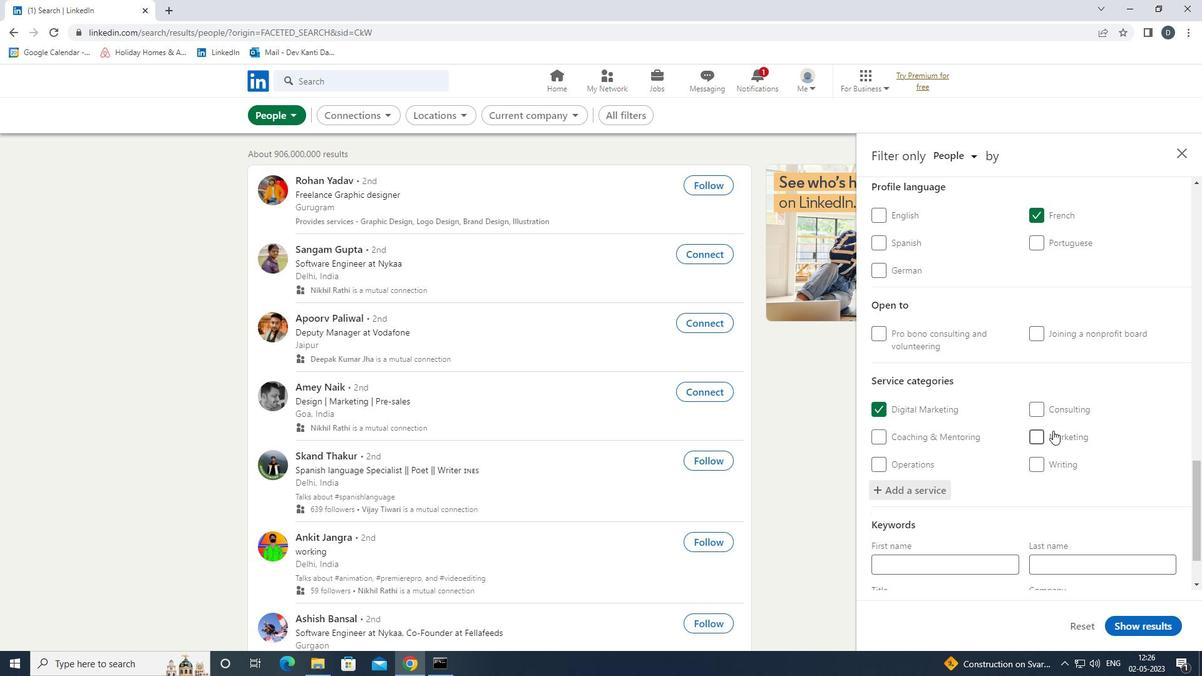 
Action: Mouse scrolled (1053, 430) with delta (0, 0)
Screenshot: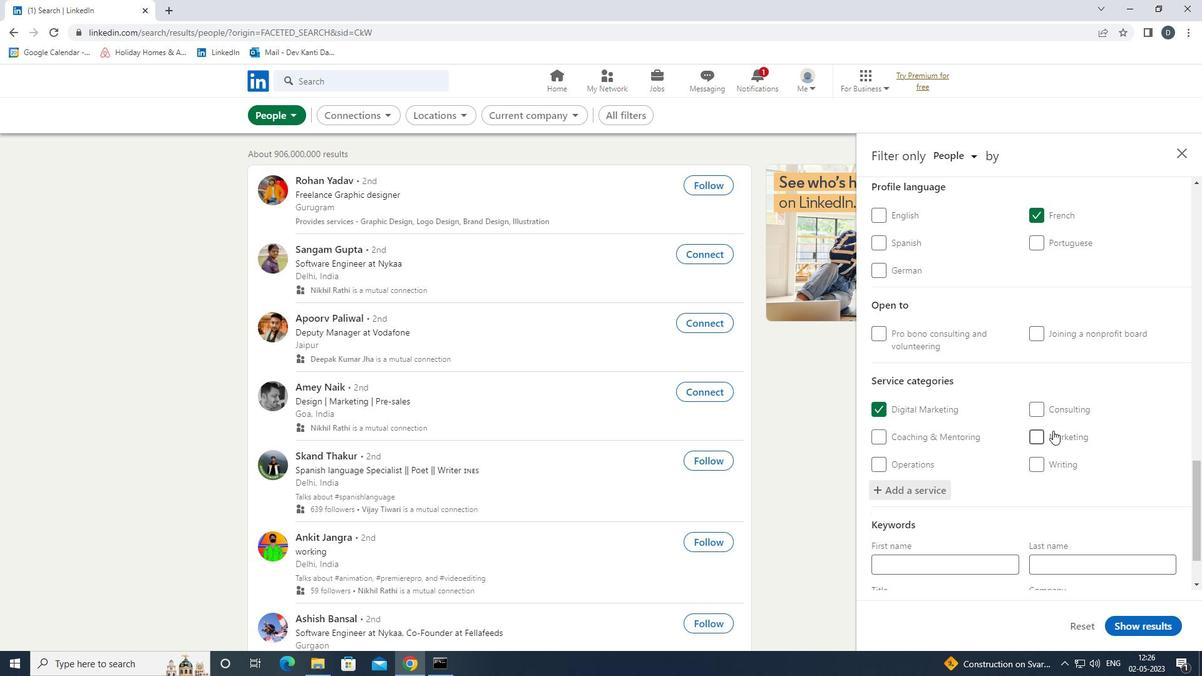 
Action: Mouse scrolled (1053, 430) with delta (0, 0)
Screenshot: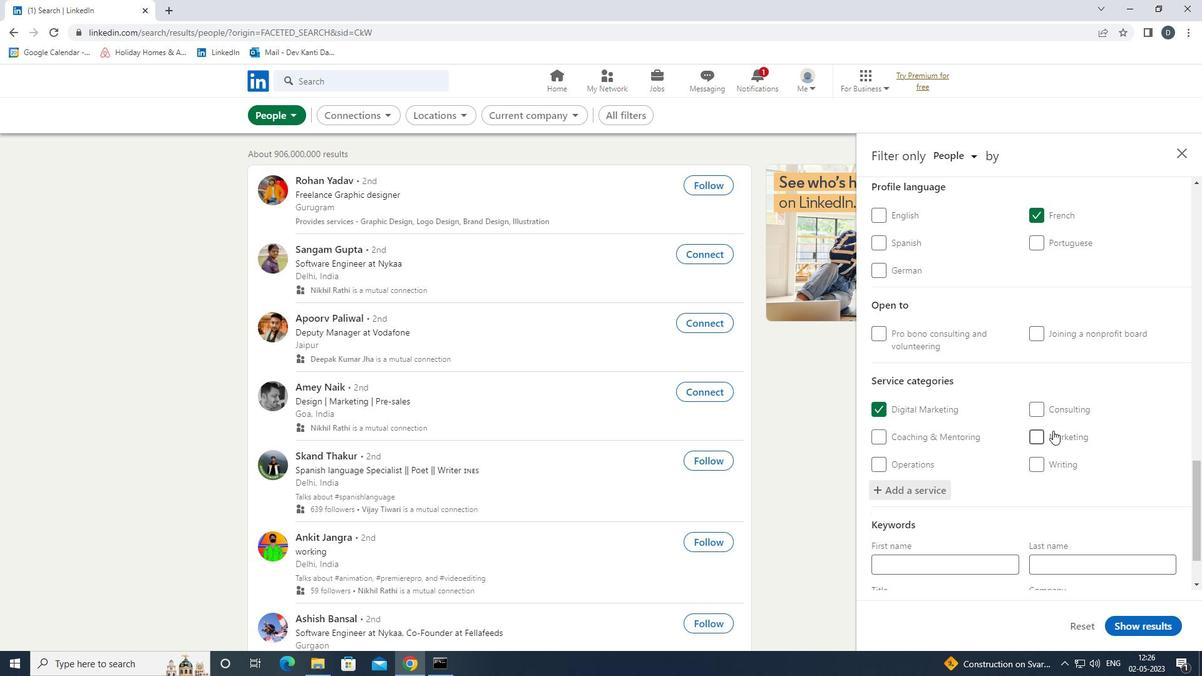 
Action: Mouse scrolled (1053, 430) with delta (0, 0)
Screenshot: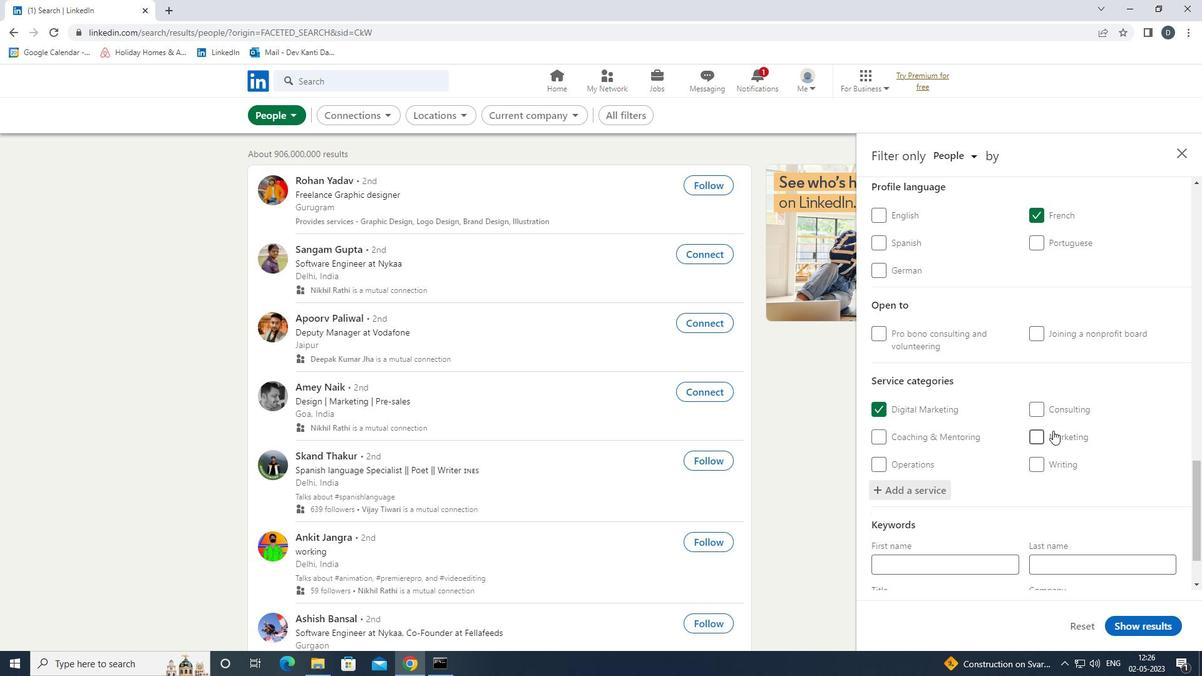 
Action: Mouse scrolled (1053, 430) with delta (0, 0)
Screenshot: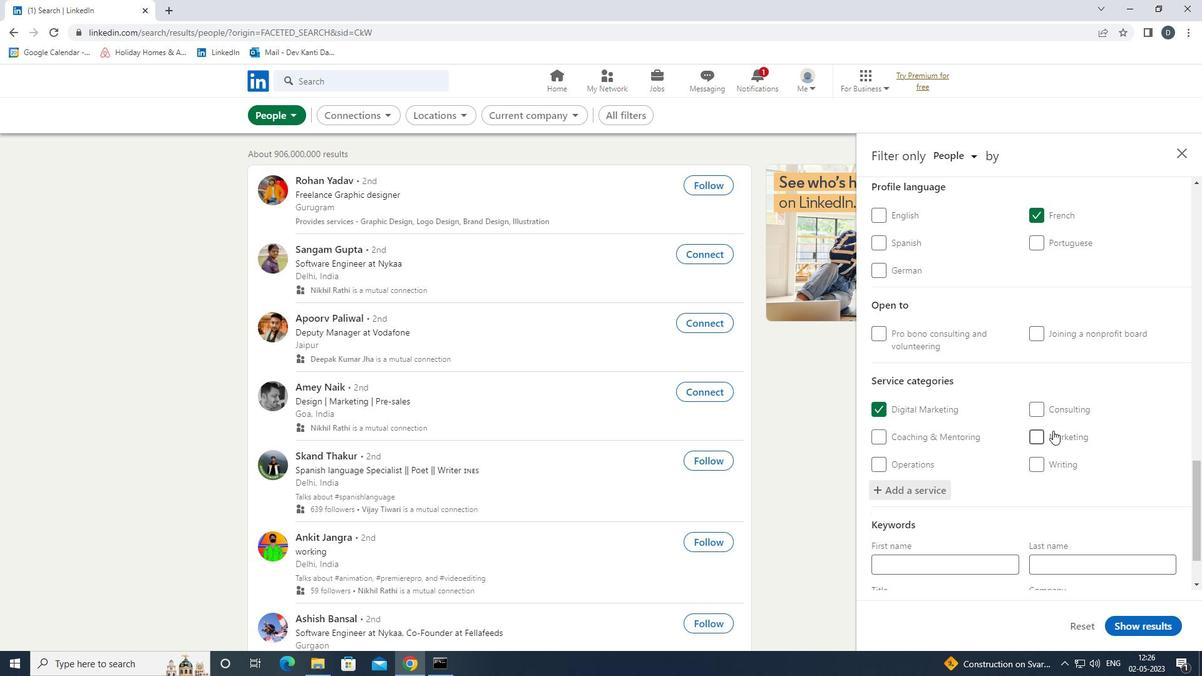 
Action: Mouse scrolled (1053, 430) with delta (0, 0)
Screenshot: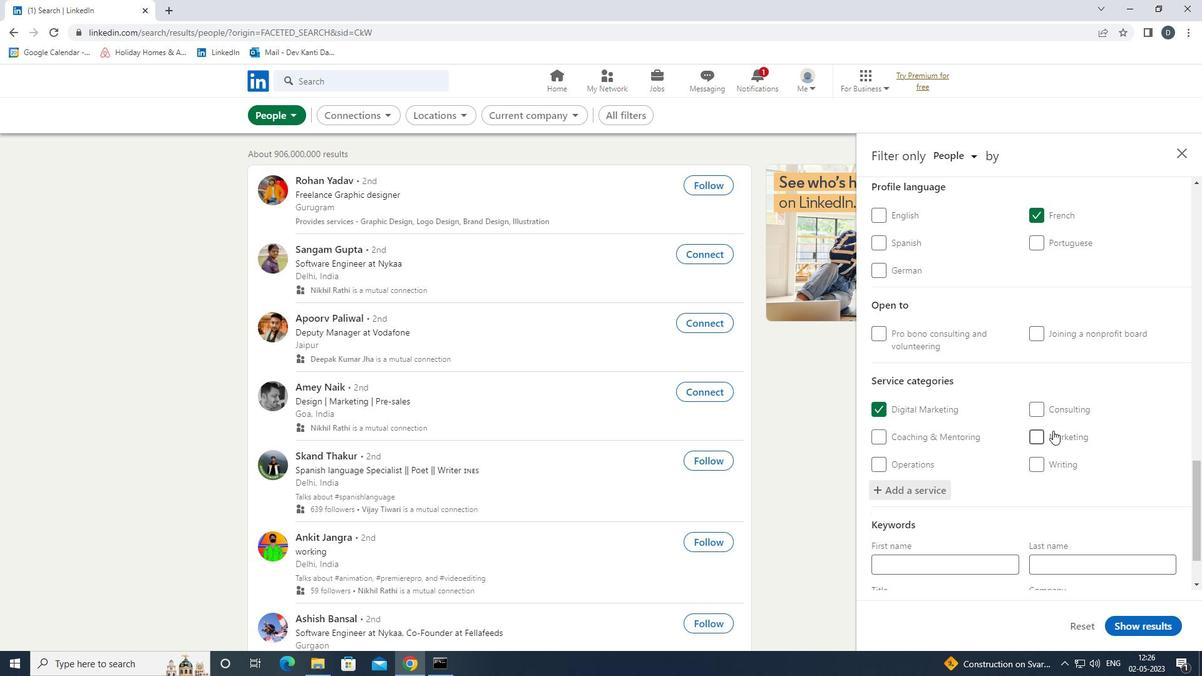 
Action: Mouse moved to (979, 545)
Screenshot: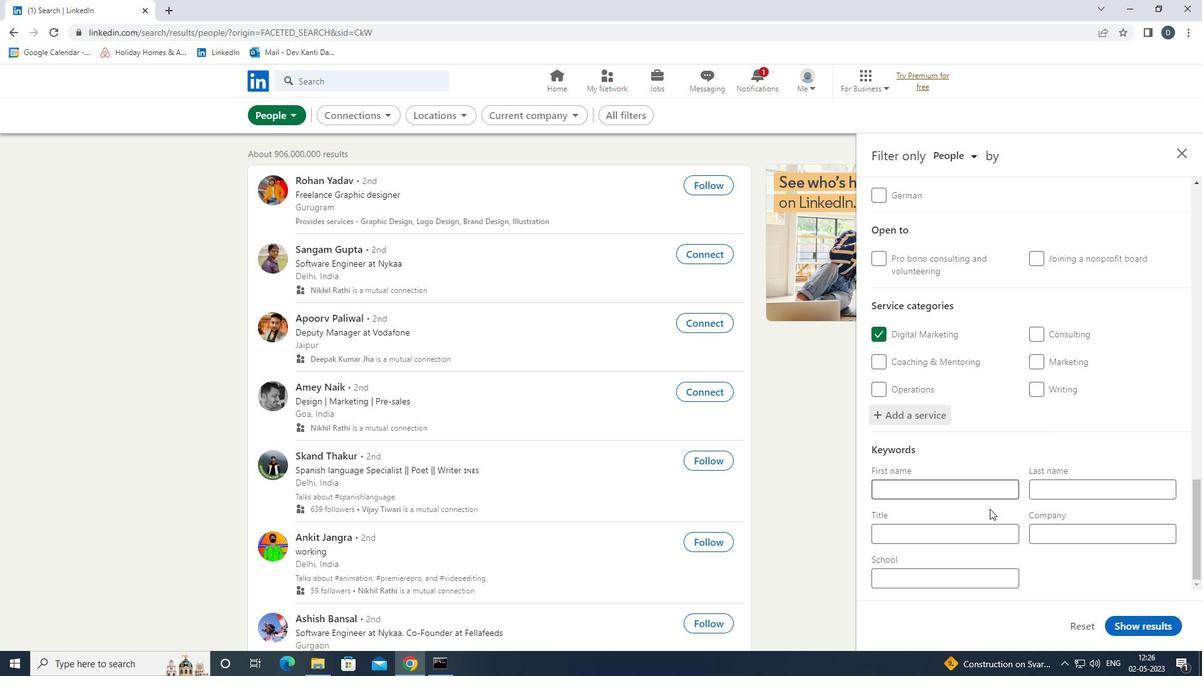 
Action: Mouse pressed left at (979, 545)
Screenshot: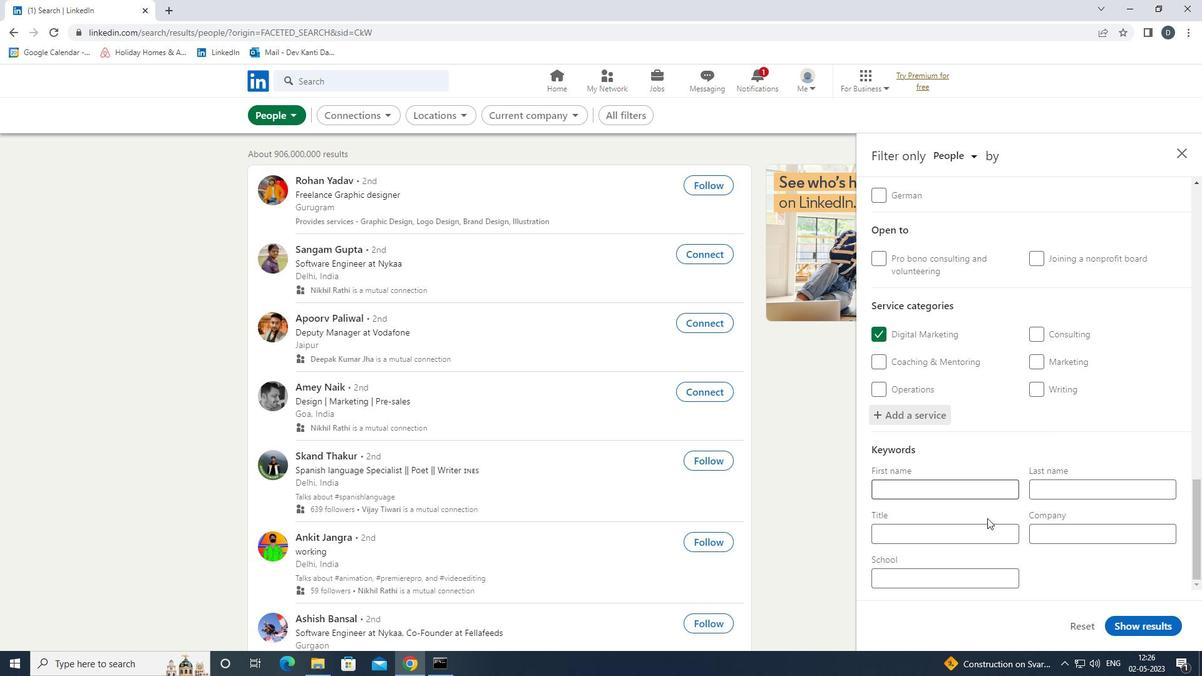 
Action: Mouse moved to (981, 537)
Screenshot: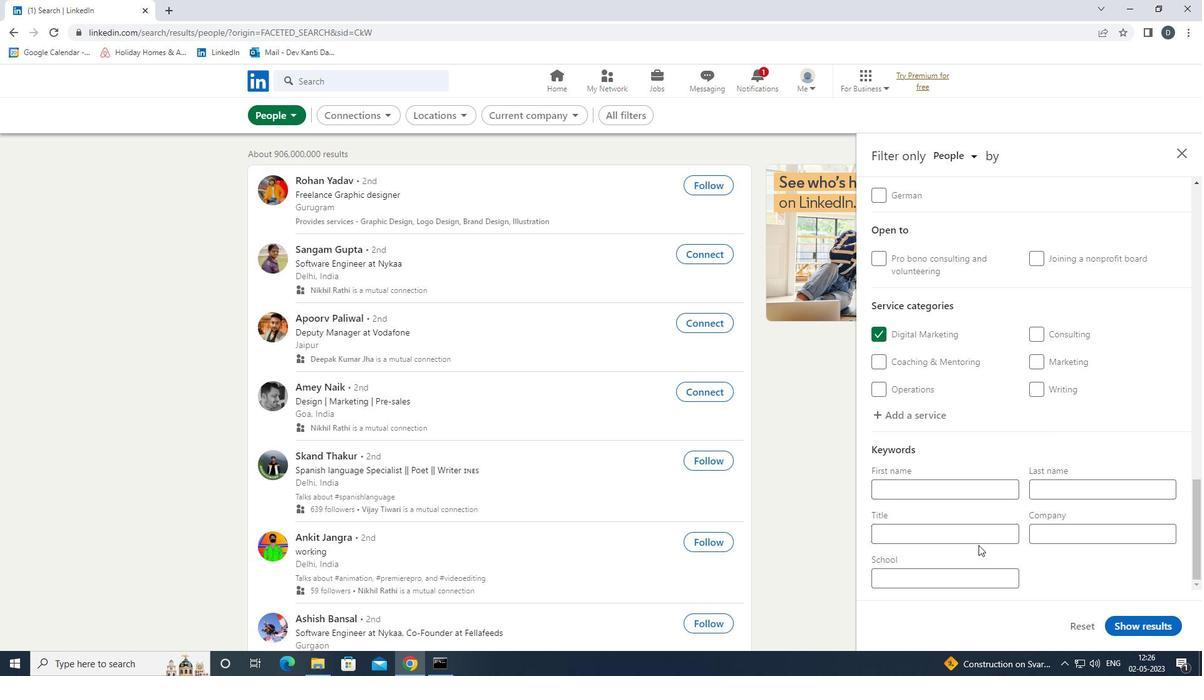 
Action: Mouse pressed left at (981, 537)
Screenshot: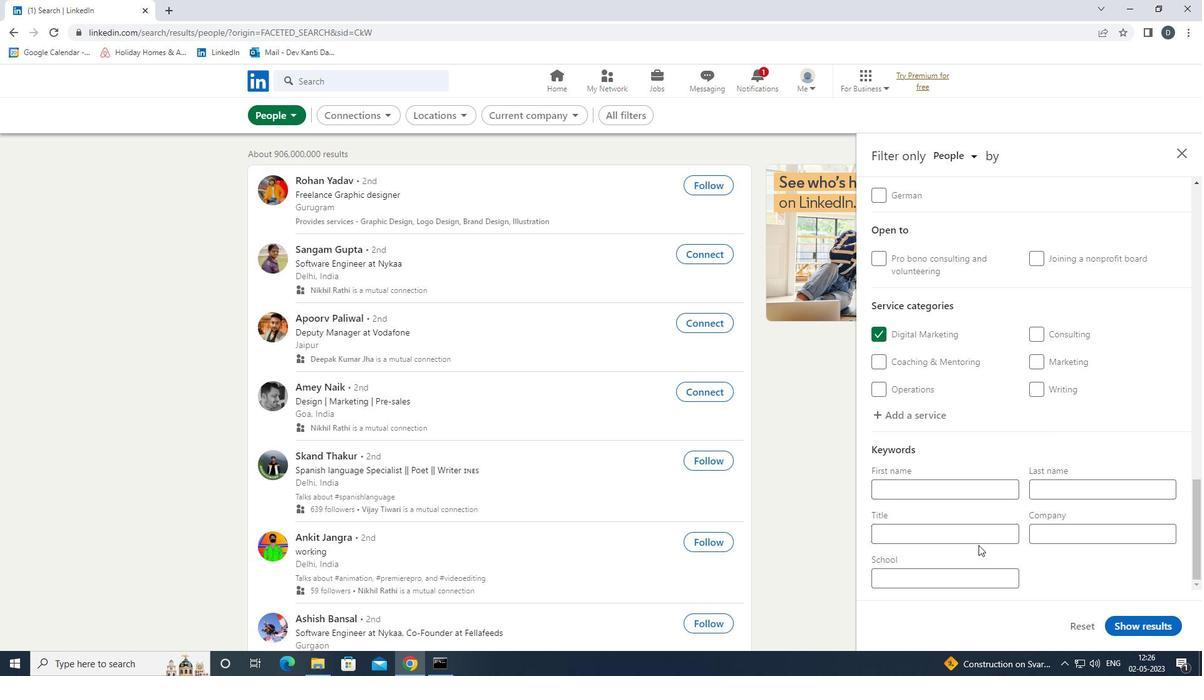 
Action: Mouse moved to (969, 530)
Screenshot: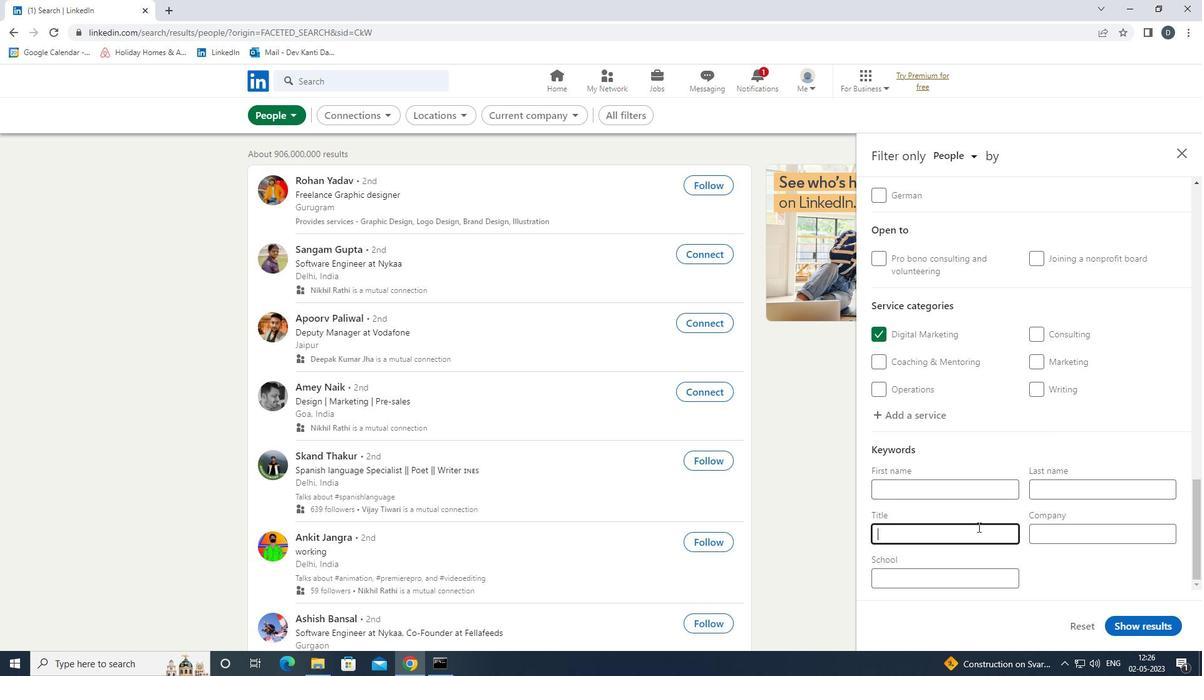 
Action: Key pressed <Key.shift>ACOOUNTING<Key.space><Key.shift>ANALYST
Screenshot: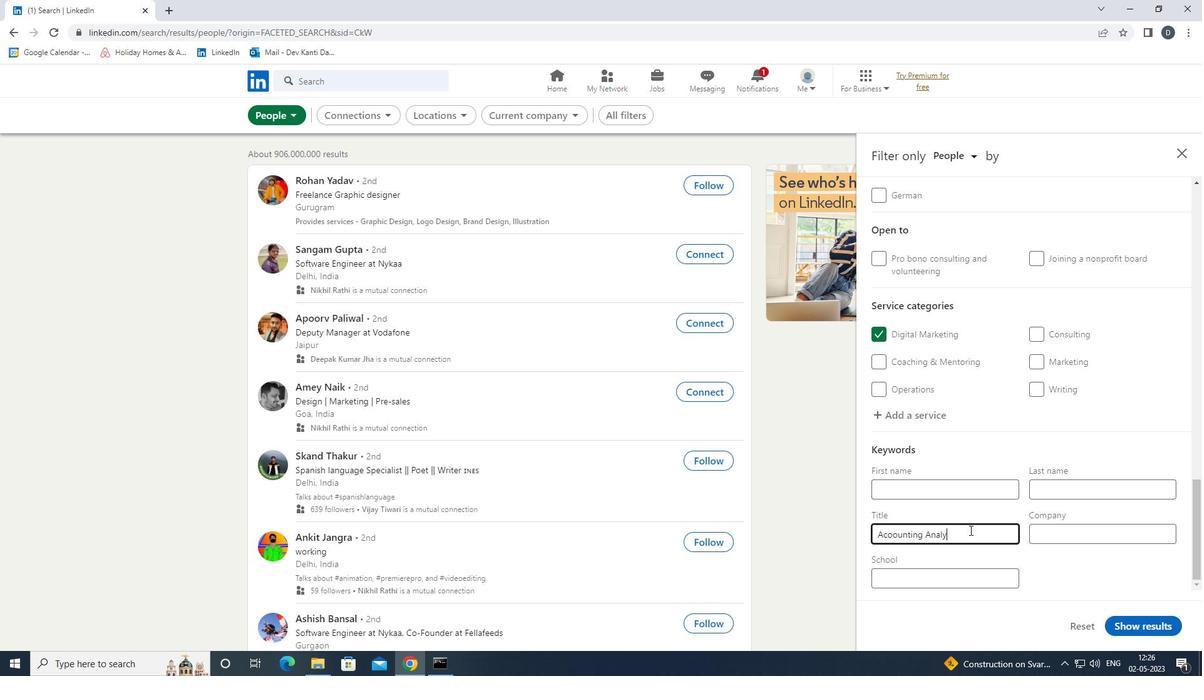 
Action: Mouse moved to (1168, 622)
Screenshot: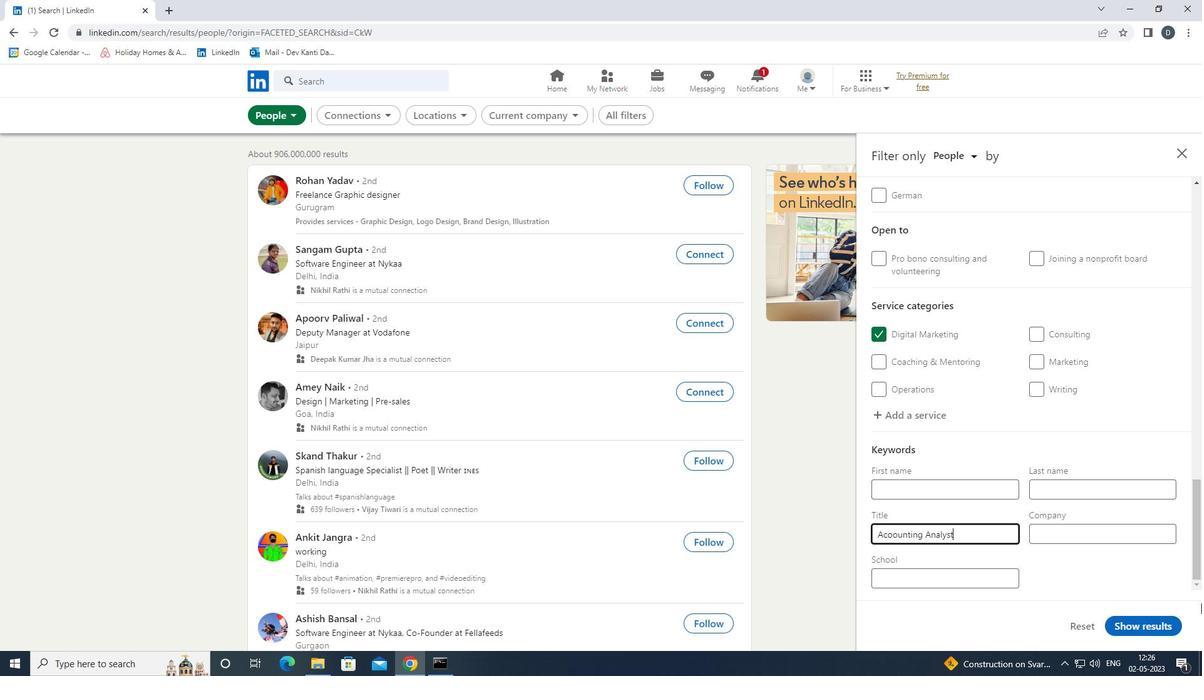 
Action: Mouse pressed left at (1168, 622)
Screenshot: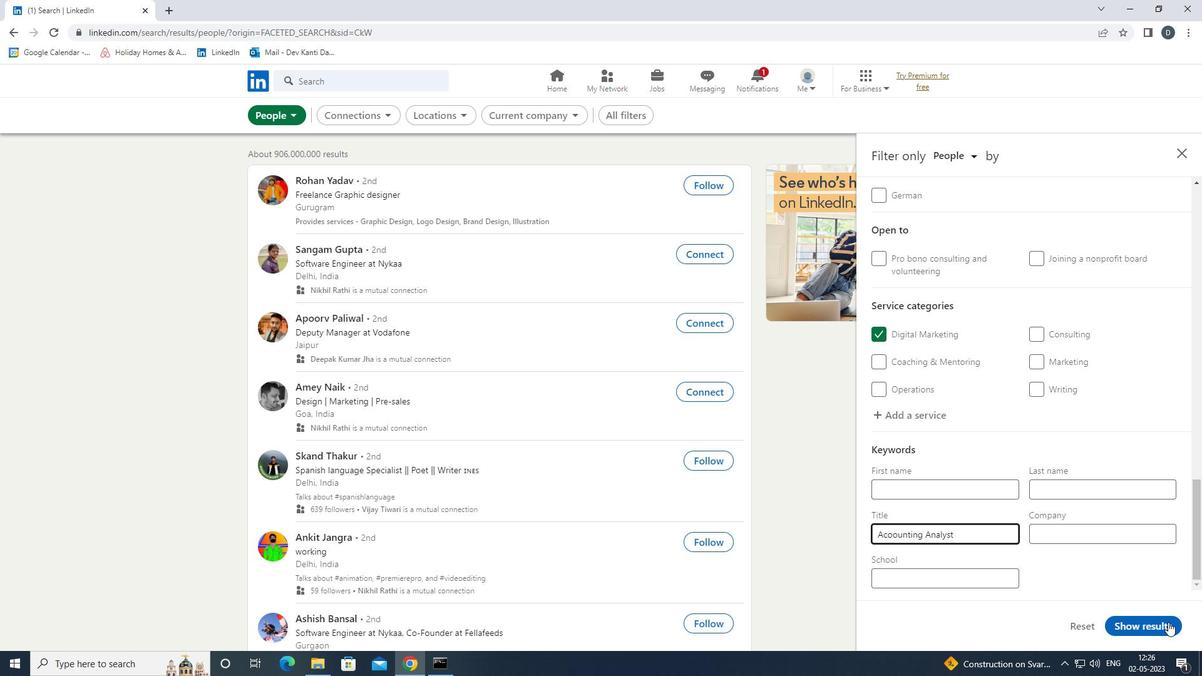 
Action: Mouse moved to (634, 252)
Screenshot: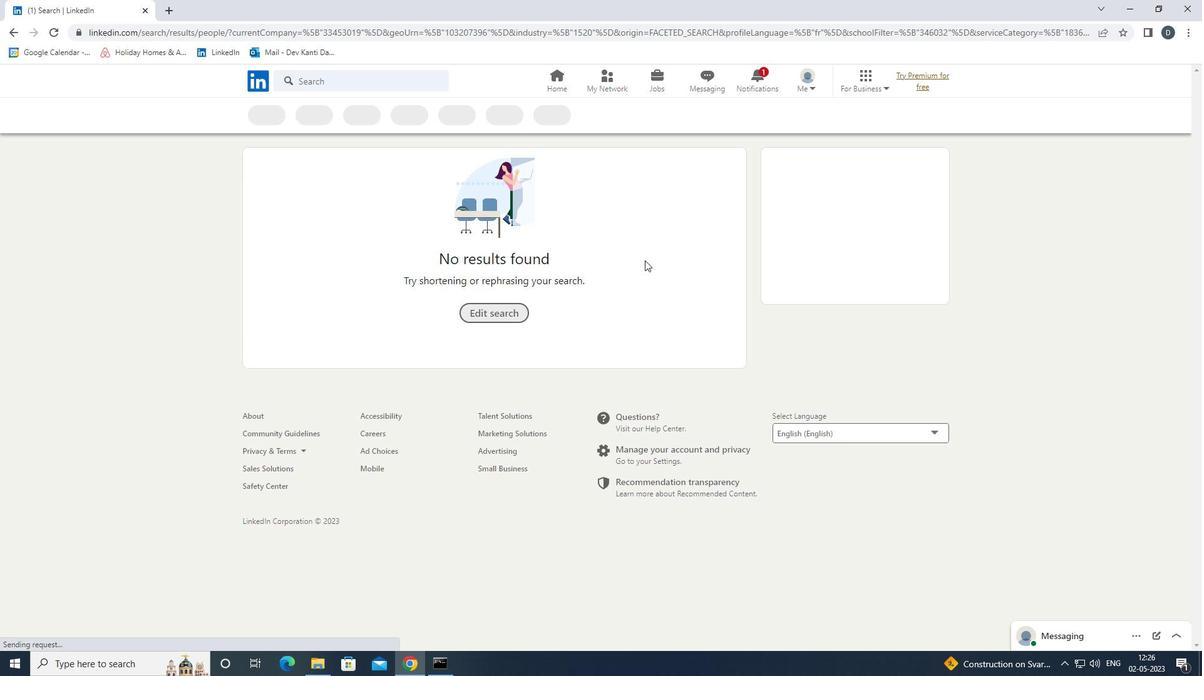 
